 Task: Assign Issue Issue0000000379 to Sprint Sprint0000000227 in Scrum Project Project0000000076 in Jira. Assign Issue Issue0000000380 to Sprint Sprint0000000228 in Scrum Project Project0000000076 in Jira. Start a Sprint called Sprint0000000223 in Scrum Project Project0000000075 in Jira. Start a Sprint called Sprint0000000224 in Scrum Project Project0000000075 in Jira. Start a Sprint called Sprint0000000225 in Scrum Project Project0000000075 in Jira
Action: Mouse moved to (88, 260)
Screenshot: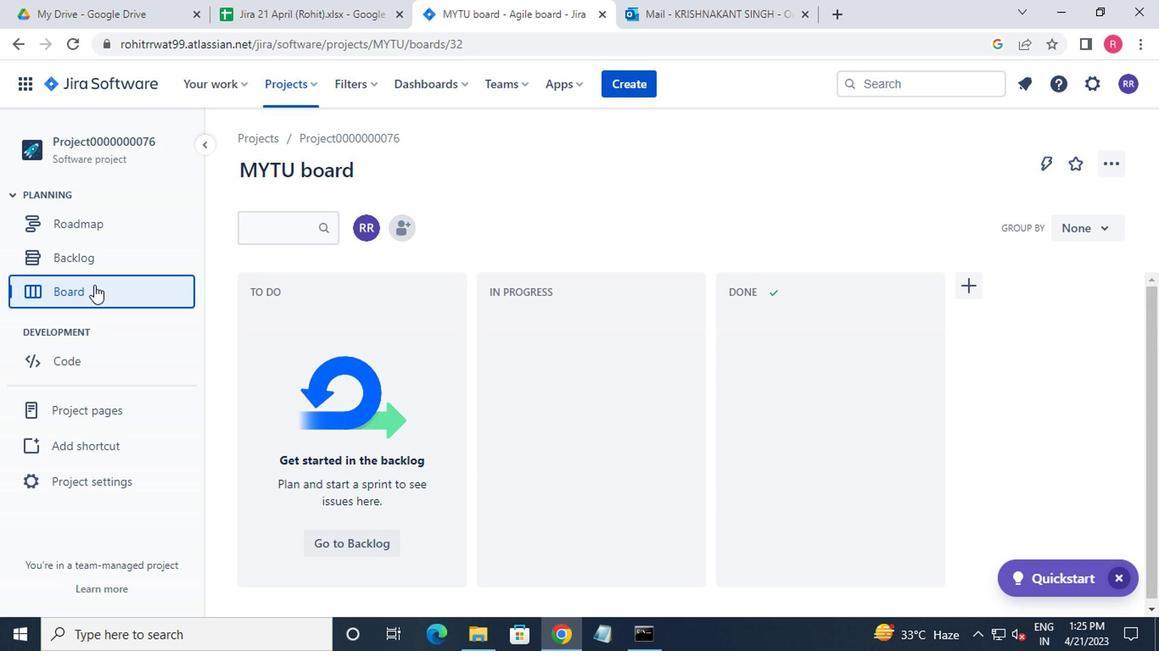 
Action: Mouse pressed left at (88, 260)
Screenshot: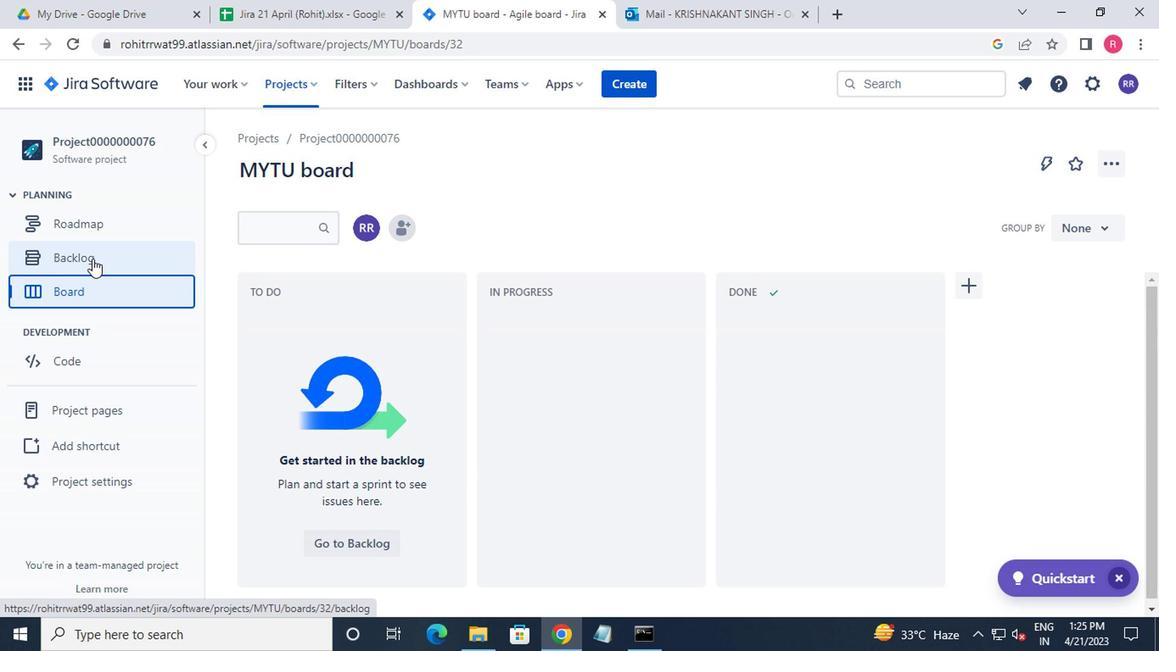 
Action: Mouse moved to (321, 389)
Screenshot: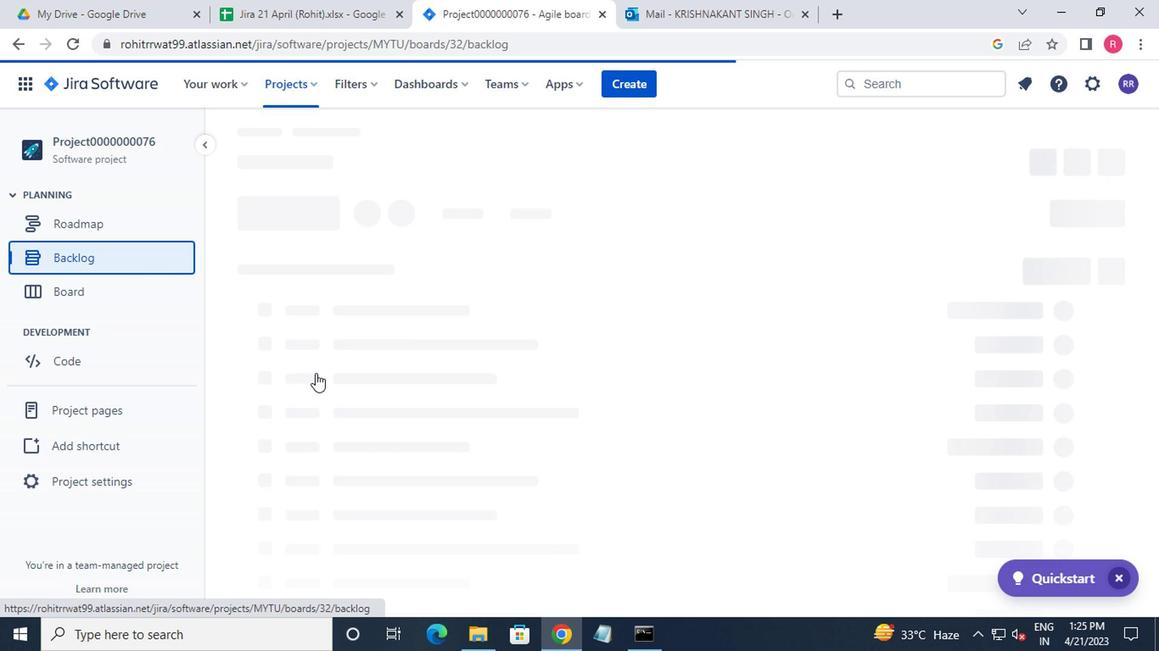 
Action: Mouse scrolled (321, 388) with delta (0, 0)
Screenshot: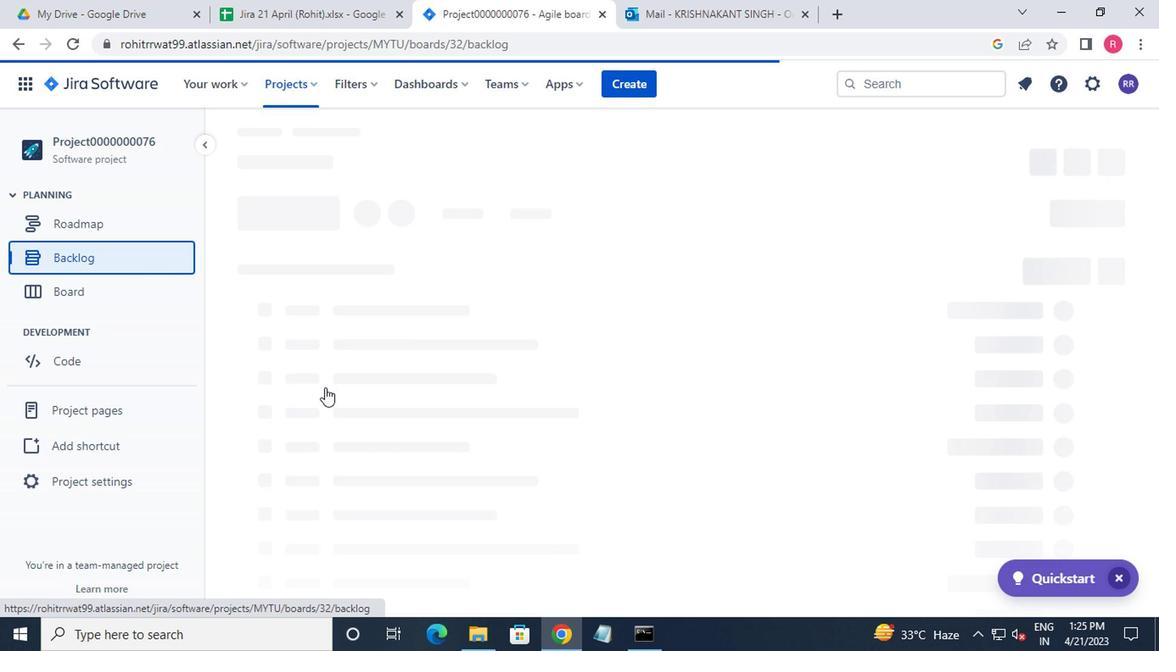 
Action: Mouse scrolled (321, 388) with delta (0, 0)
Screenshot: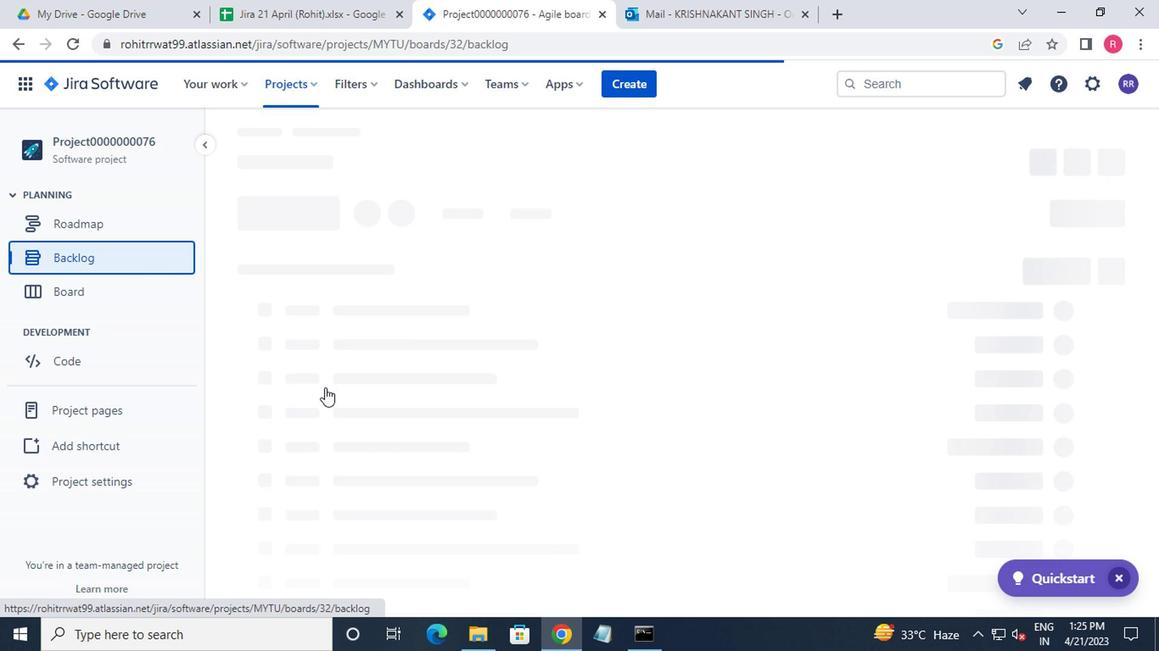
Action: Mouse scrolled (321, 388) with delta (0, 0)
Screenshot: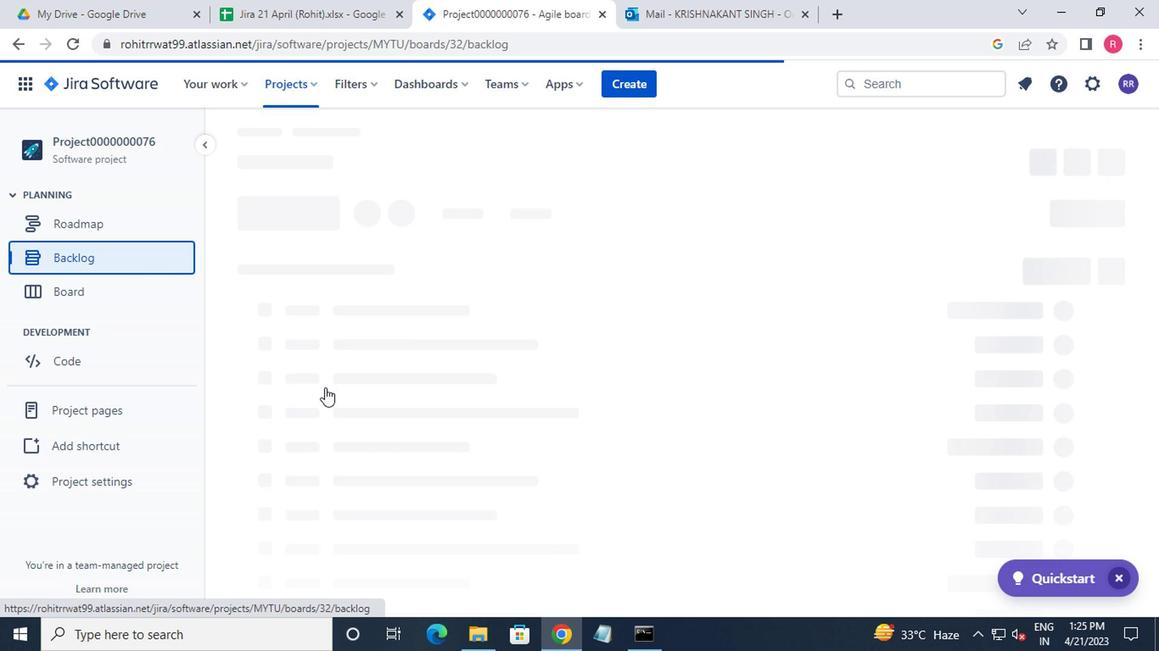 
Action: Mouse scrolled (321, 388) with delta (0, 0)
Screenshot: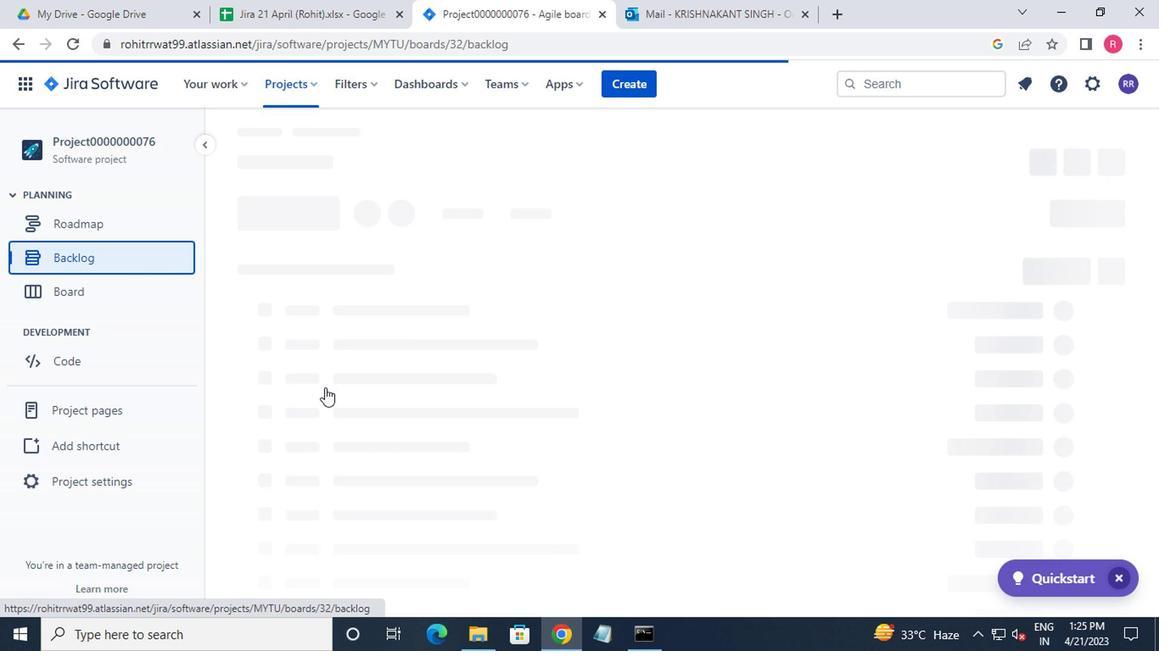 
Action: Mouse scrolled (321, 388) with delta (0, 0)
Screenshot: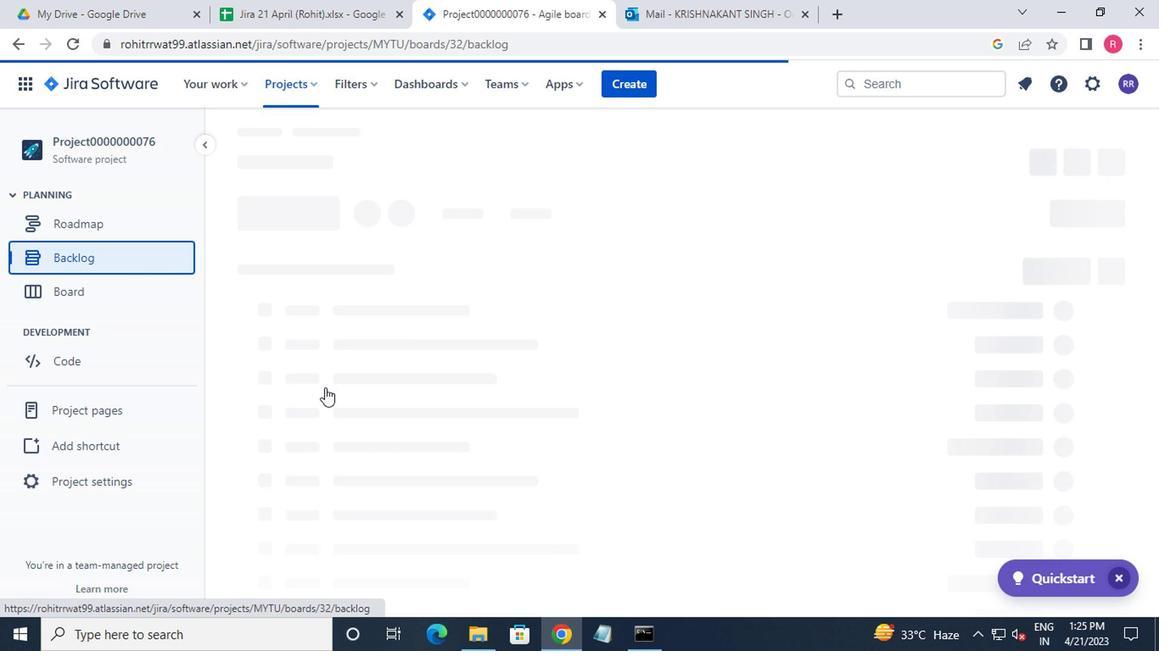 
Action: Mouse moved to (339, 391)
Screenshot: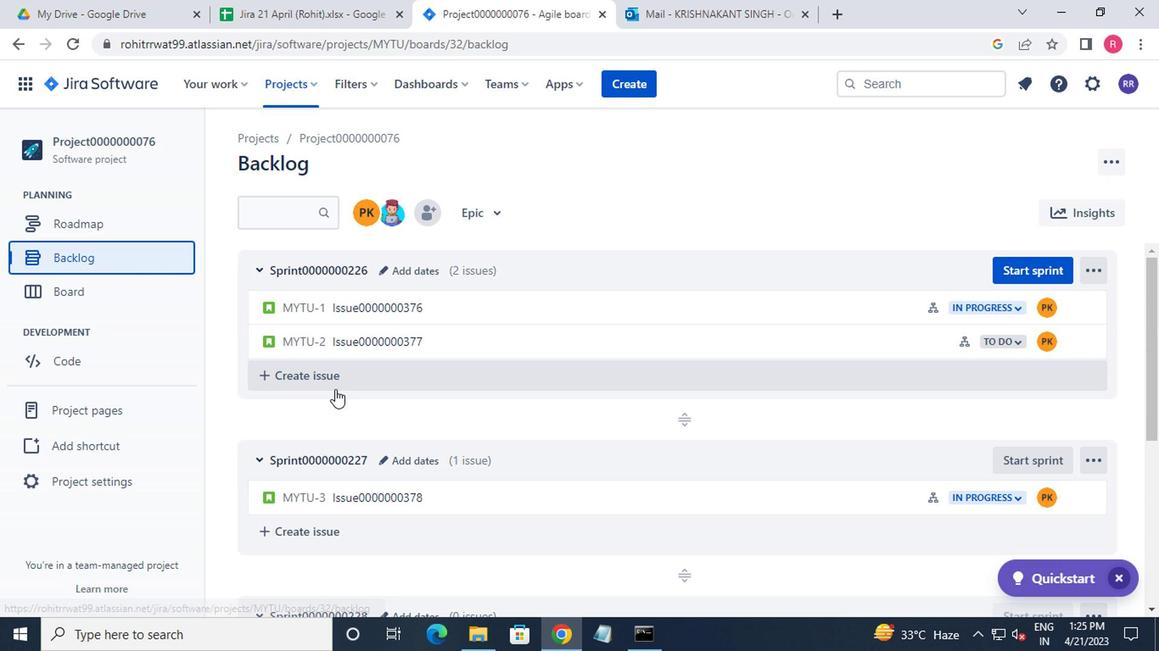 
Action: Mouse scrolled (339, 390) with delta (0, 0)
Screenshot: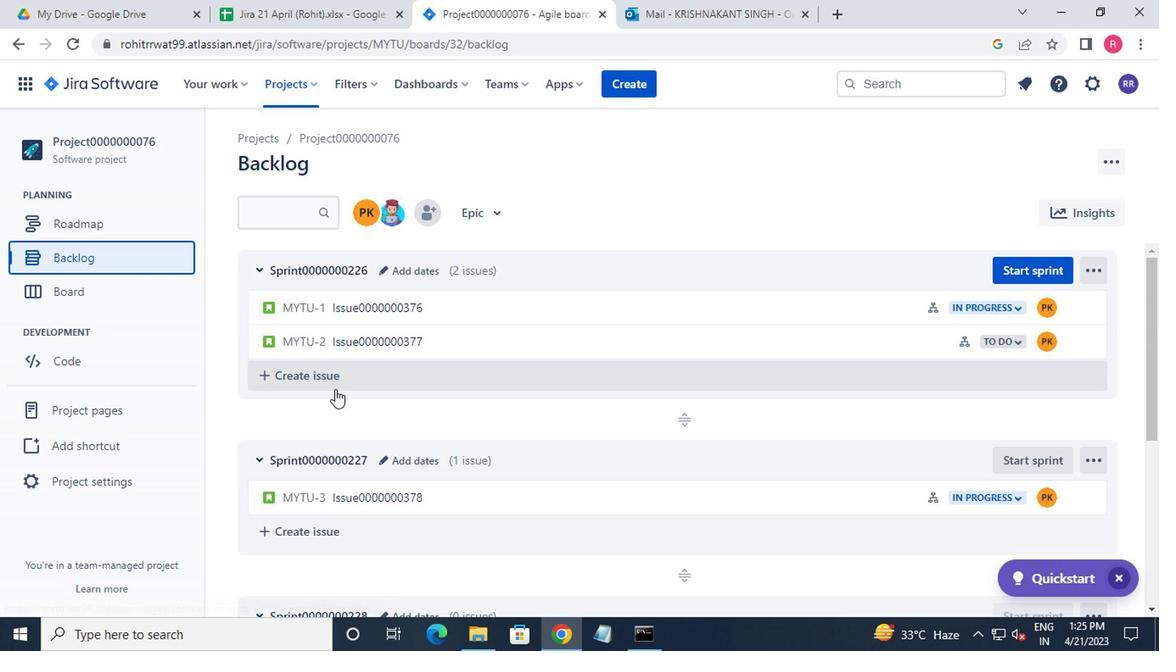 
Action: Mouse moved to (343, 391)
Screenshot: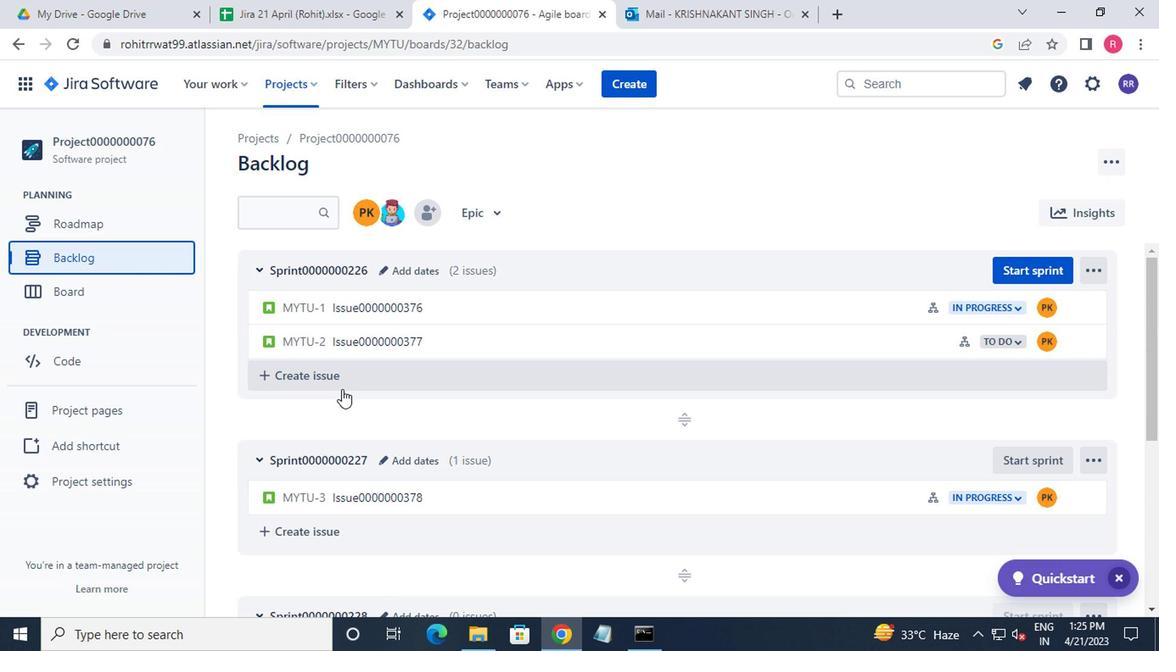 
Action: Mouse scrolled (343, 391) with delta (0, 0)
Screenshot: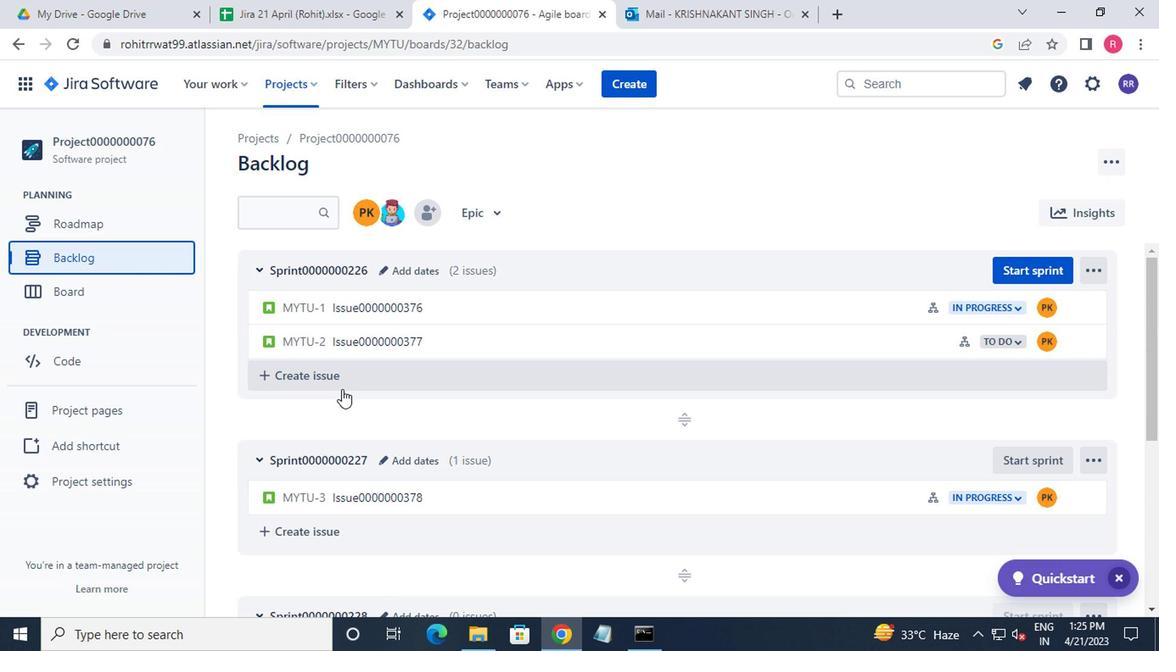 
Action: Mouse moved to (344, 391)
Screenshot: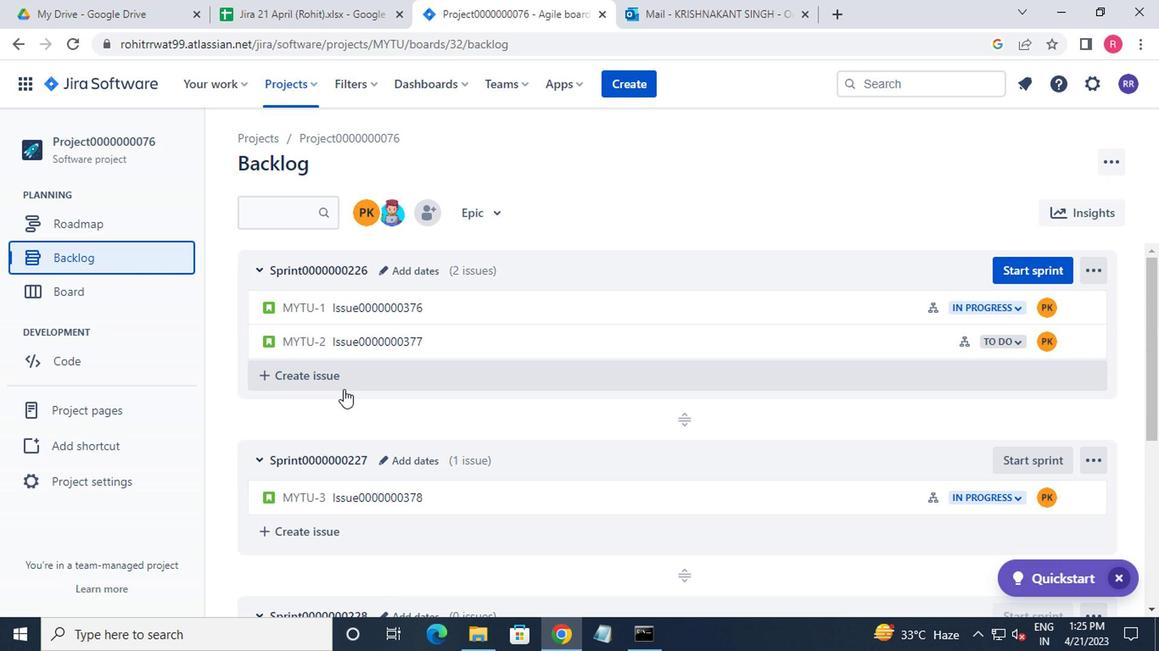 
Action: Mouse scrolled (344, 391) with delta (0, 0)
Screenshot: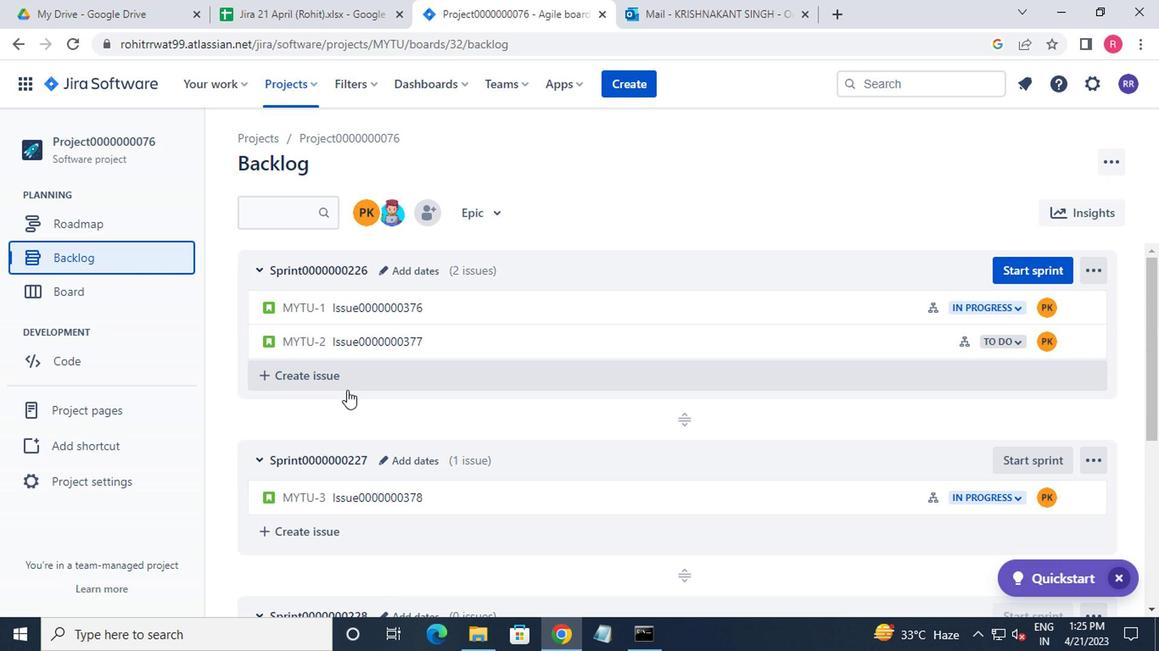 
Action: Mouse moved to (345, 391)
Screenshot: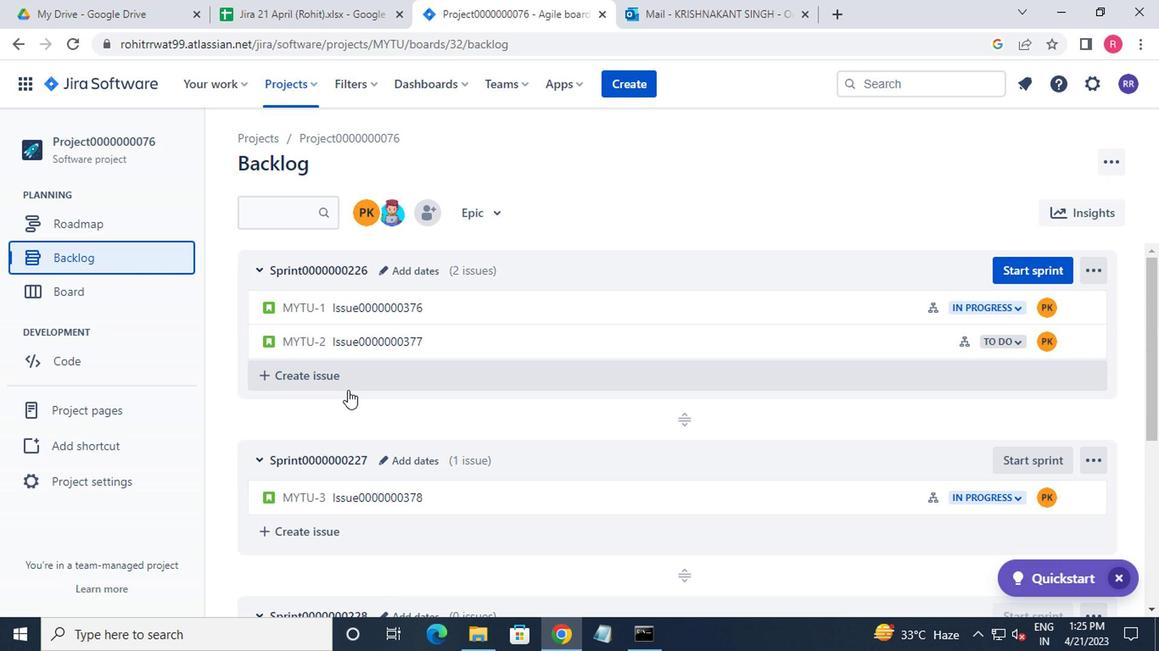 
Action: Mouse scrolled (345, 391) with delta (0, 0)
Screenshot: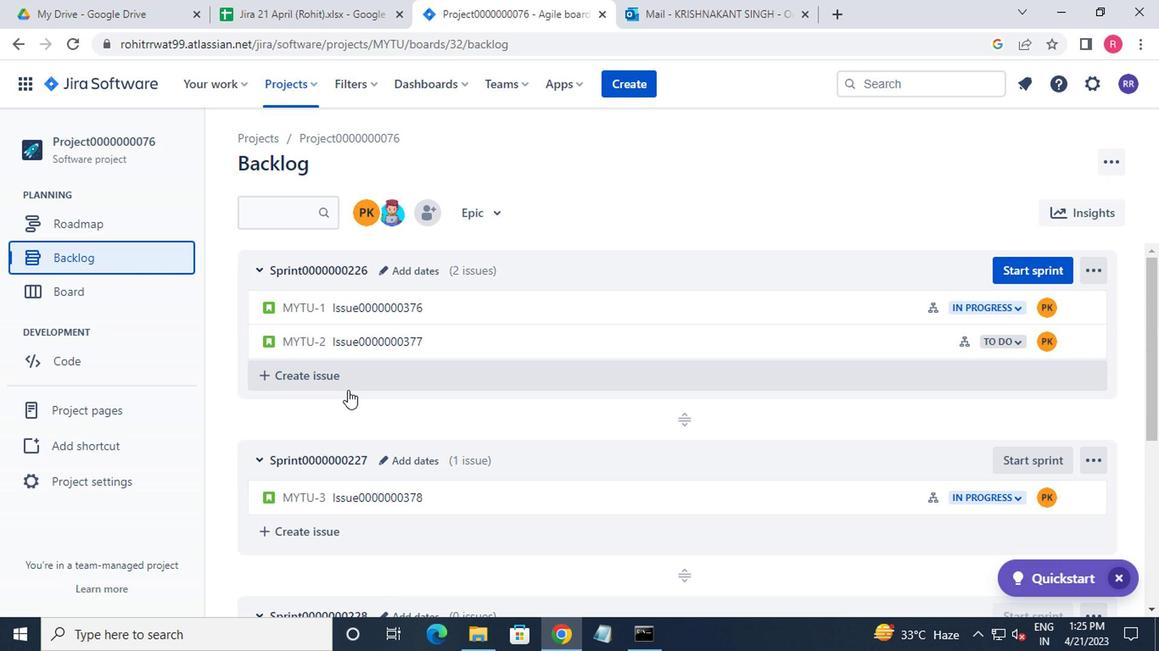 
Action: Mouse moved to (427, 470)
Screenshot: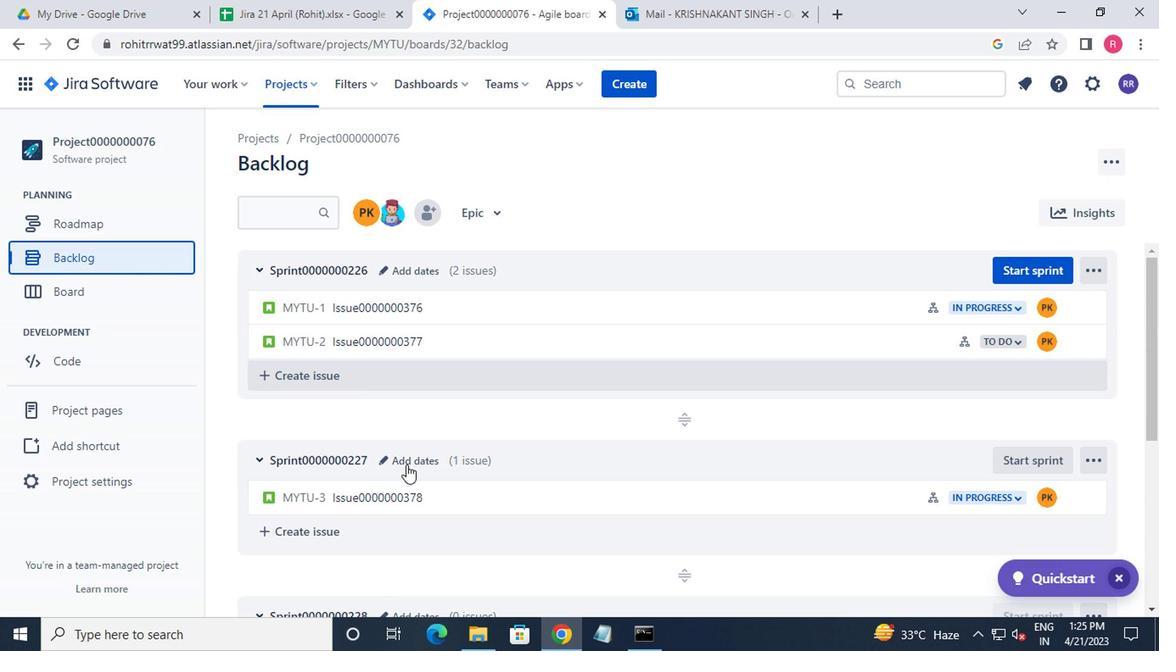 
Action: Mouse scrolled (427, 469) with delta (0, -1)
Screenshot: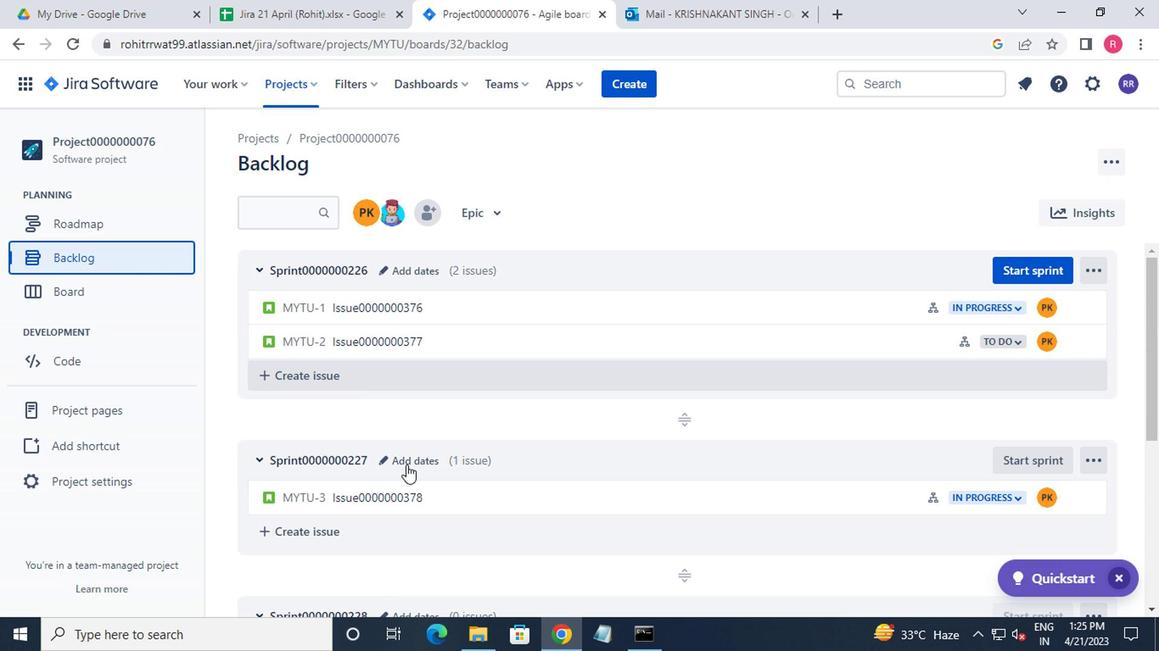 
Action: Mouse moved to (429, 470)
Screenshot: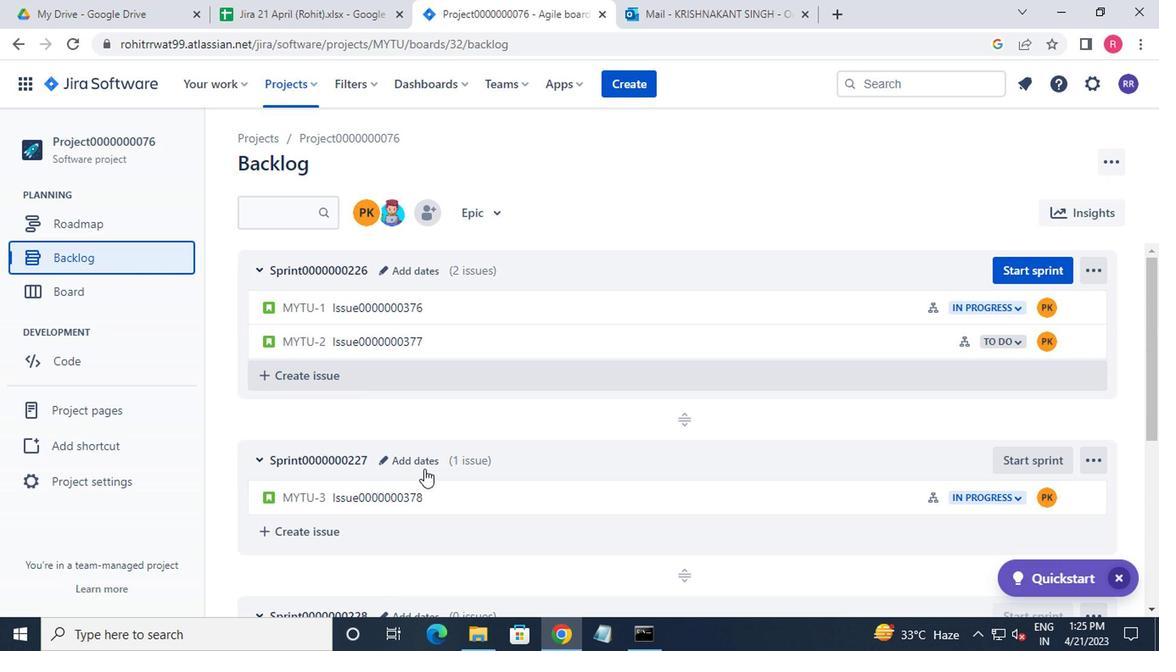 
Action: Mouse scrolled (429, 469) with delta (0, -1)
Screenshot: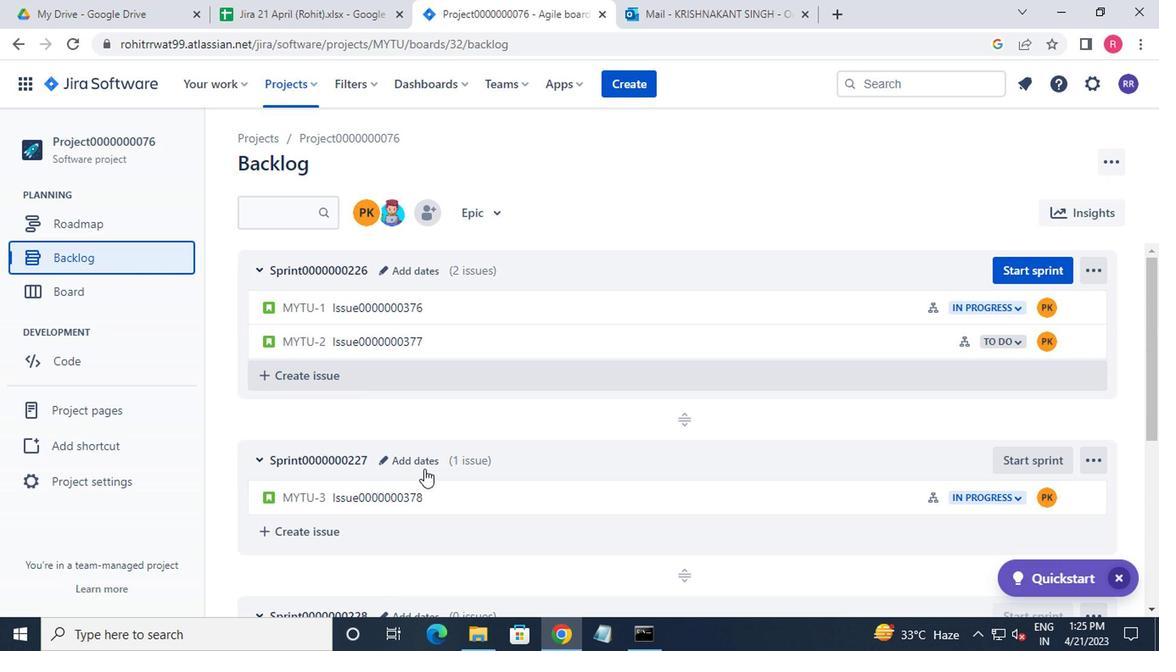 
Action: Mouse moved to (437, 469)
Screenshot: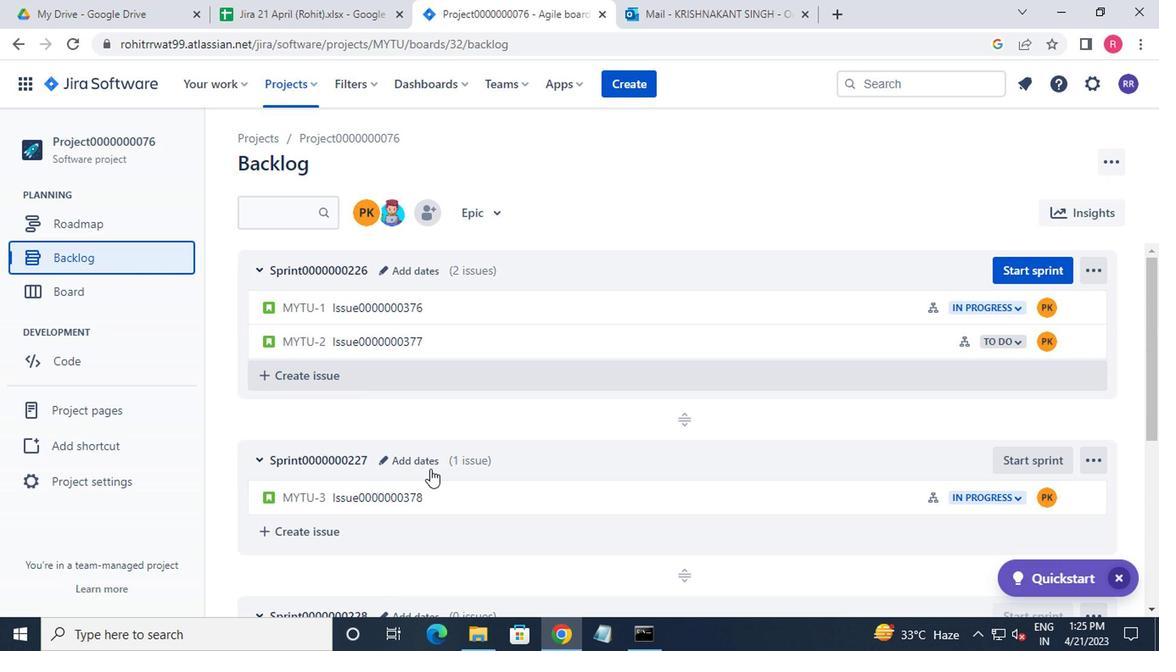 
Action: Mouse scrolled (437, 469) with delta (0, 0)
Screenshot: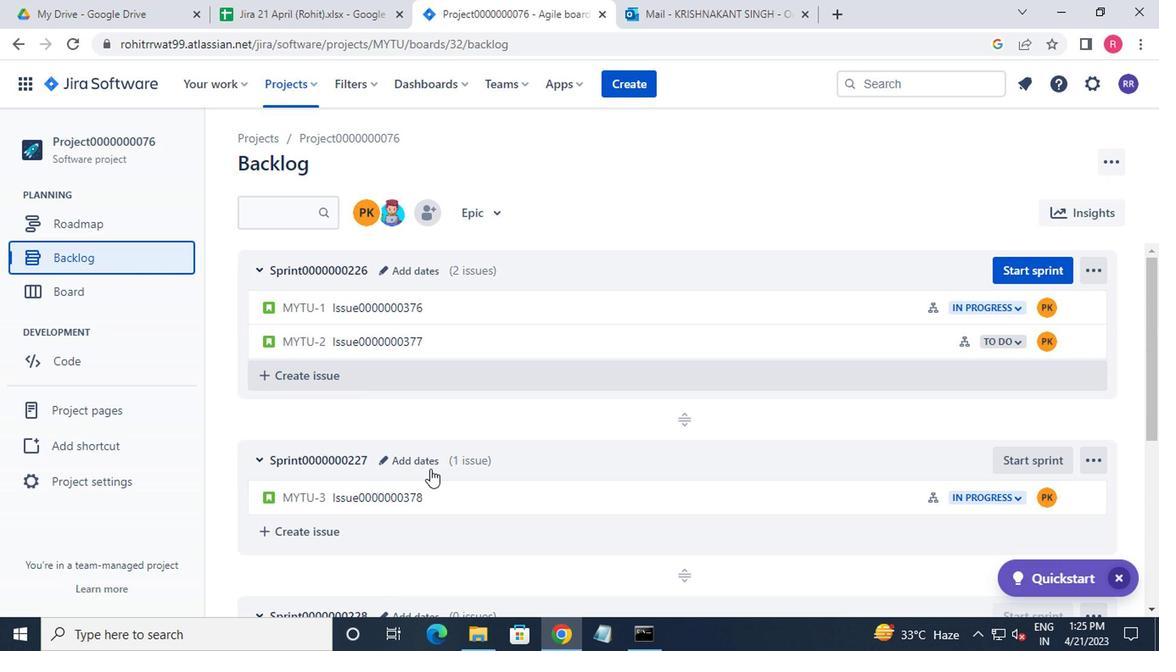 
Action: Mouse moved to (1072, 479)
Screenshot: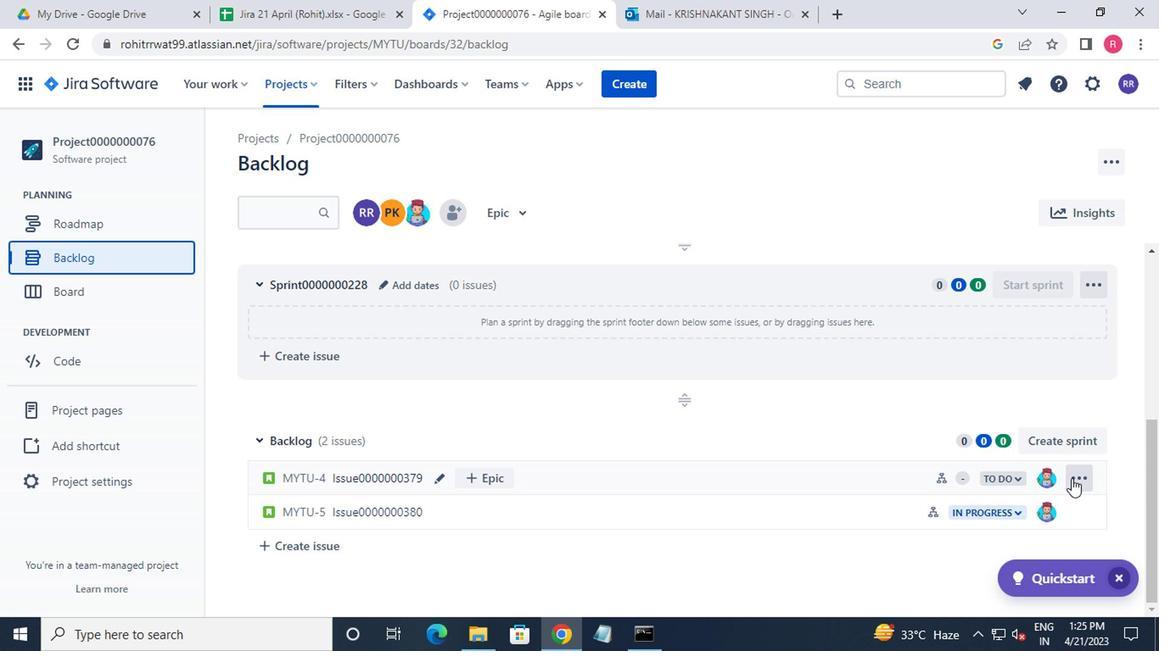 
Action: Mouse pressed left at (1072, 479)
Screenshot: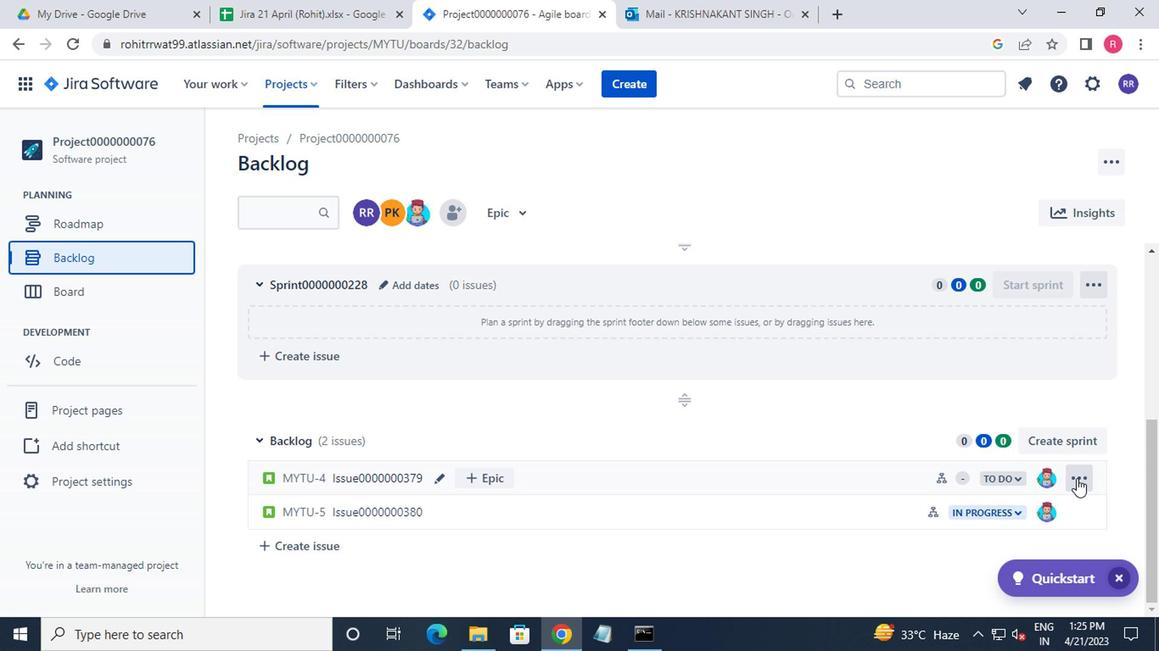 
Action: Mouse moved to (1040, 395)
Screenshot: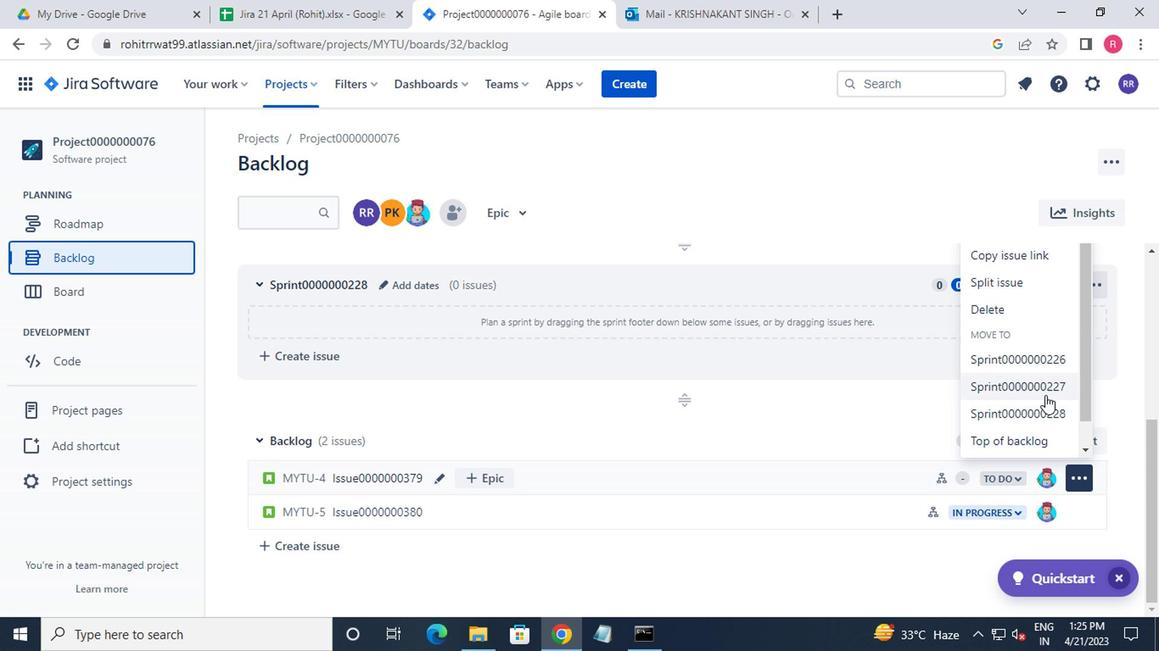 
Action: Mouse pressed left at (1040, 395)
Screenshot: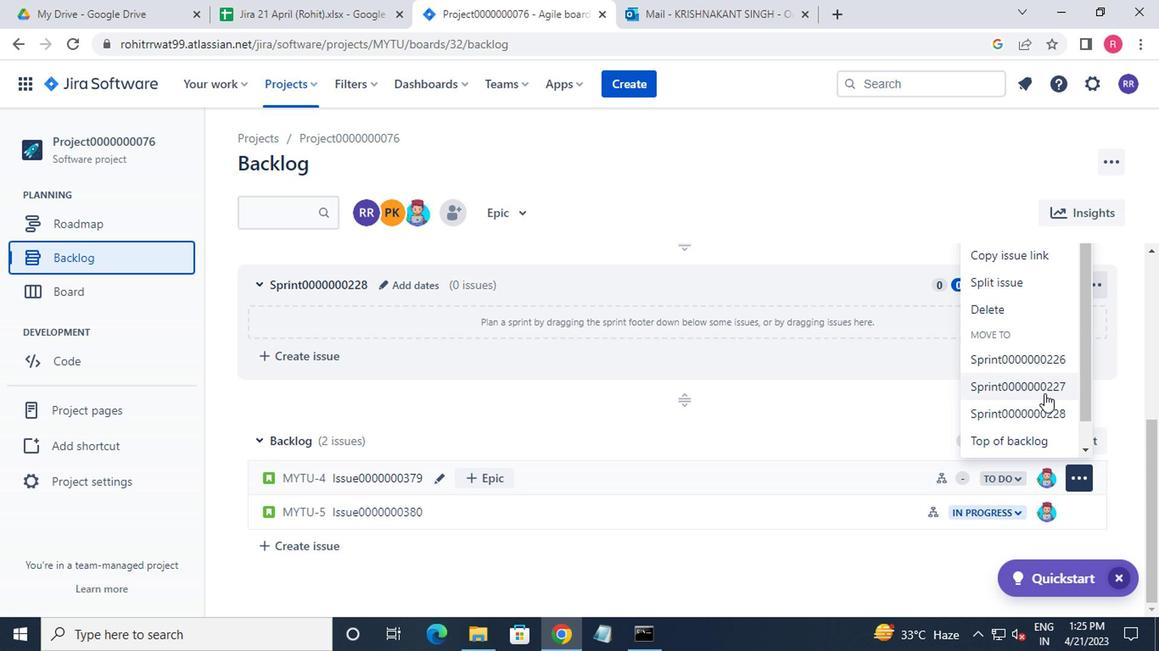 
Action: Mouse moved to (1076, 516)
Screenshot: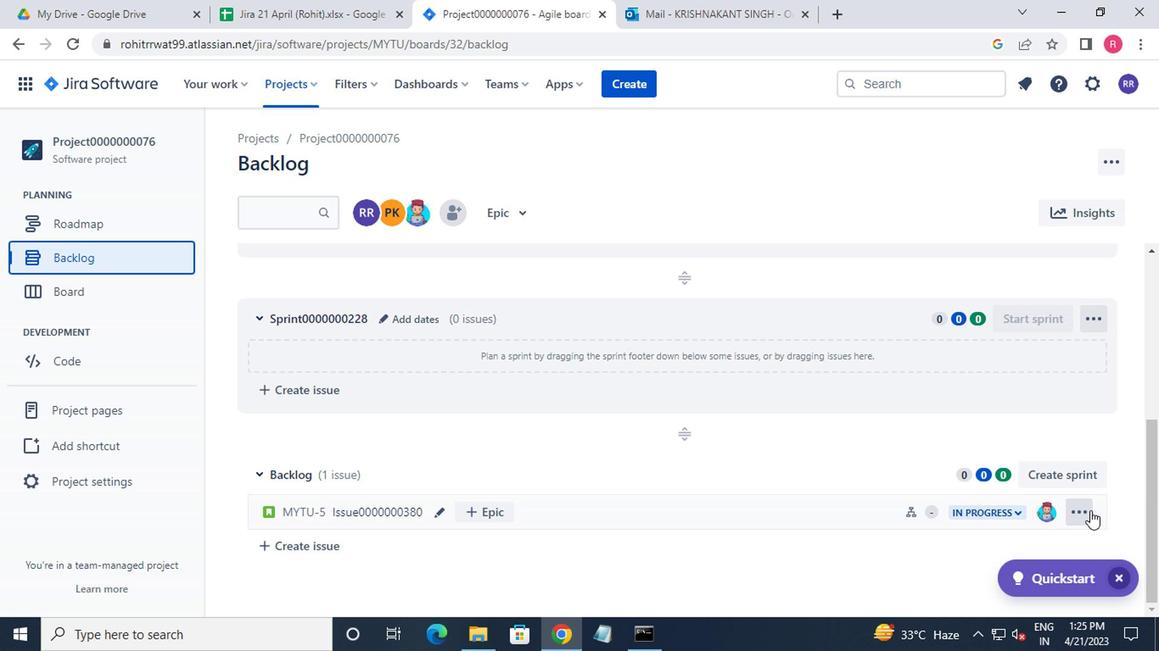 
Action: Mouse pressed left at (1076, 516)
Screenshot: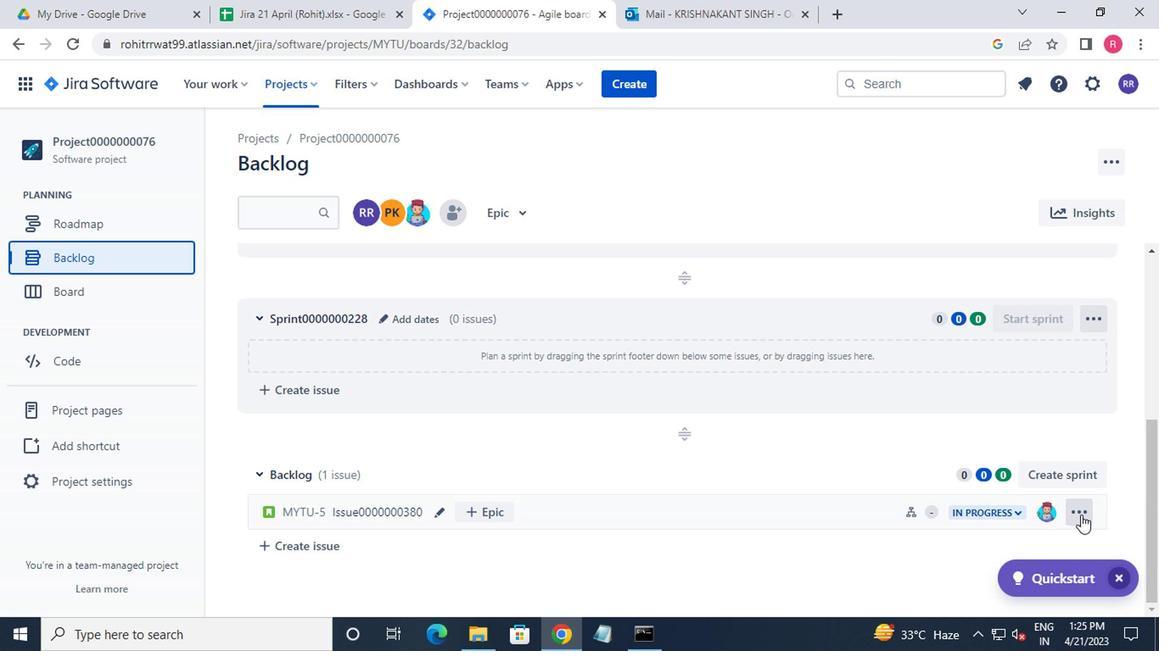 
Action: Mouse moved to (1035, 440)
Screenshot: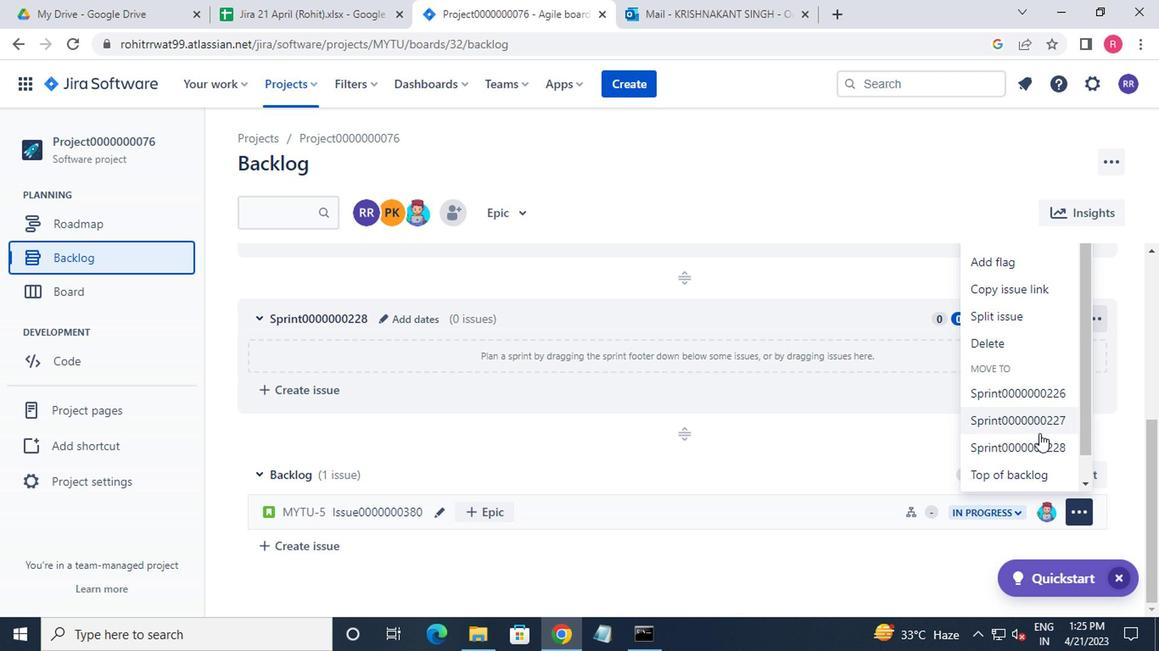 
Action: Mouse pressed left at (1035, 440)
Screenshot: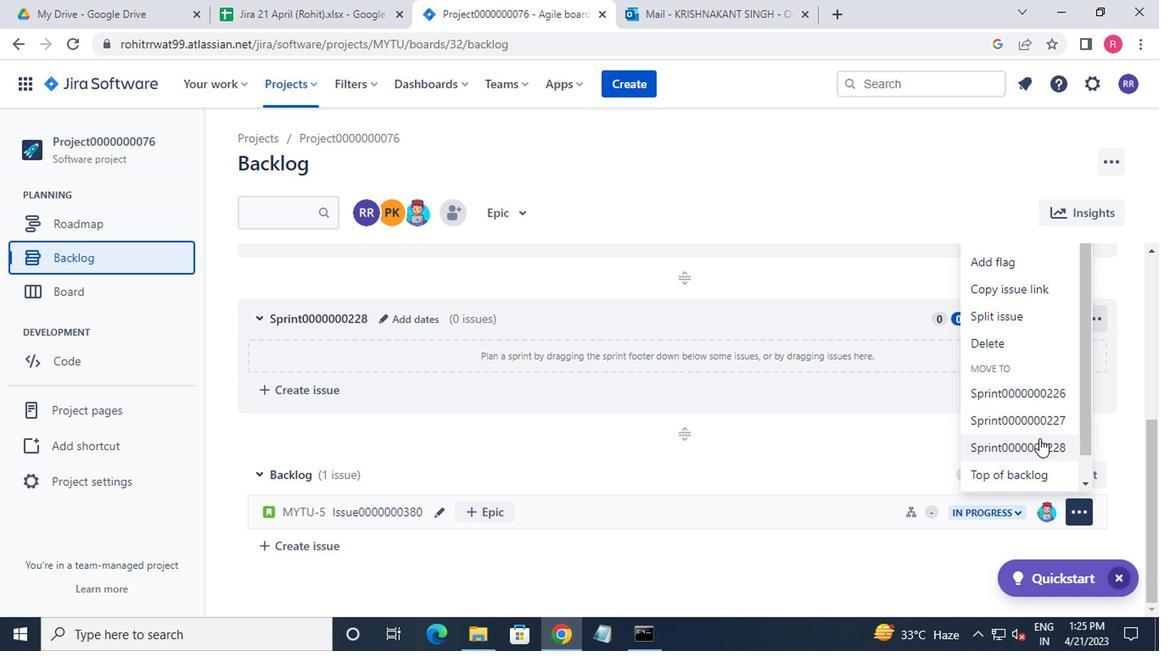 
Action: Mouse moved to (352, 372)
Screenshot: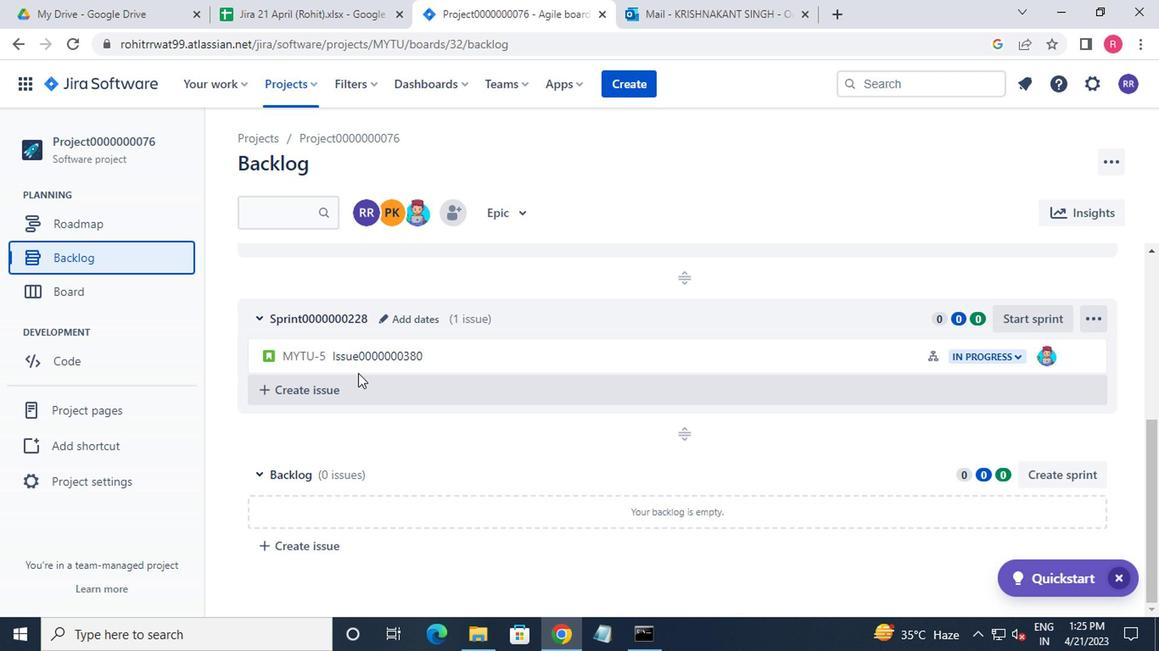 
Action: Mouse scrolled (352, 373) with delta (0, 1)
Screenshot: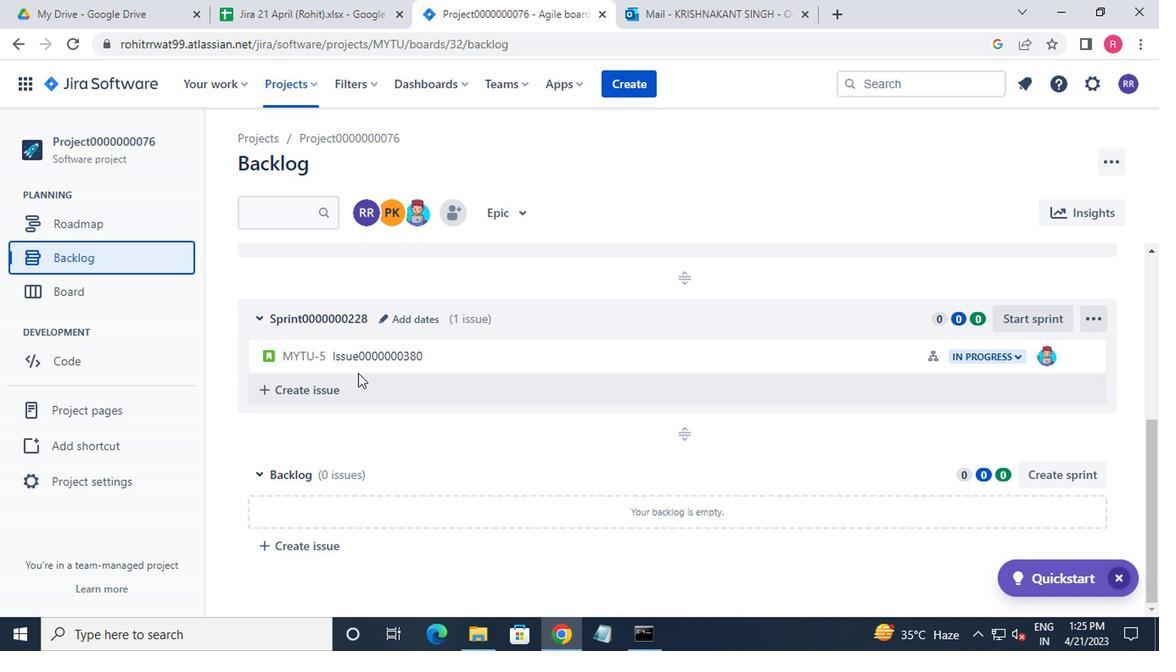 
Action: Mouse moved to (350, 362)
Screenshot: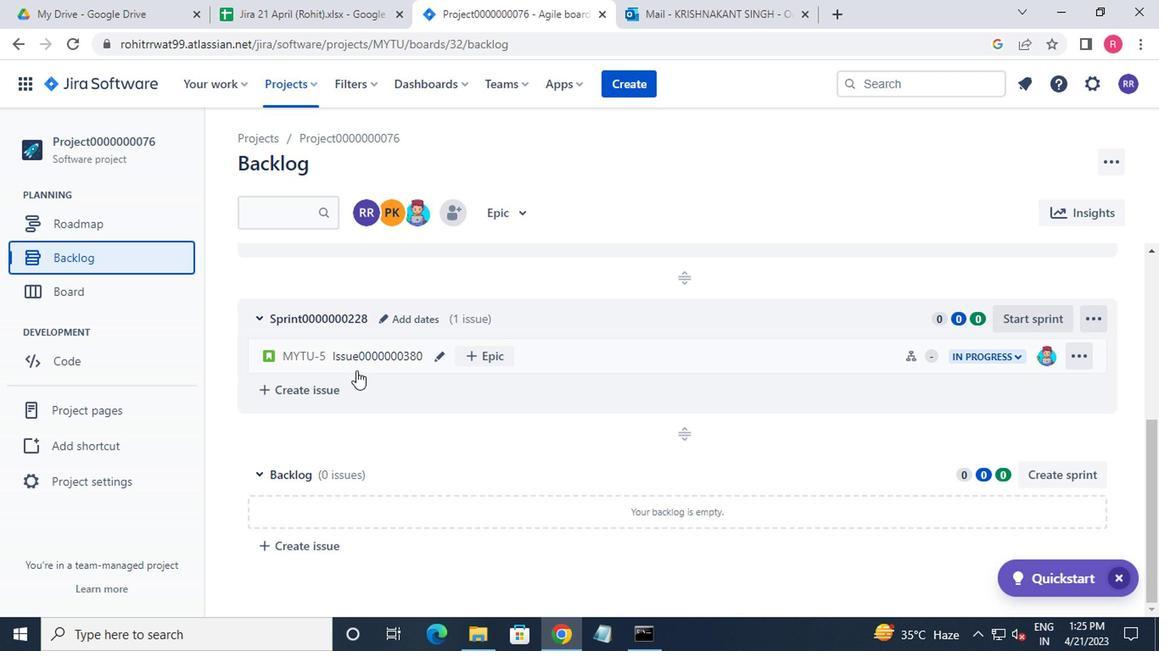 
Action: Mouse scrolled (350, 363) with delta (0, 1)
Screenshot: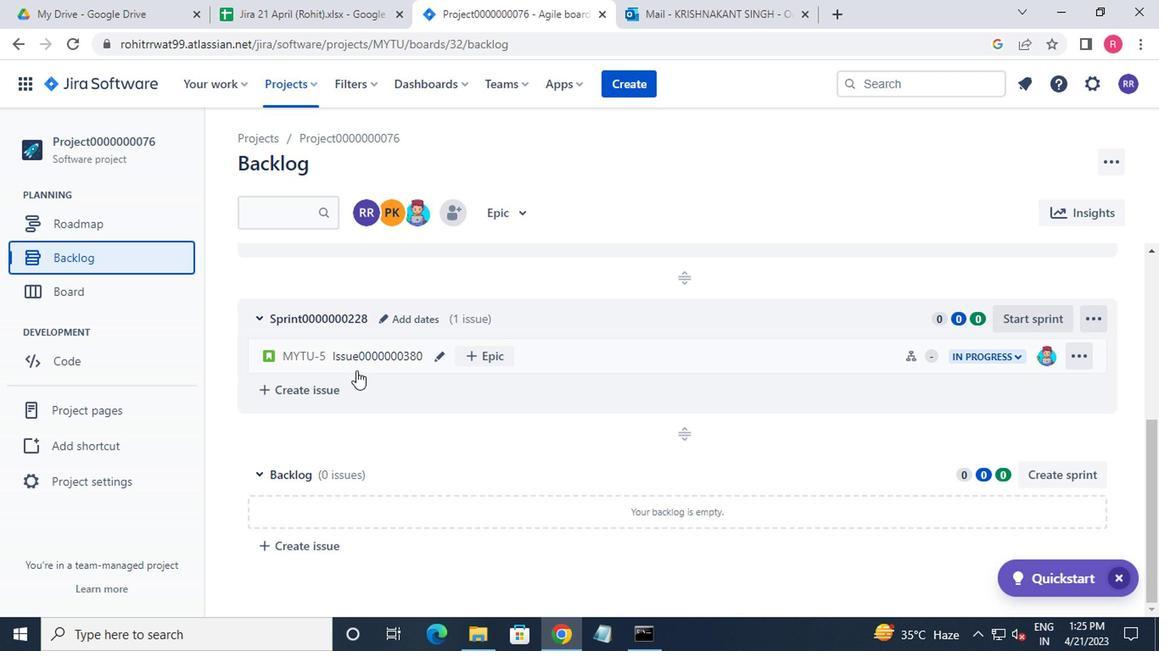 
Action: Mouse moved to (350, 353)
Screenshot: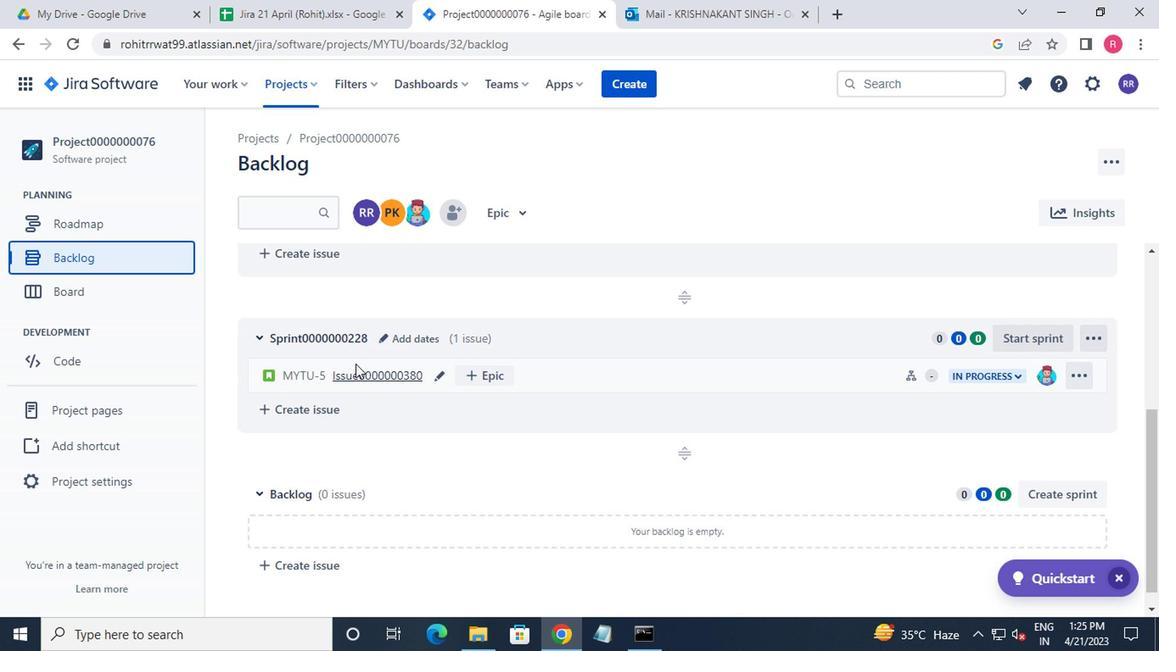 
Action: Mouse scrolled (350, 354) with delta (0, 1)
Screenshot: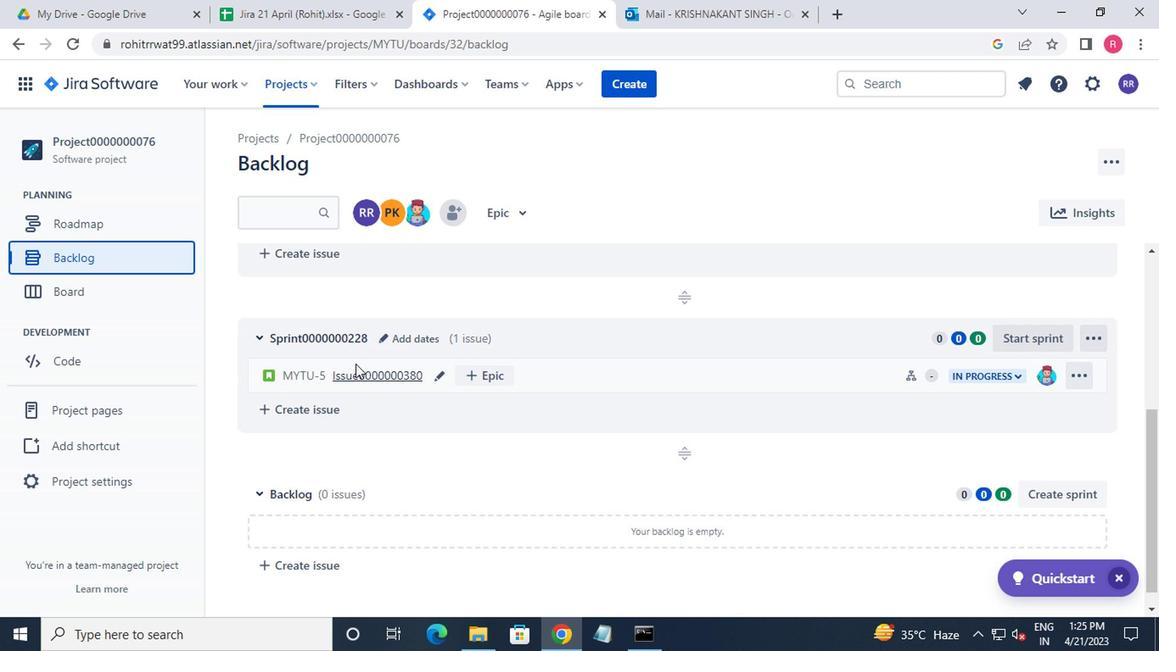 
Action: Mouse moved to (281, 92)
Screenshot: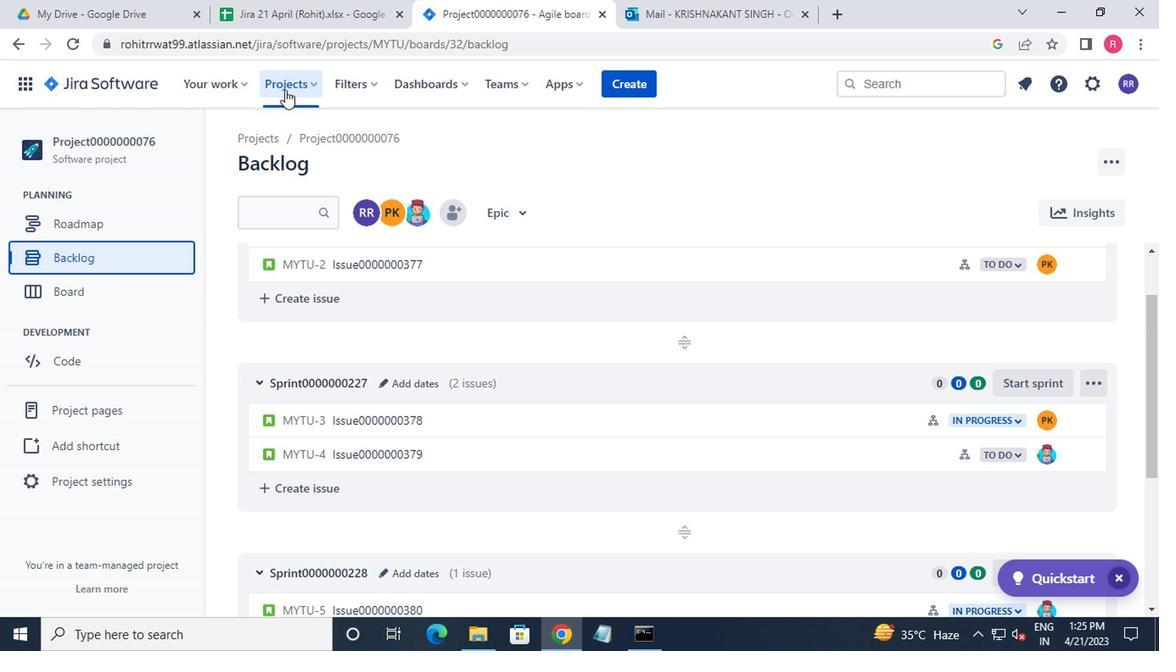 
Action: Mouse scrolled (281, 92) with delta (0, 0)
Screenshot: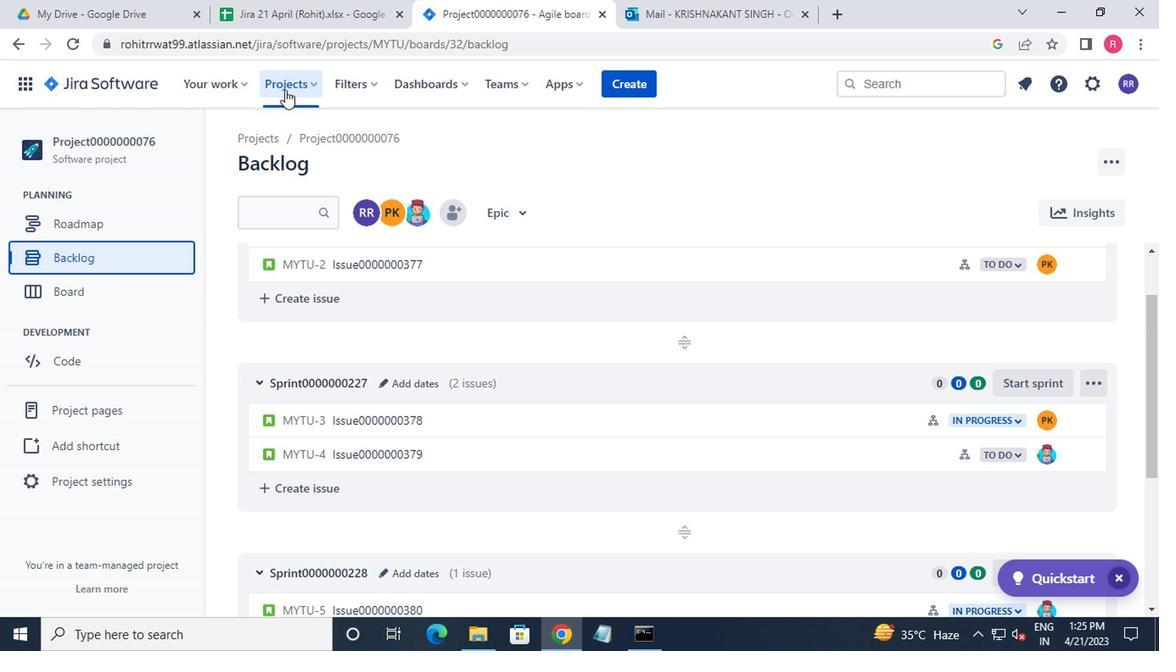 
Action: Mouse pressed left at (281, 92)
Screenshot: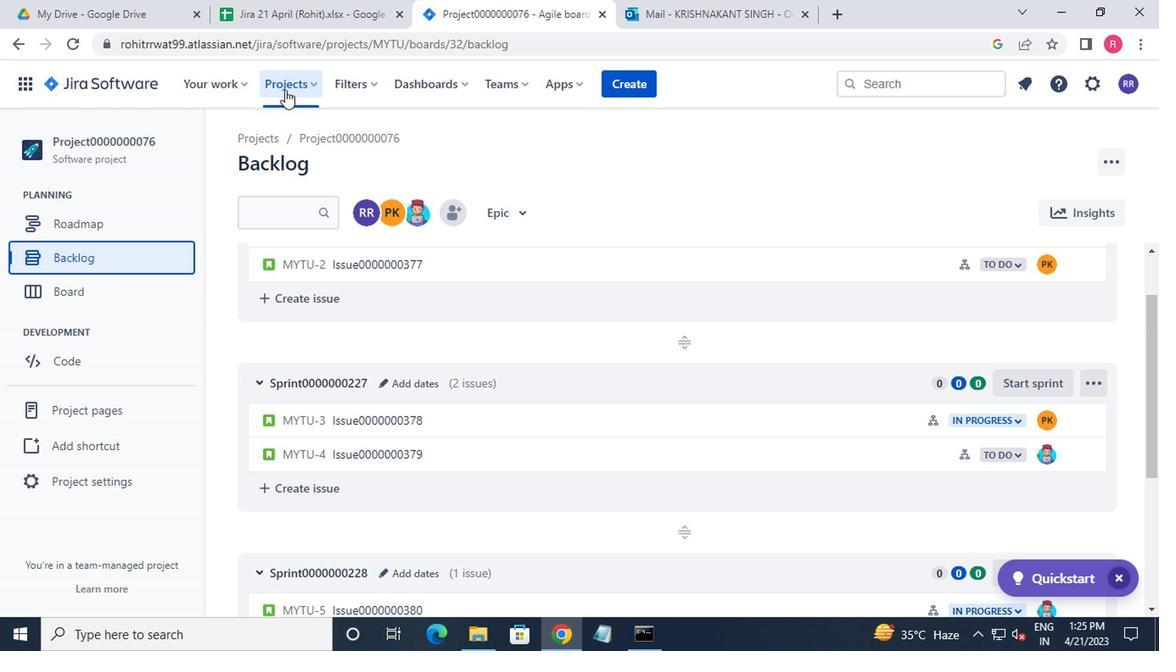 
Action: Mouse moved to (350, 214)
Screenshot: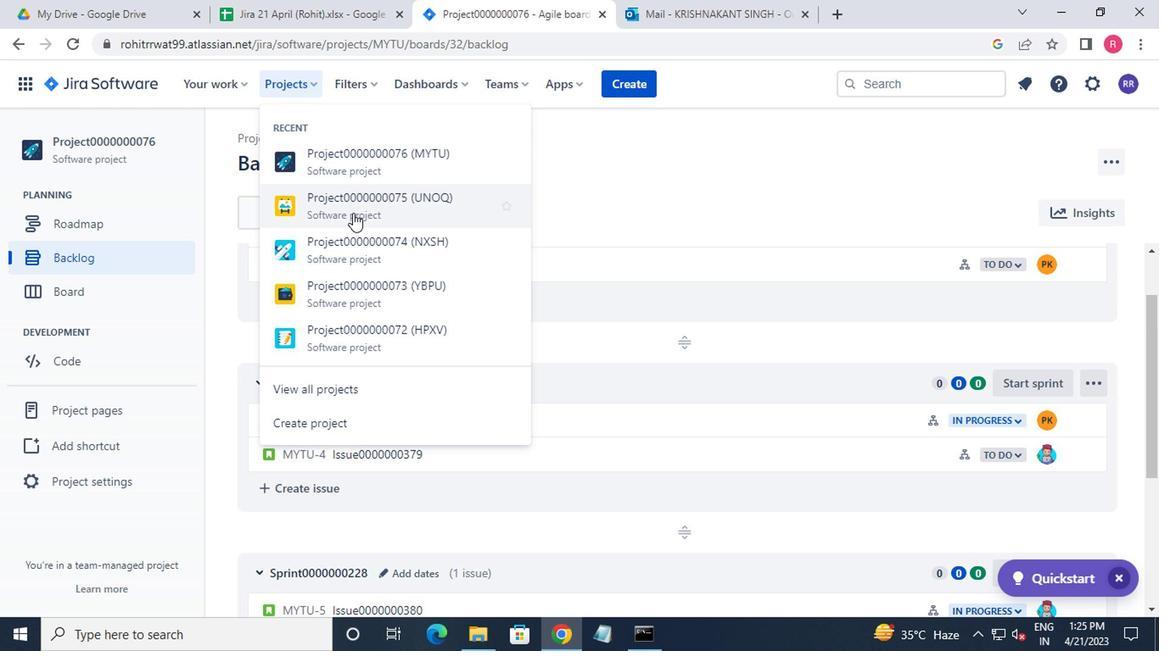 
Action: Mouse pressed left at (350, 214)
Screenshot: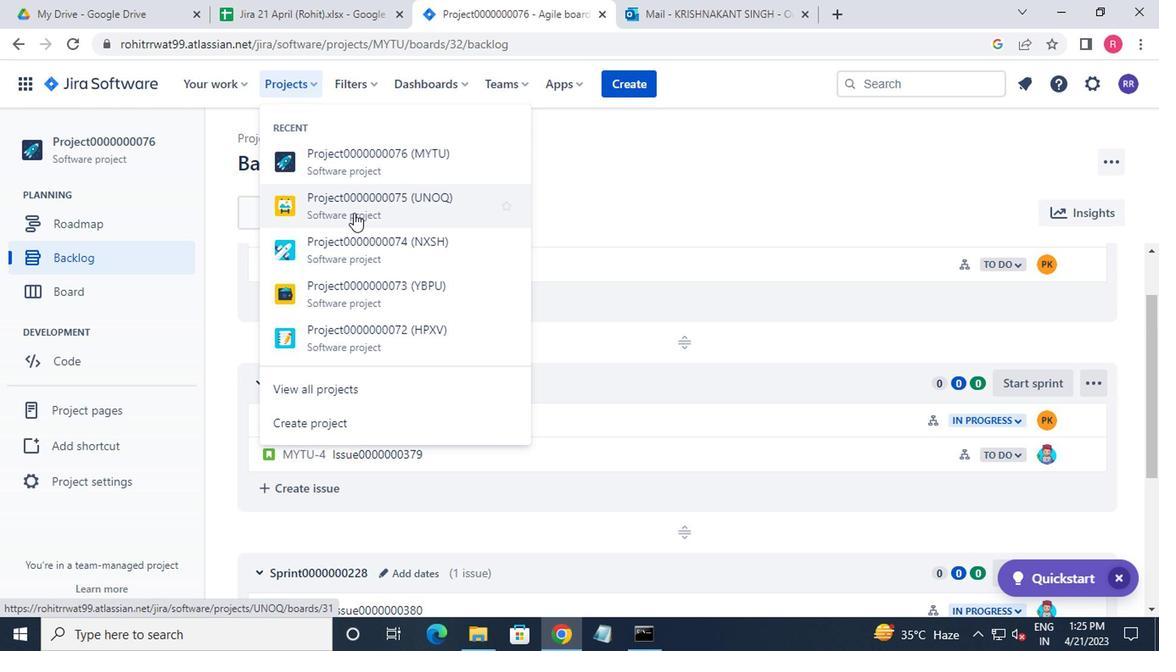 
Action: Mouse moved to (637, 281)
Screenshot: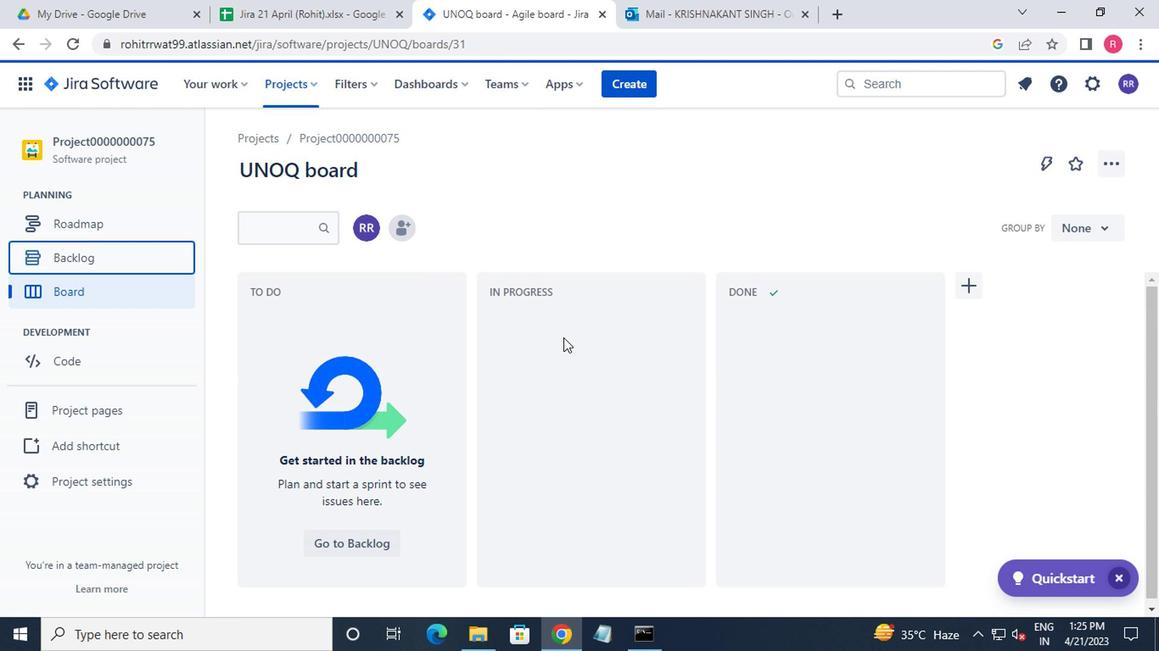 
Action: Mouse scrolled (637, 280) with delta (0, -1)
Screenshot: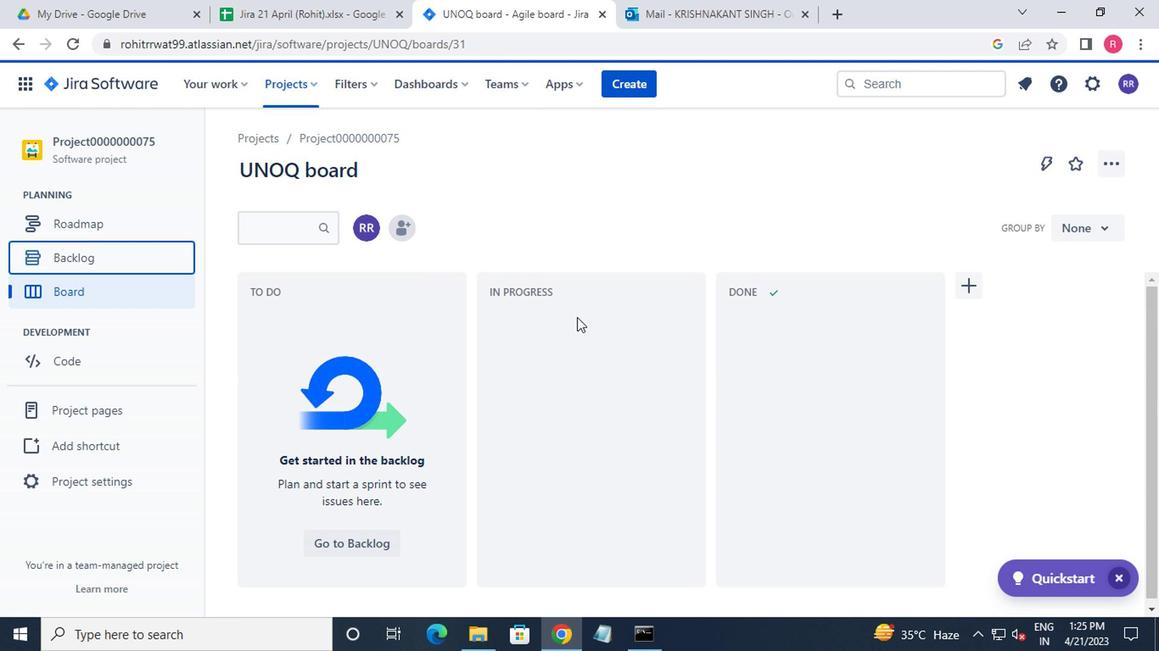 
Action: Mouse moved to (638, 280)
Screenshot: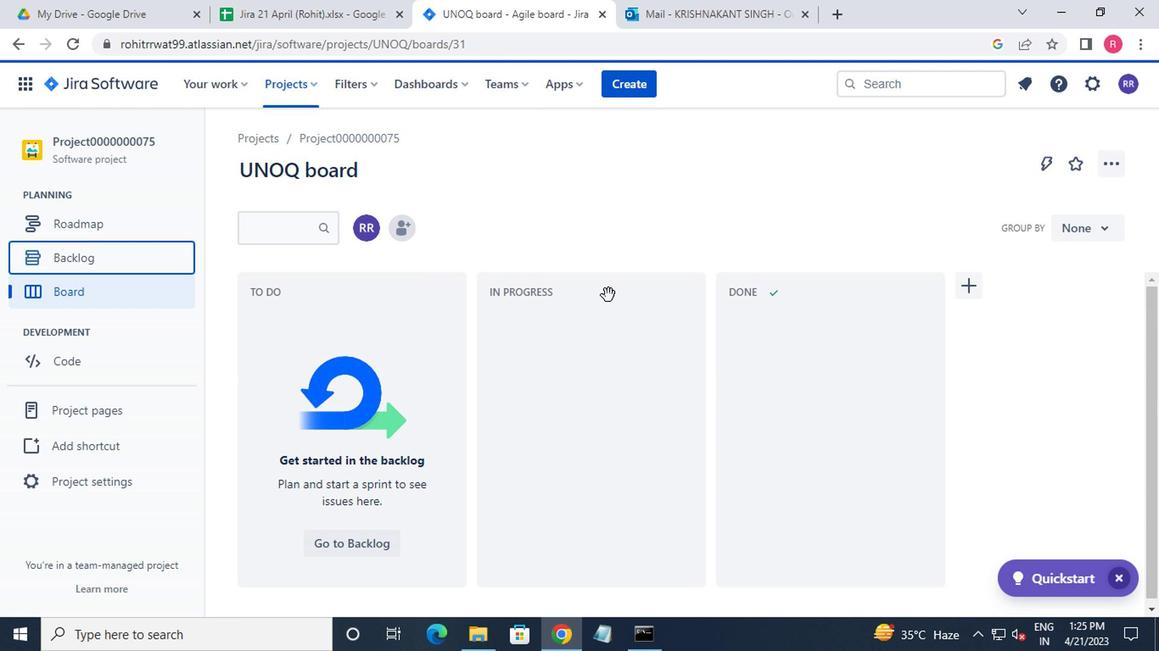 
Action: Mouse scrolled (638, 279) with delta (0, 0)
Screenshot: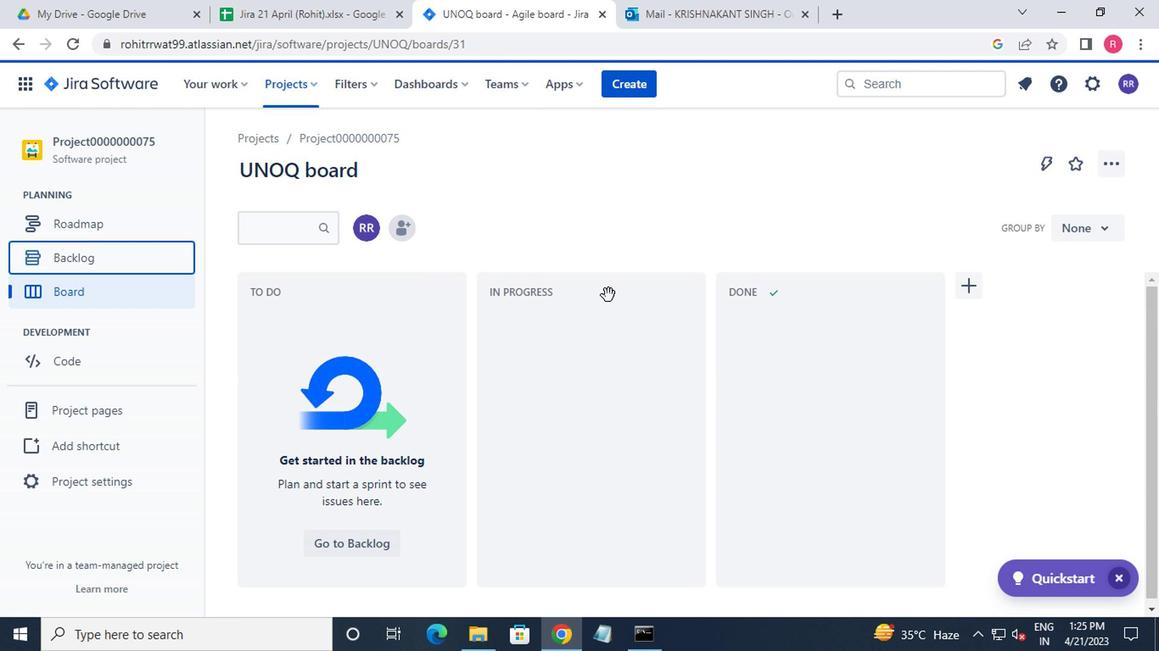 
Action: Mouse moved to (641, 279)
Screenshot: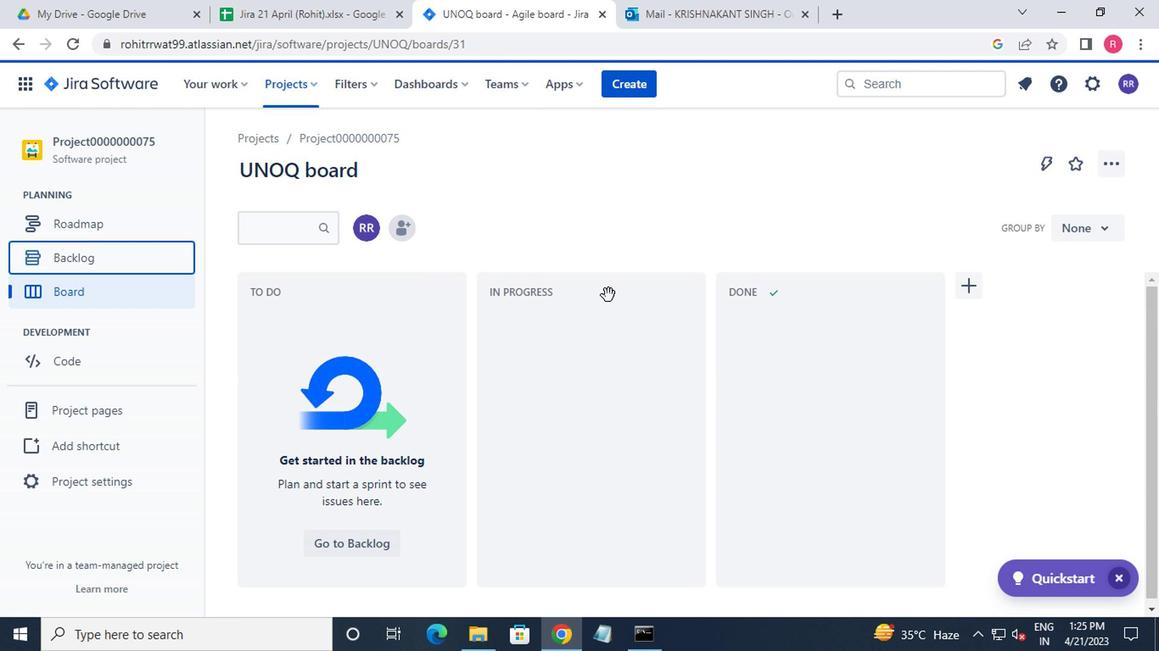 
Action: Mouse scrolled (641, 278) with delta (0, -1)
Screenshot: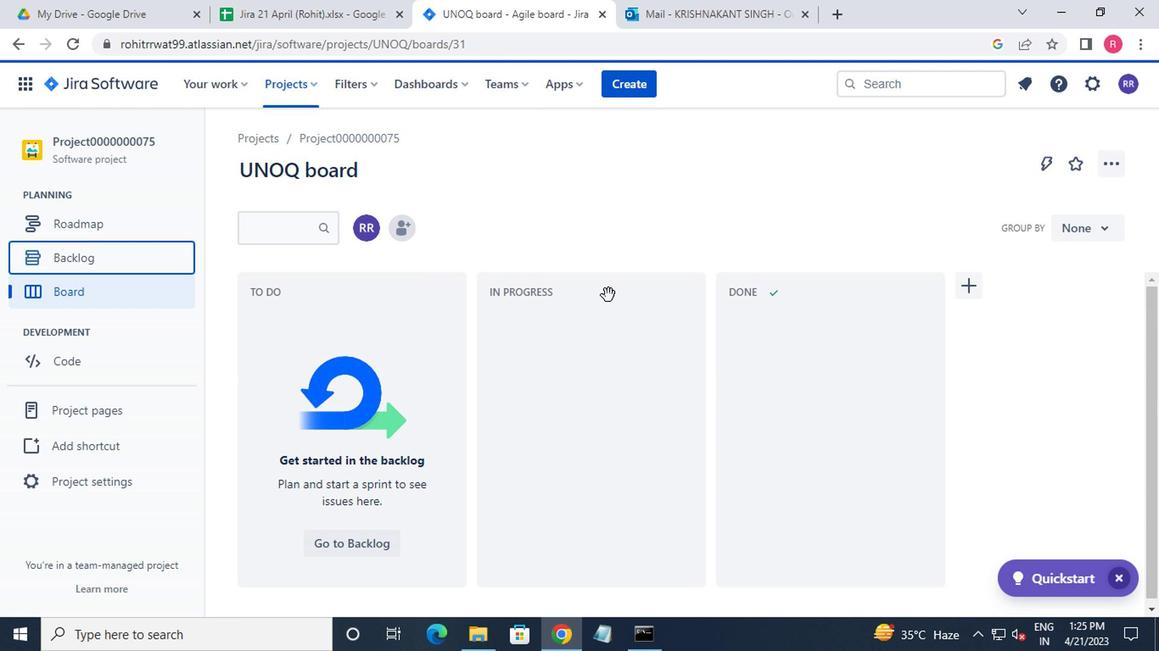 
Action: Mouse moved to (645, 278)
Screenshot: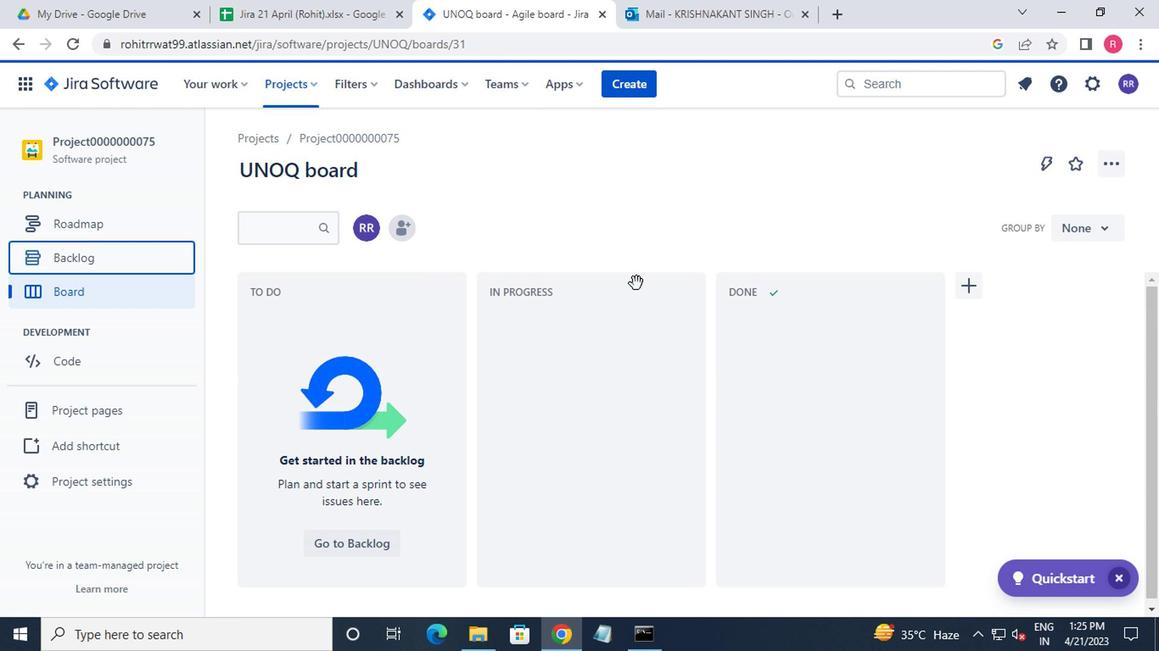 
Action: Mouse scrolled (645, 277) with delta (0, 0)
Screenshot: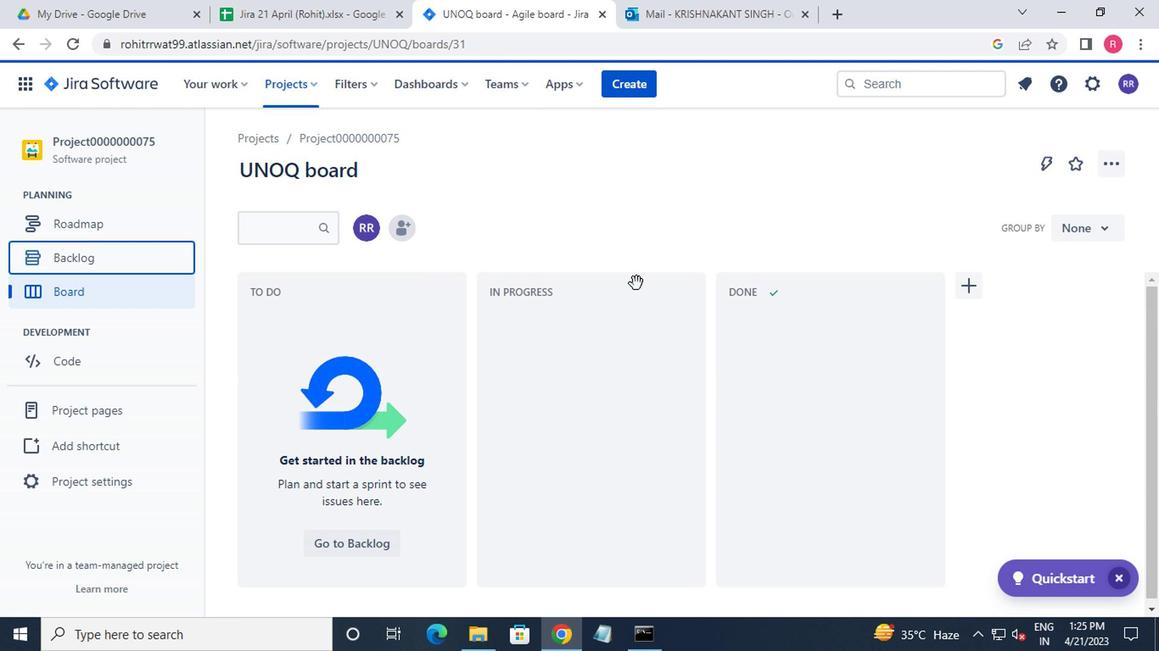 
Action: Mouse moved to (48, 269)
Screenshot: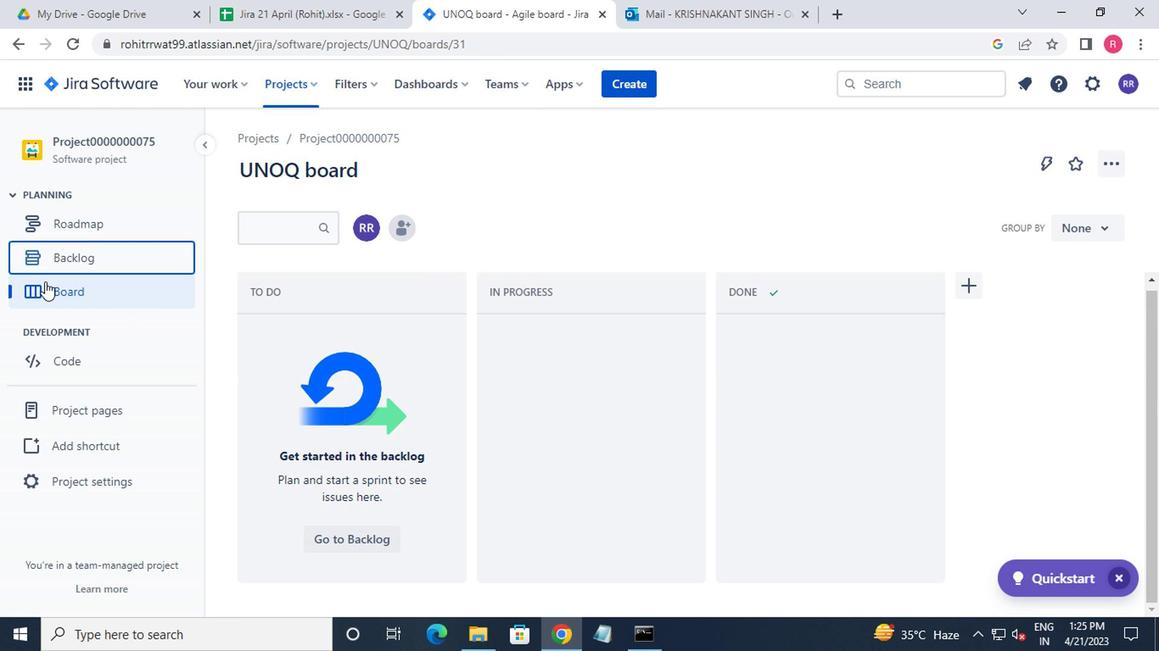 
Action: Mouse pressed left at (48, 269)
Screenshot: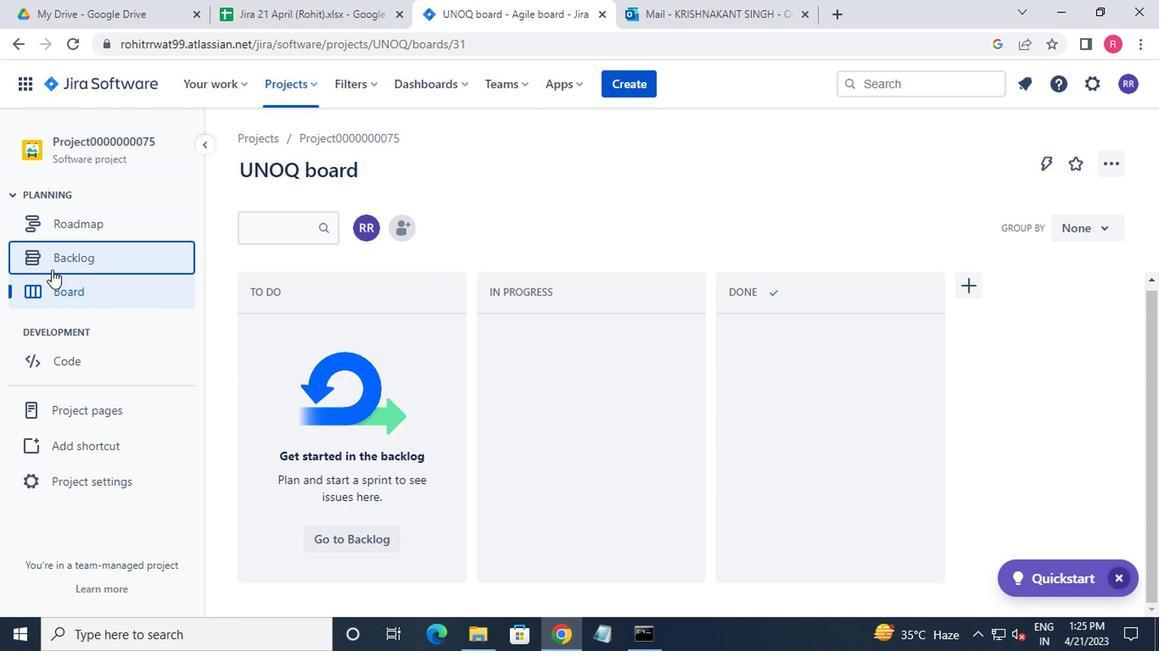 
Action: Mouse moved to (630, 443)
Screenshot: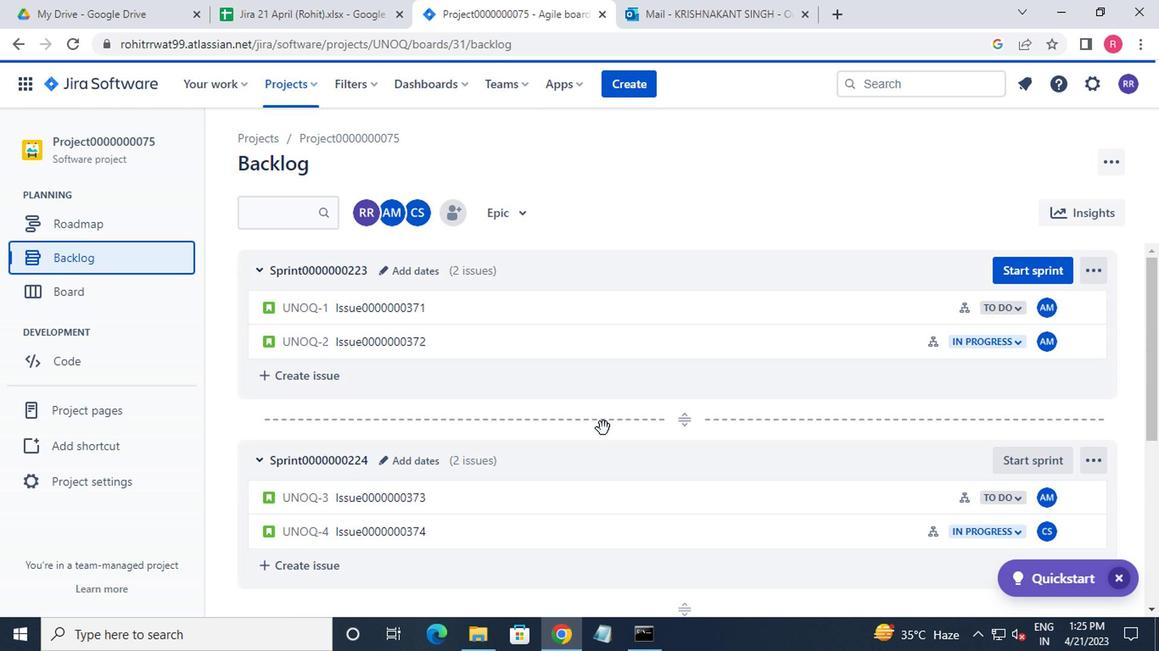 
Action: Mouse scrolled (630, 441) with delta (0, -1)
Screenshot: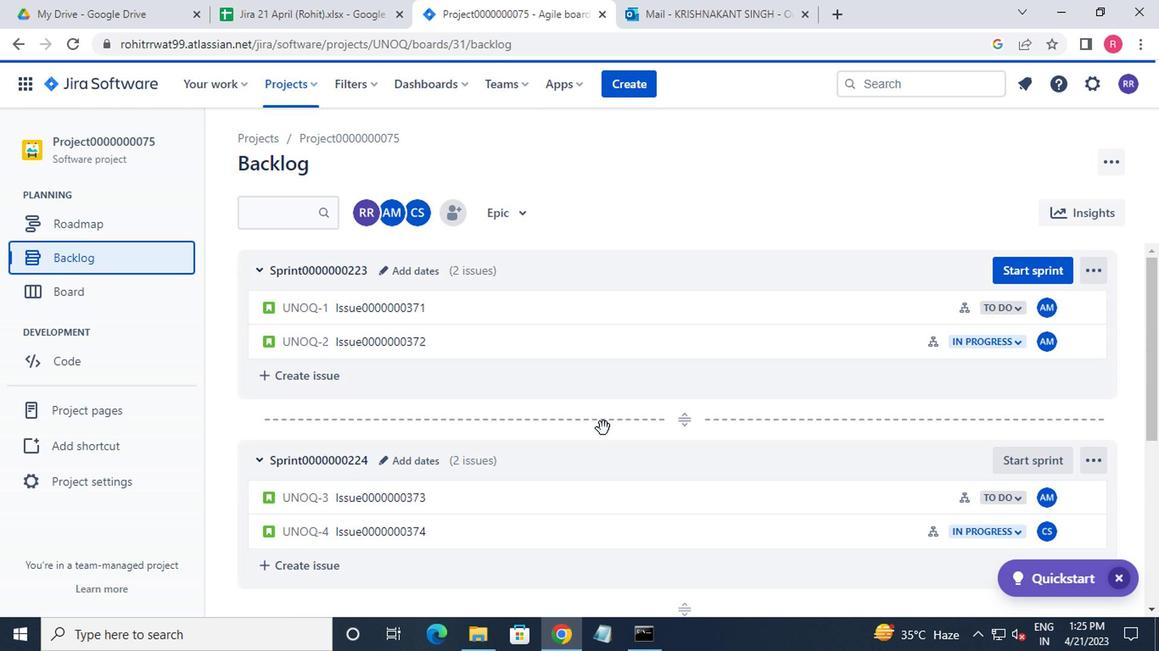 
Action: Mouse moved to (653, 444)
Screenshot: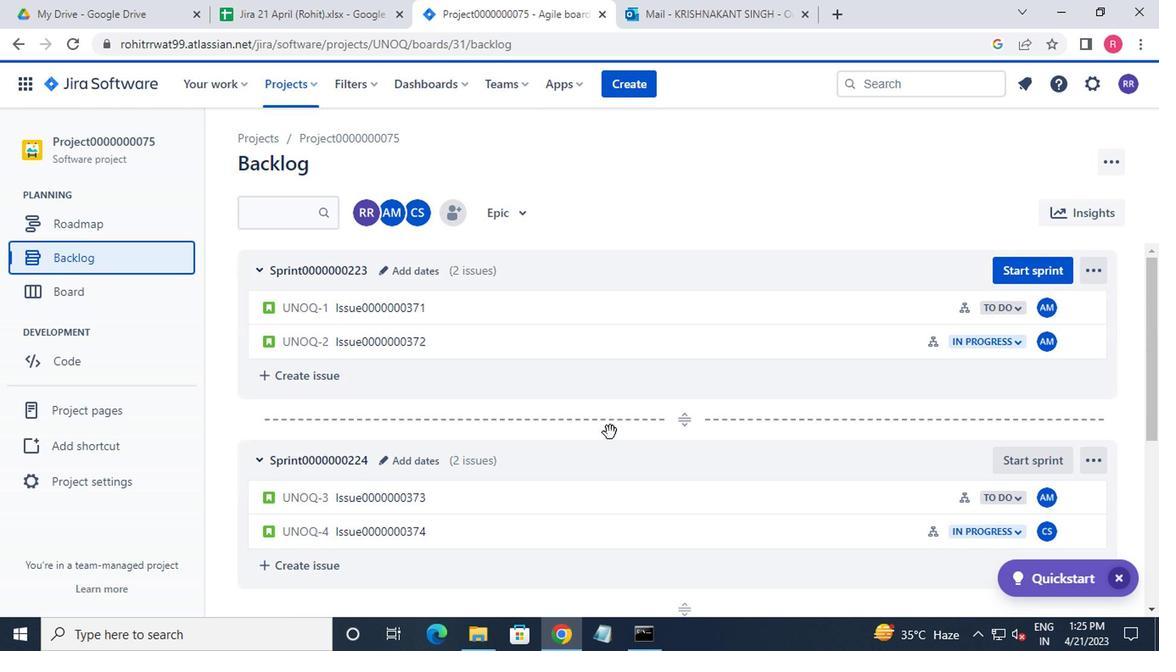 
Action: Mouse scrolled (653, 443) with delta (0, 0)
Screenshot: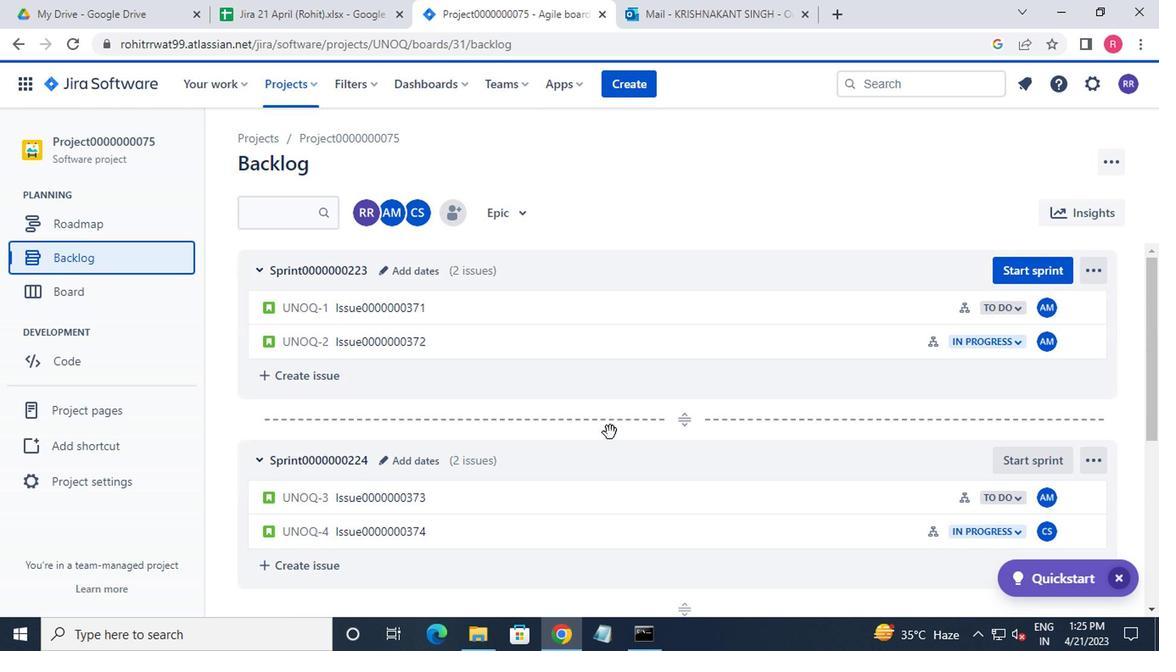 
Action: Mouse moved to (828, 400)
Screenshot: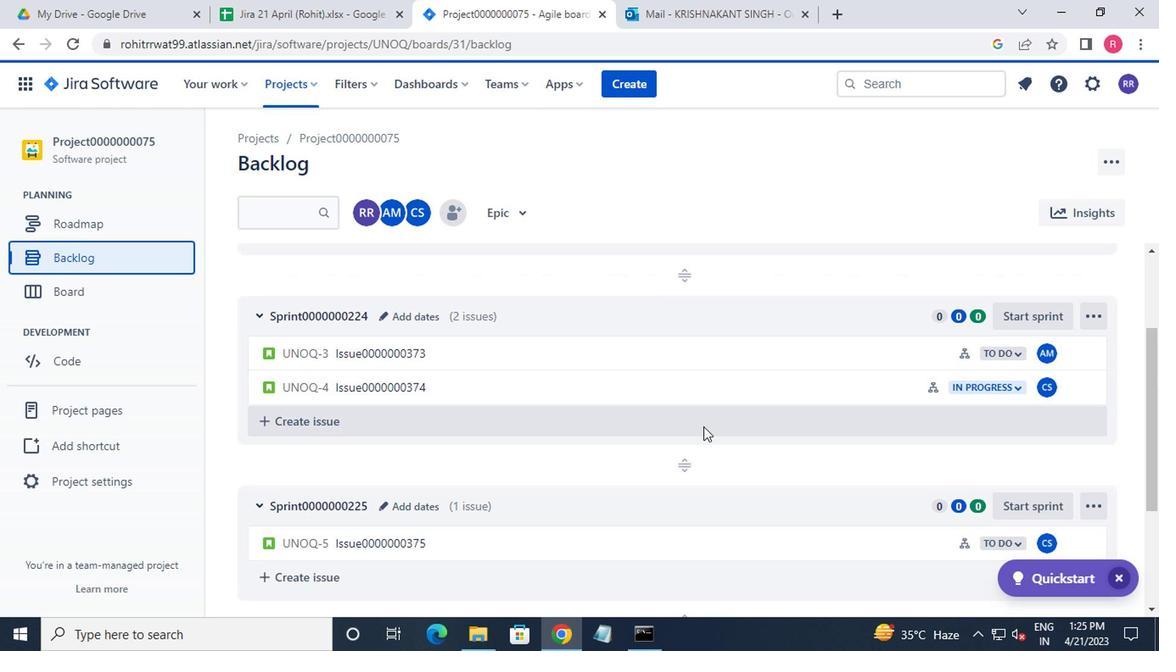 
Action: Mouse scrolled (828, 401) with delta (0, 1)
Screenshot: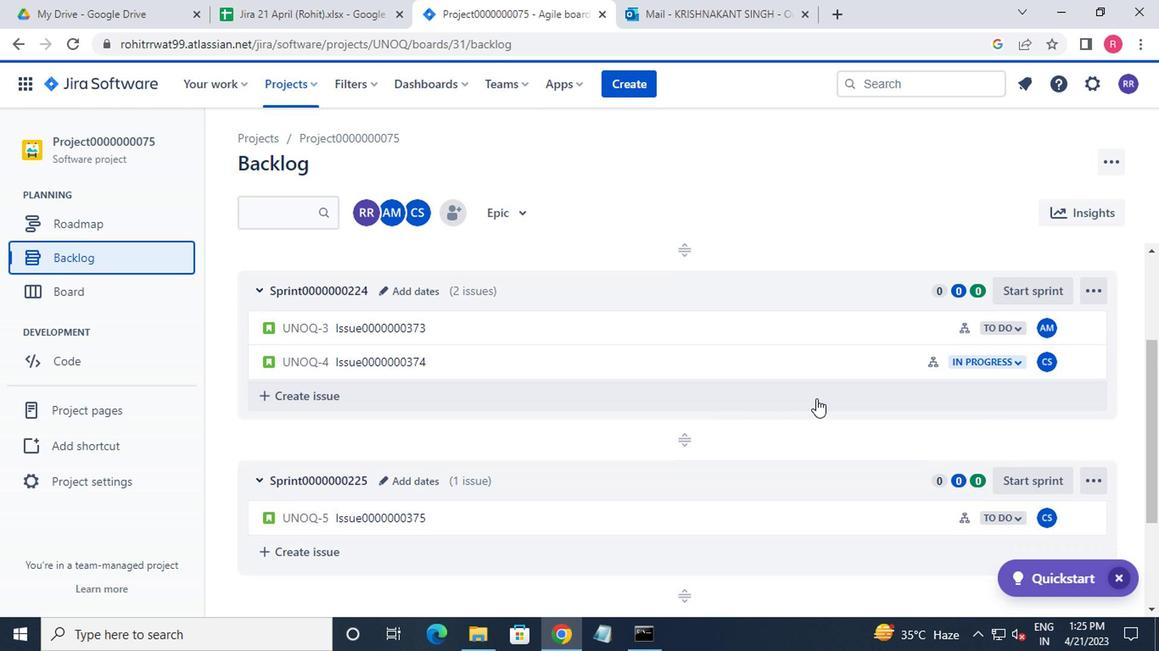 
Action: Mouse moved to (828, 399)
Screenshot: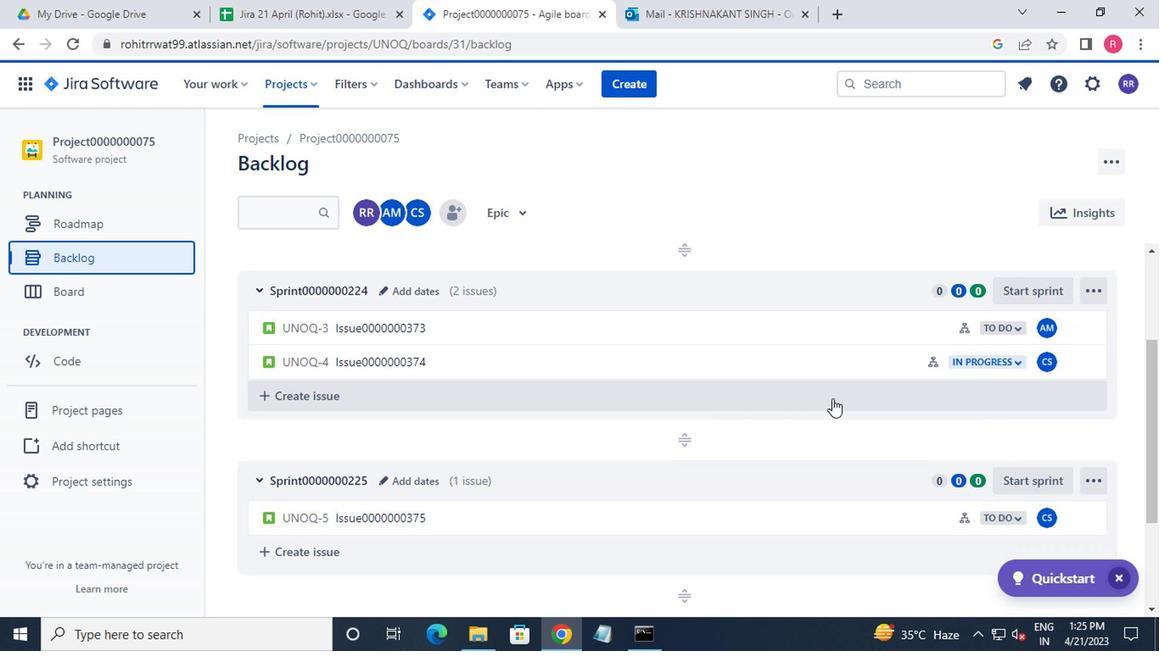 
Action: Mouse scrolled (828, 400) with delta (0, 0)
Screenshot: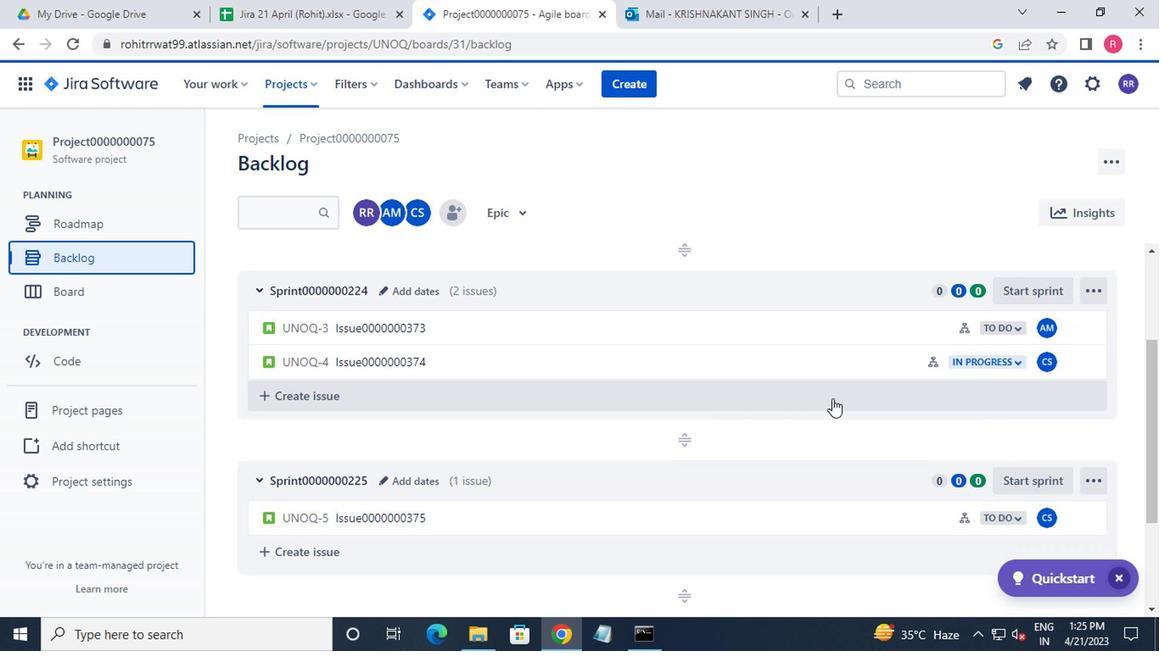 
Action: Mouse moved to (828, 397)
Screenshot: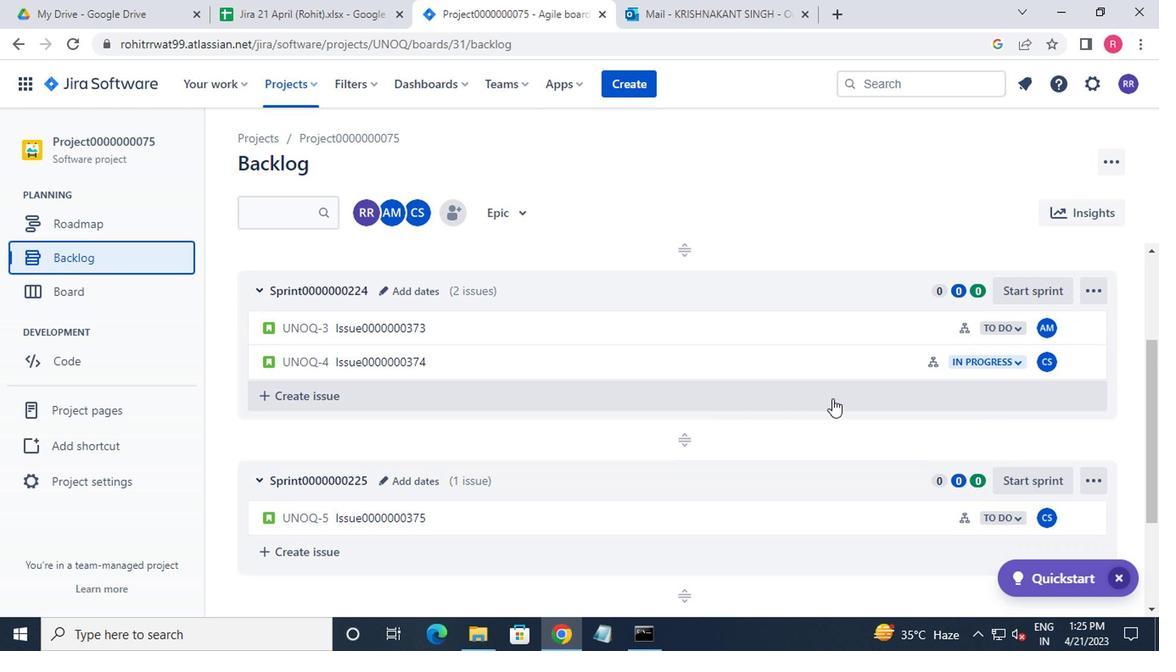 
Action: Mouse scrolled (828, 397) with delta (0, 0)
Screenshot: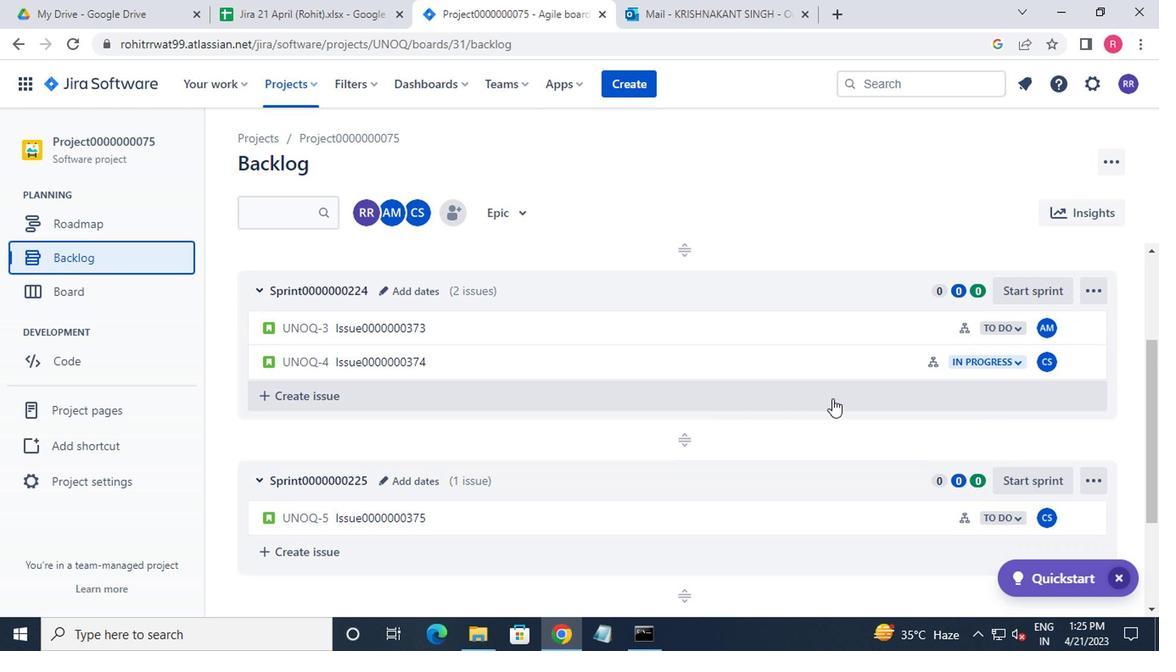 
Action: Mouse moved to (1006, 275)
Screenshot: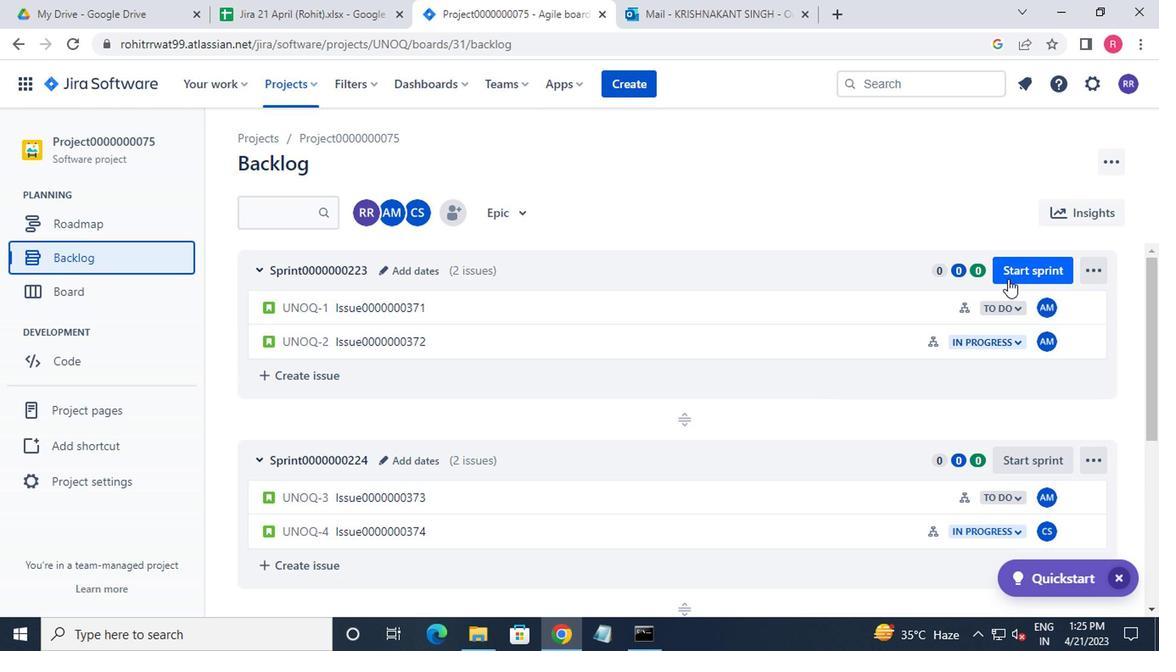 
Action: Mouse pressed left at (1006, 275)
Screenshot: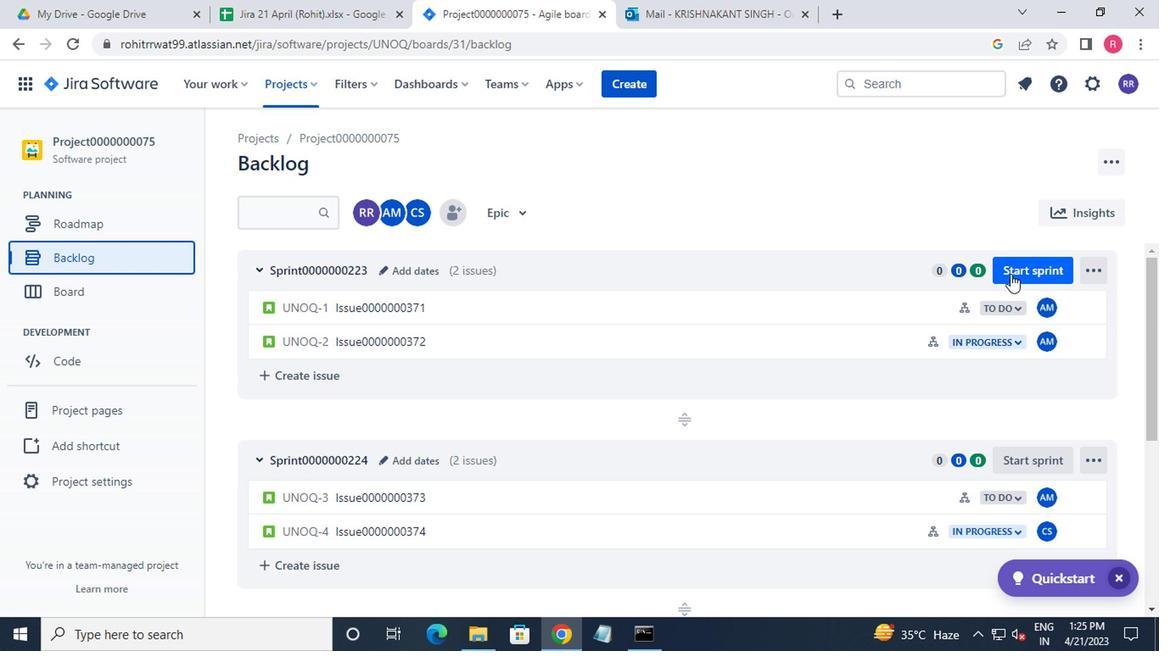 
Action: Mouse moved to (718, 597)
Screenshot: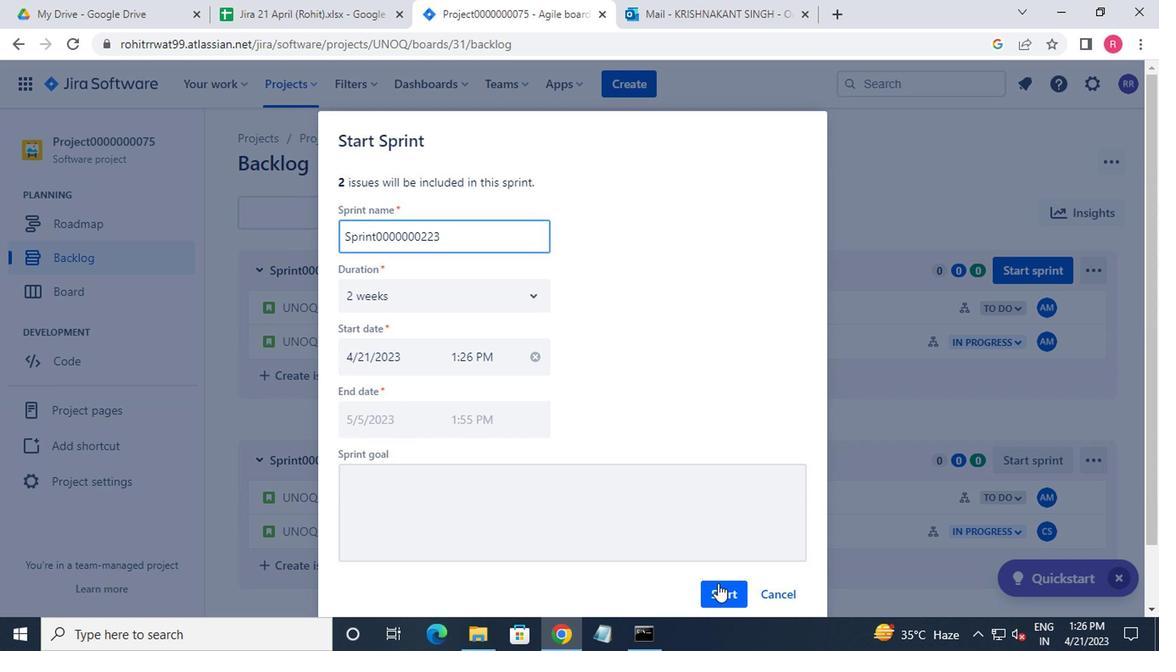 
Action: Mouse pressed left at (718, 597)
Screenshot: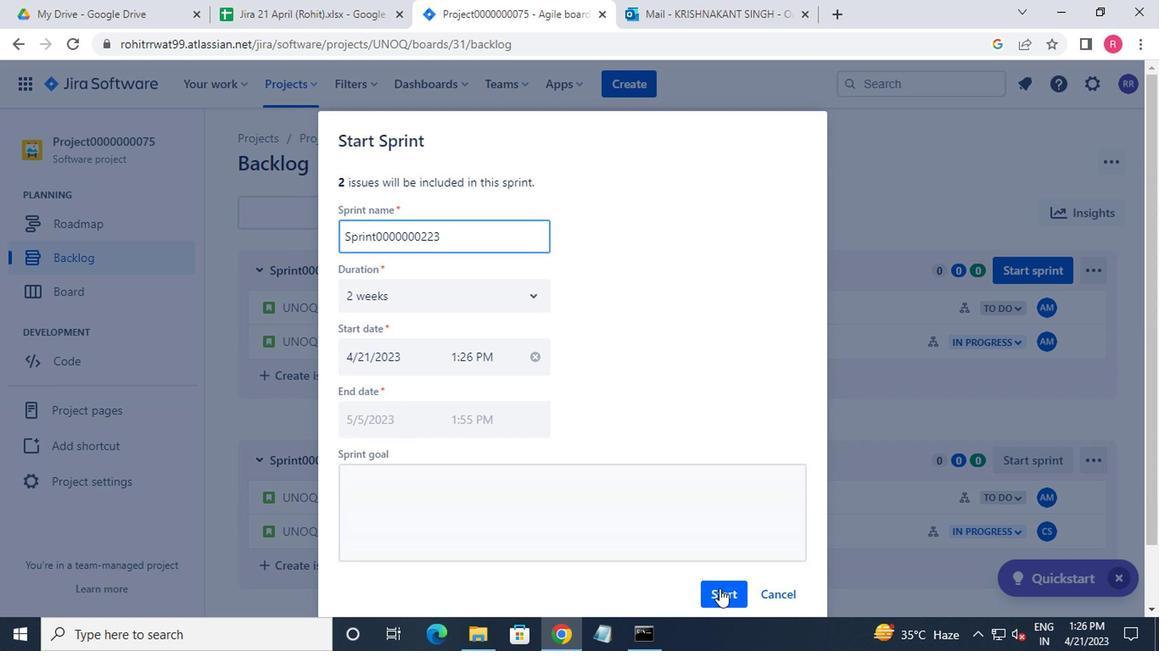 
Action: Mouse moved to (132, 250)
Screenshot: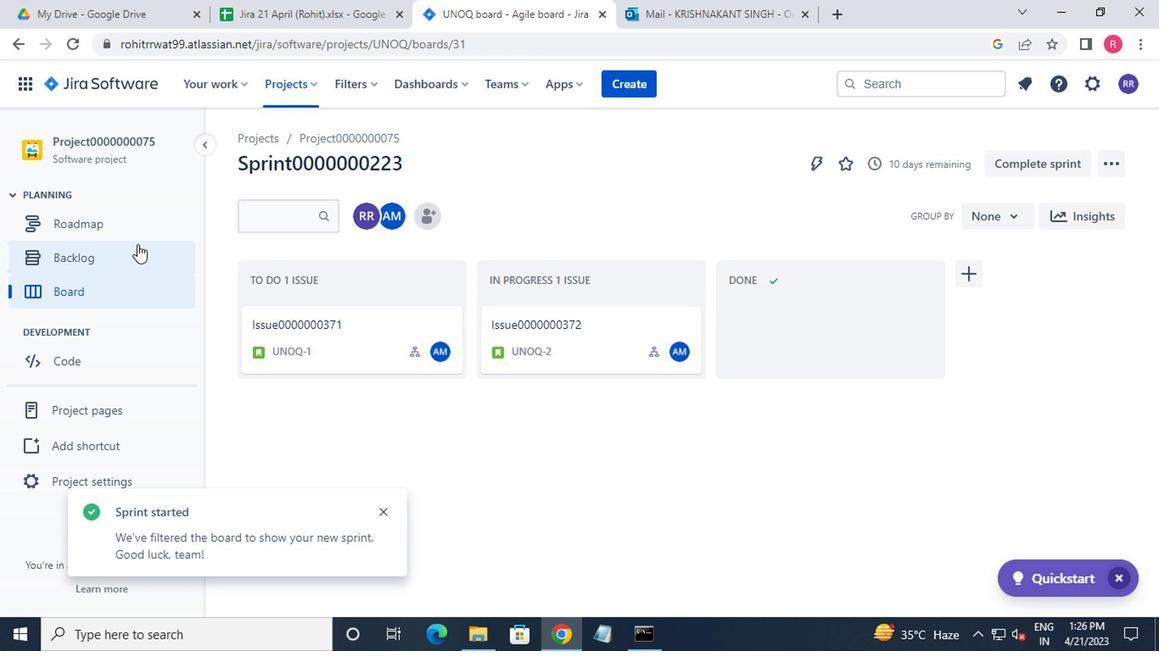 
Action: Mouse pressed left at (132, 250)
Screenshot: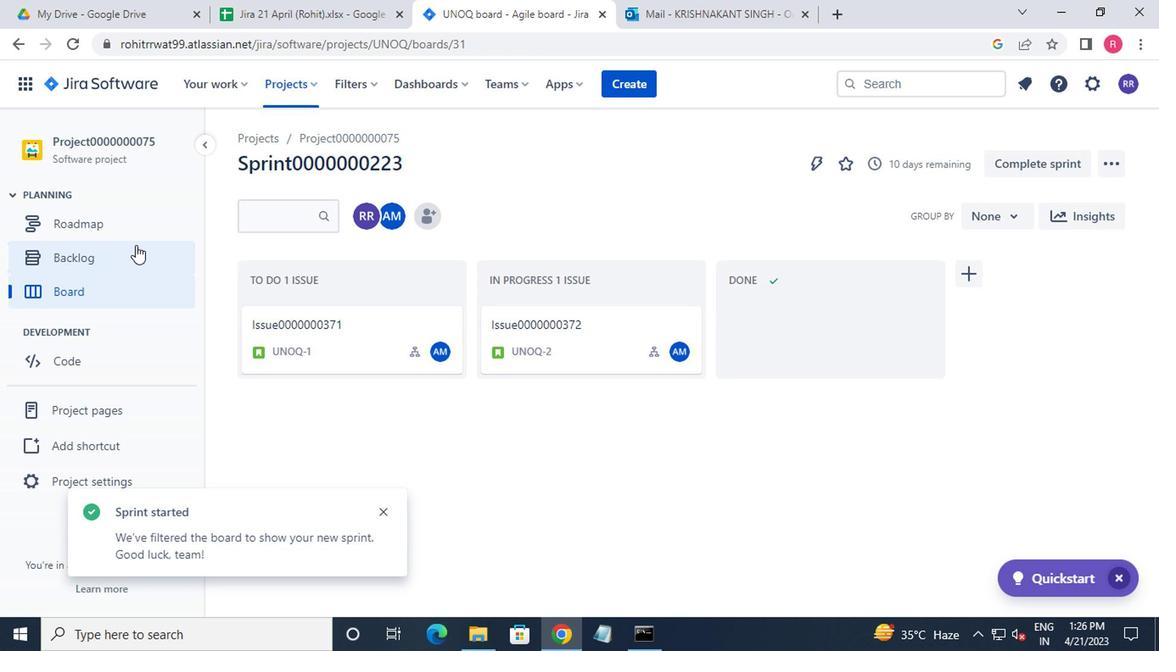 
Action: Mouse moved to (513, 386)
Screenshot: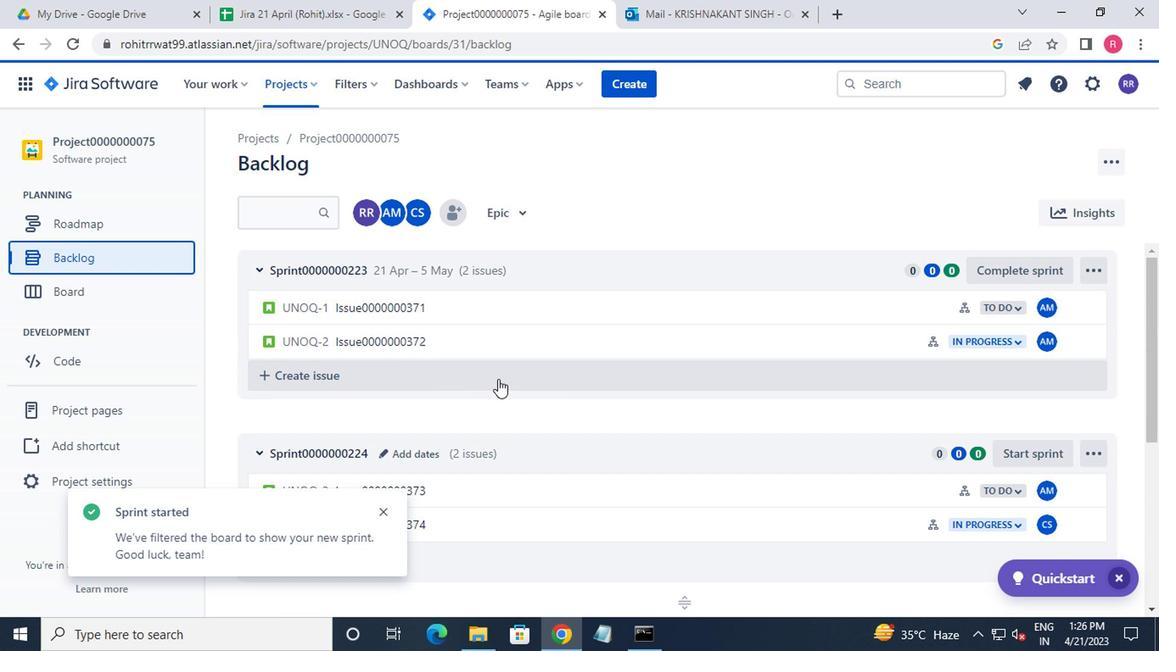 
Action: Mouse scrolled (513, 385) with delta (0, -1)
Screenshot: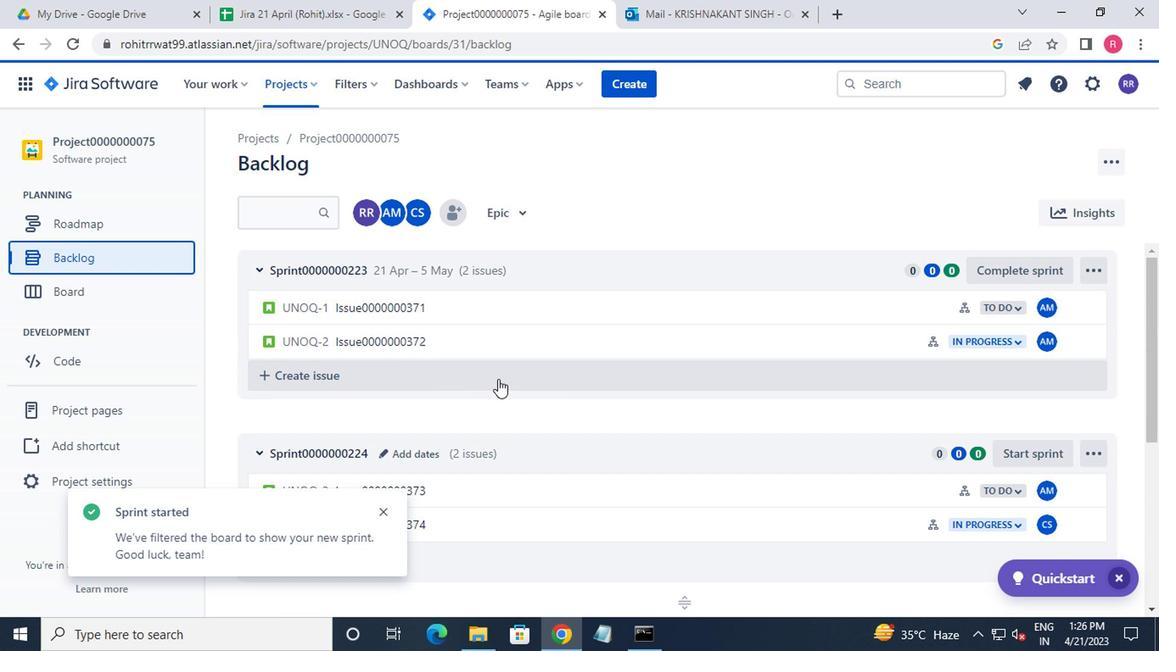 
Action: Mouse moved to (534, 391)
Screenshot: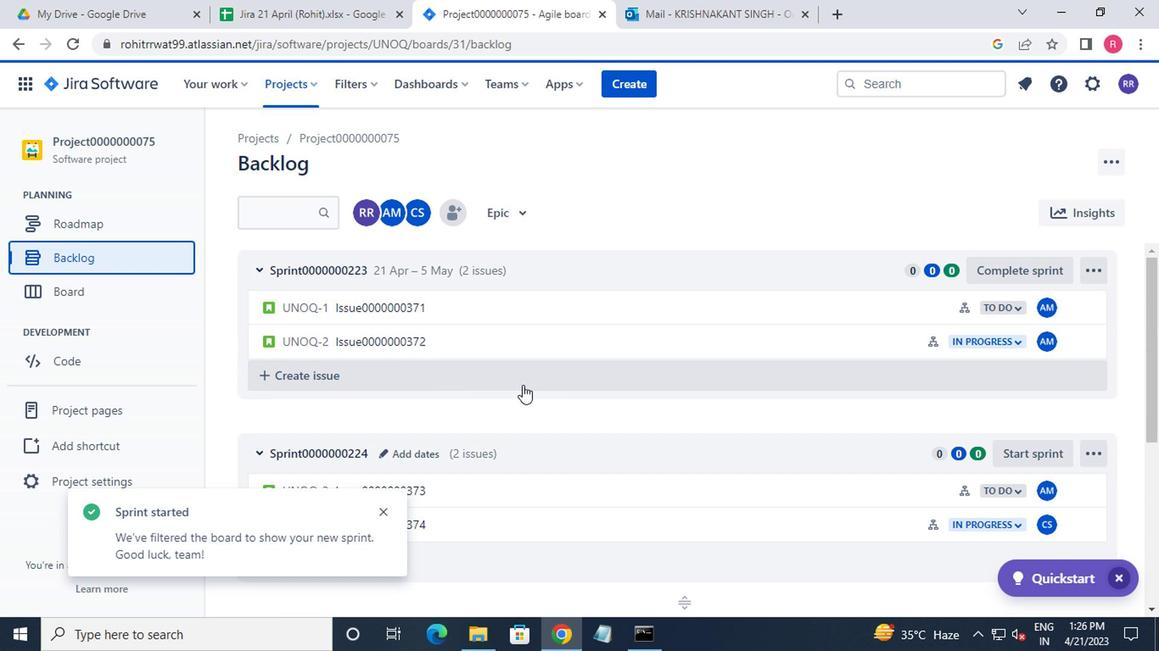 
Action: Mouse scrolled (534, 390) with delta (0, 0)
Screenshot: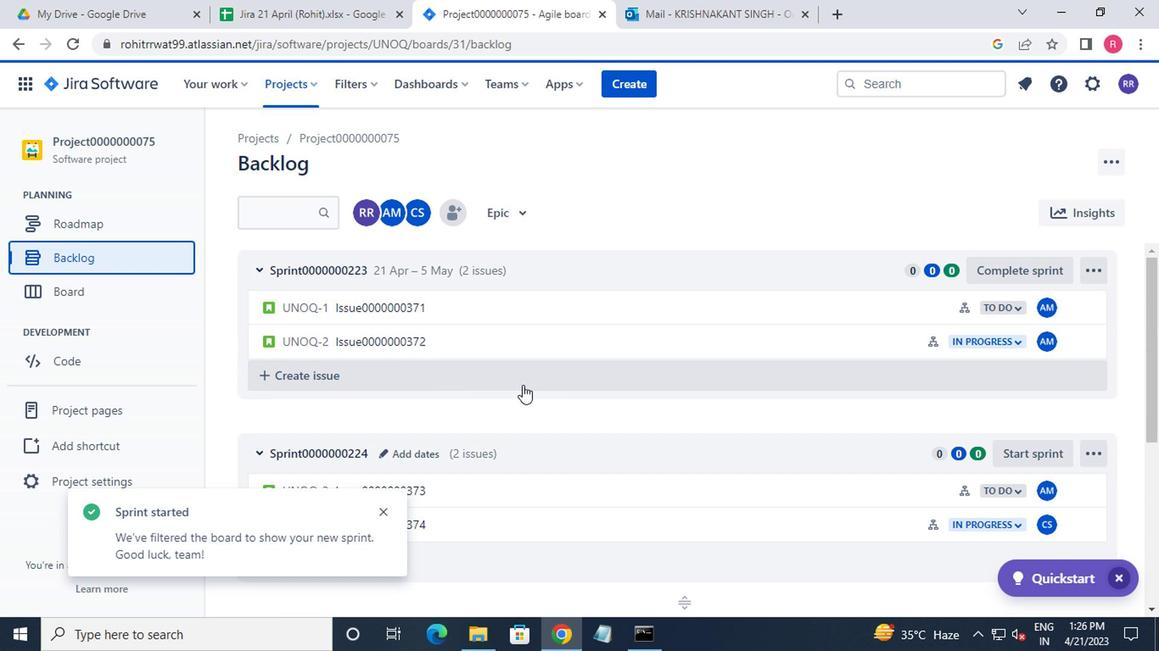 
Action: Mouse moved to (1021, 284)
Screenshot: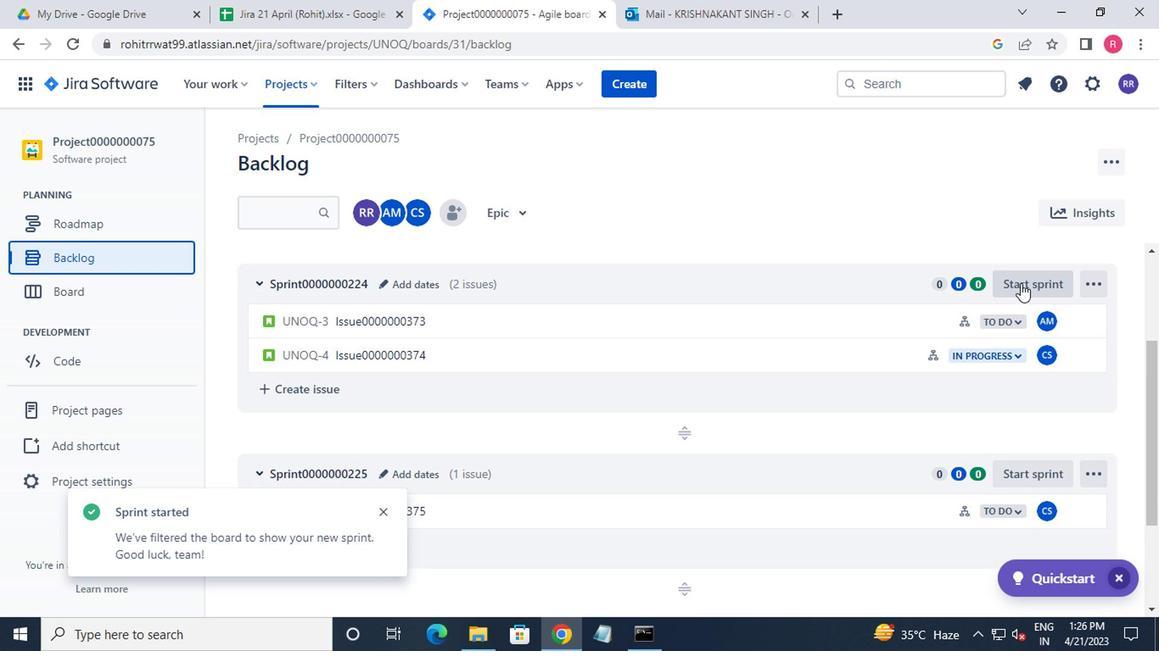 
Action: Mouse pressed left at (1021, 284)
Screenshot: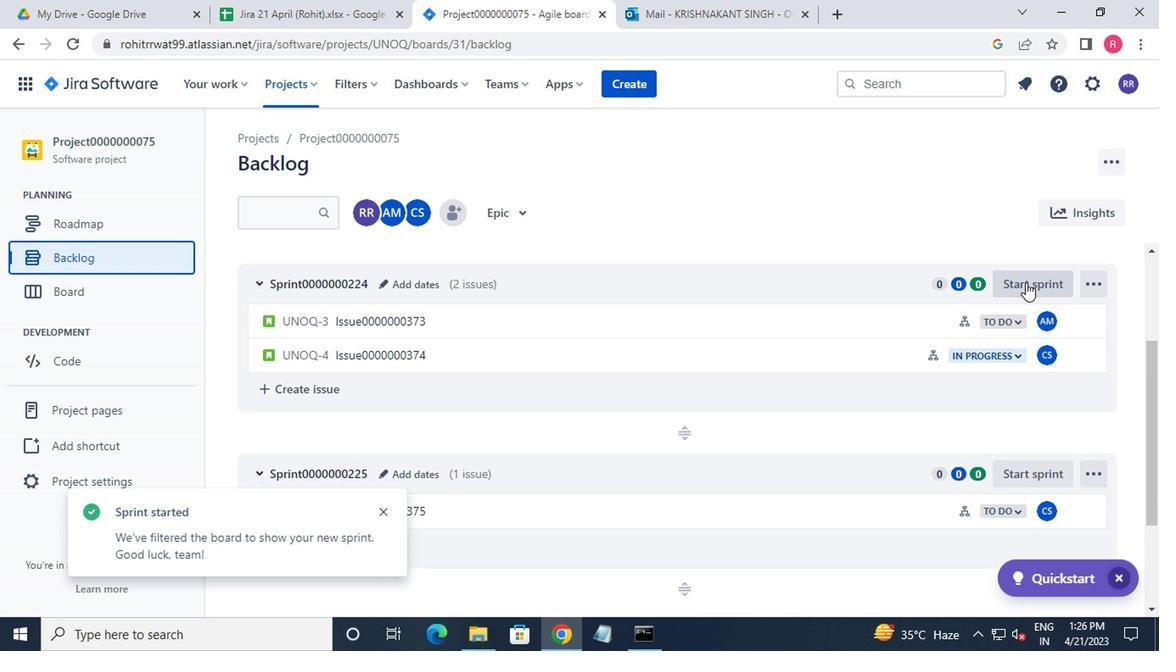 
Action: Mouse moved to (714, 605)
Screenshot: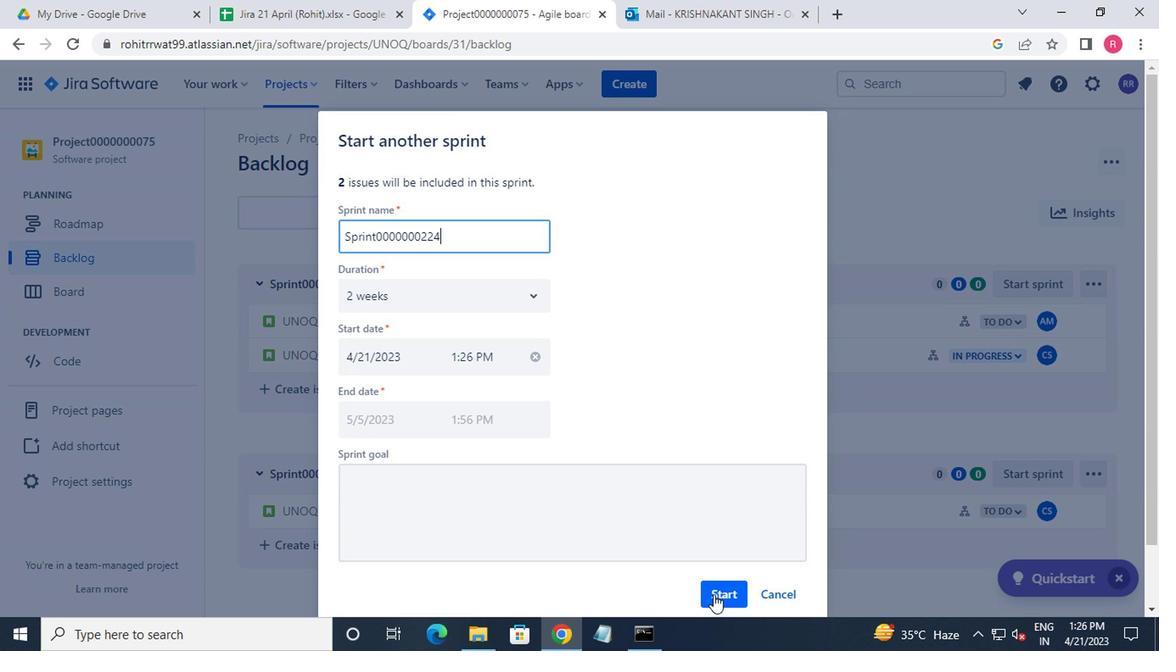 
Action: Mouse pressed left at (714, 605)
Screenshot: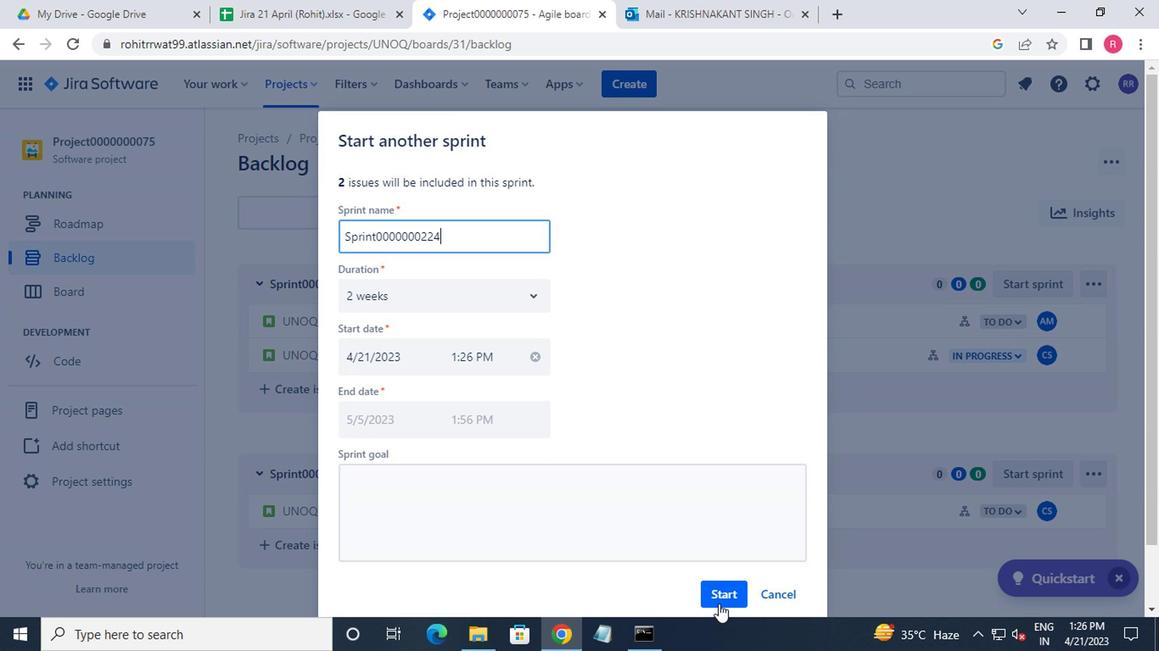 
Action: Mouse moved to (132, 263)
Screenshot: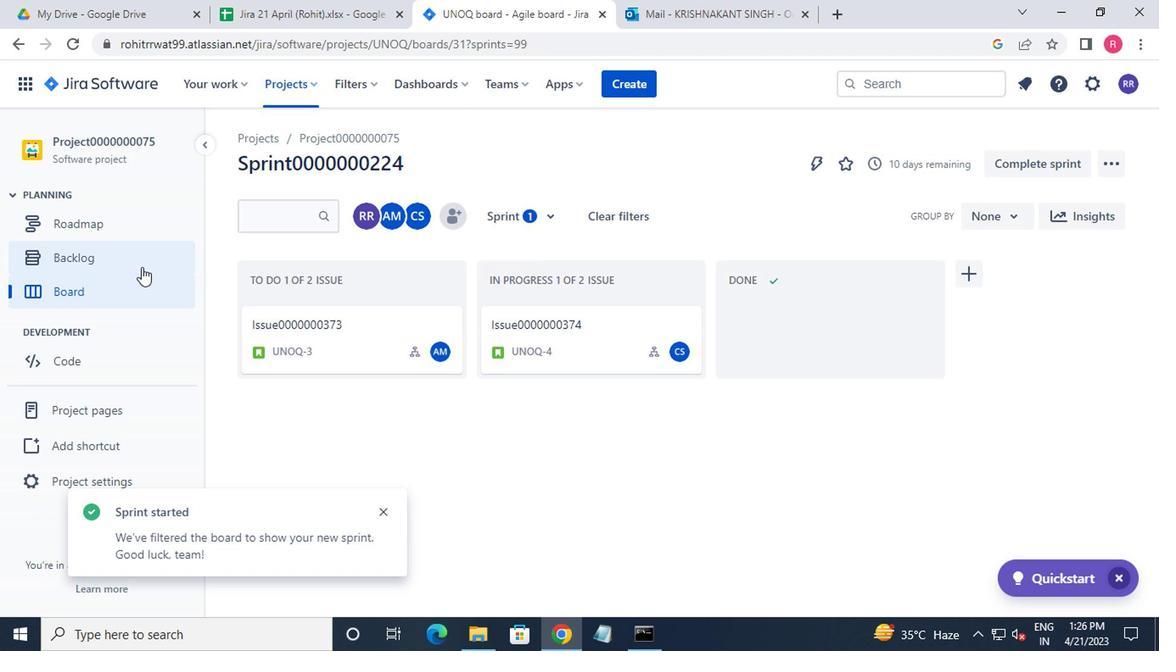 
Action: Mouse pressed left at (132, 263)
Screenshot: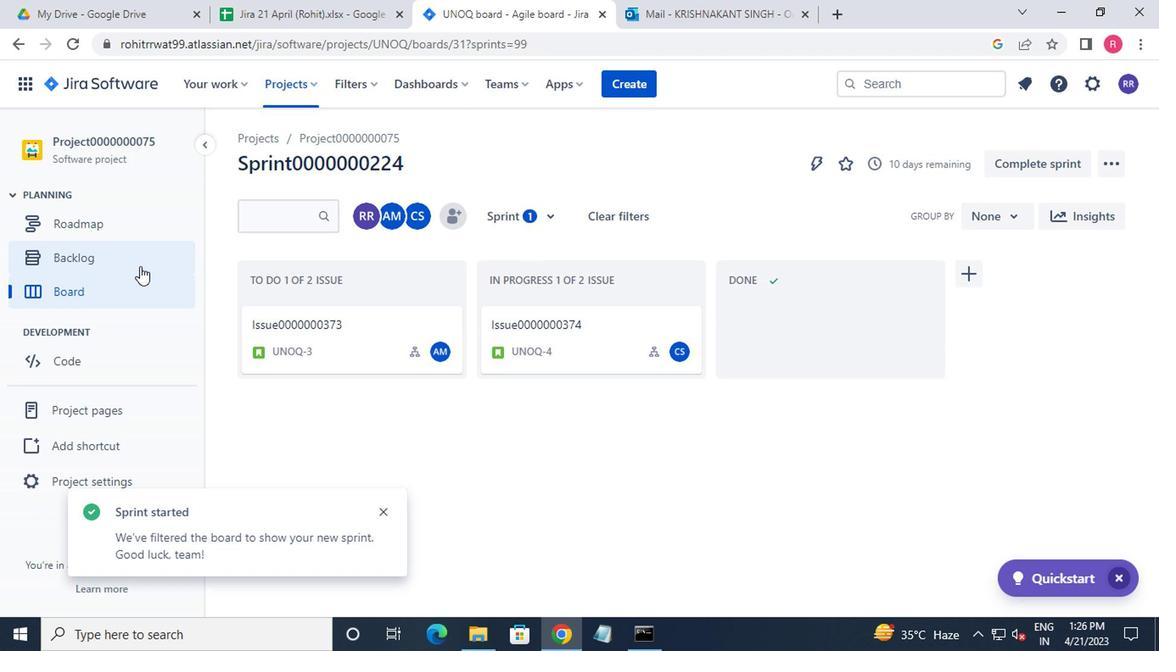 
Action: Mouse moved to (571, 433)
Screenshot: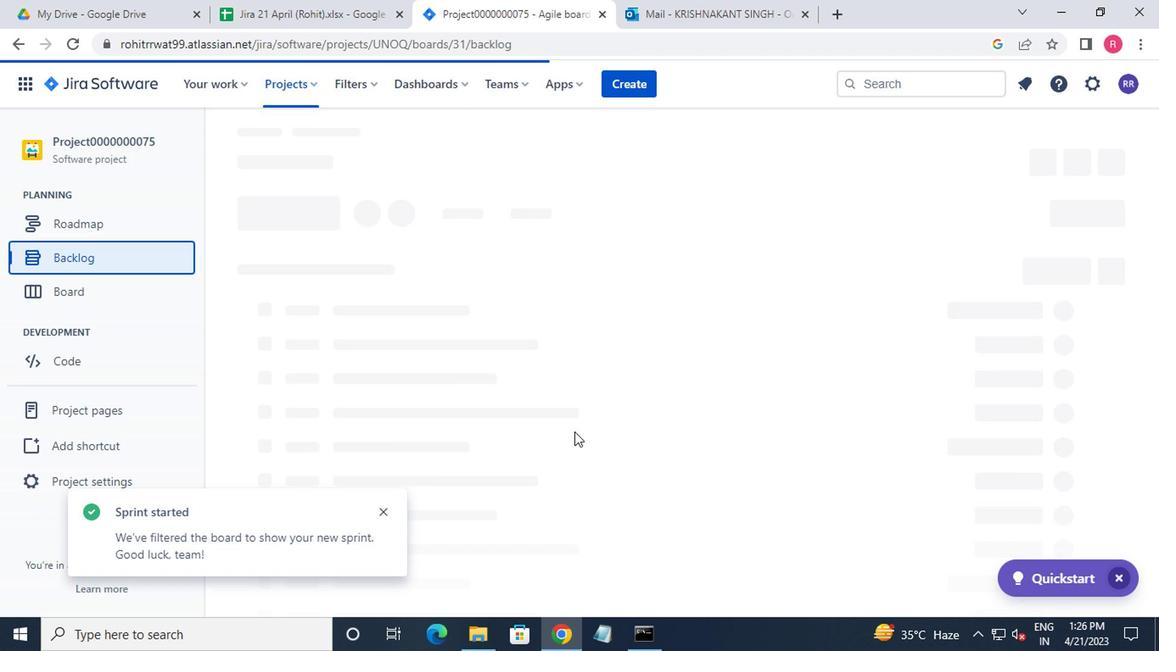 
Action: Mouse scrolled (571, 432) with delta (0, 0)
Screenshot: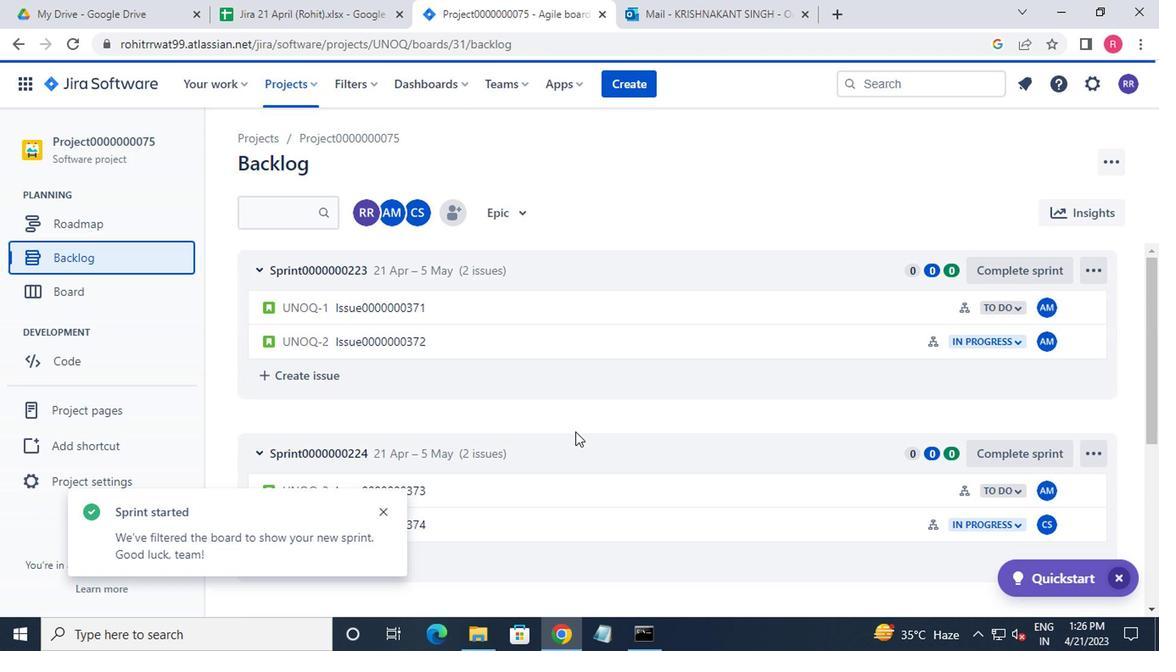 
Action: Mouse scrolled (571, 432) with delta (0, 0)
Screenshot: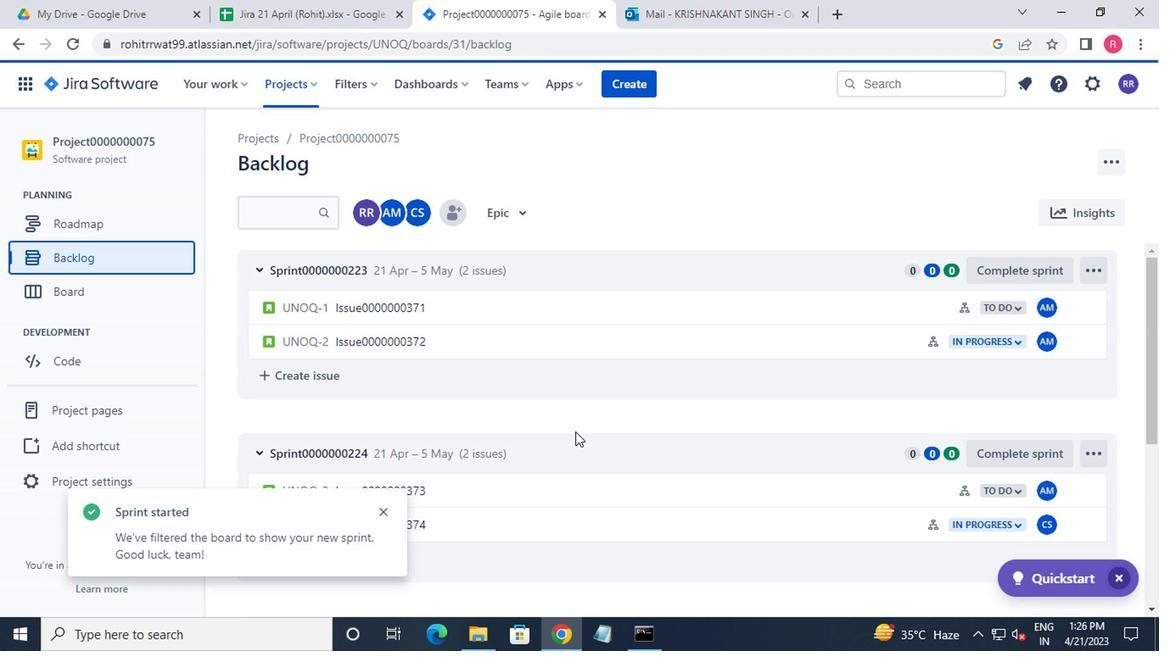
Action: Mouse scrolled (571, 432) with delta (0, 0)
Screenshot: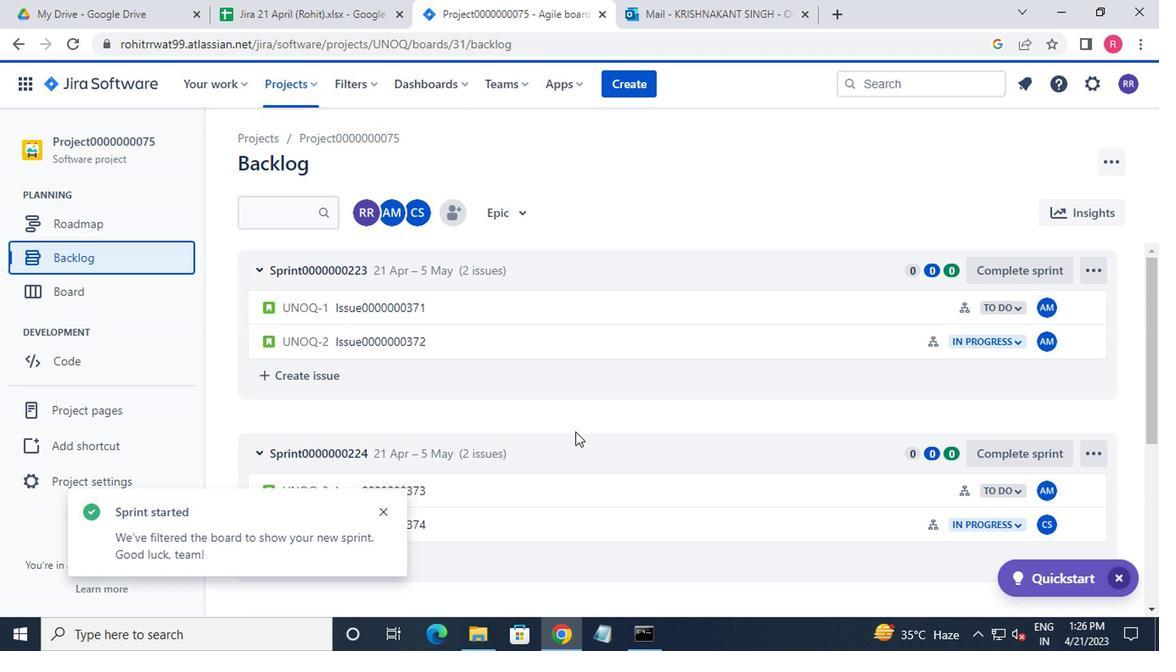 
Action: Mouse scrolled (571, 432) with delta (0, 0)
Screenshot: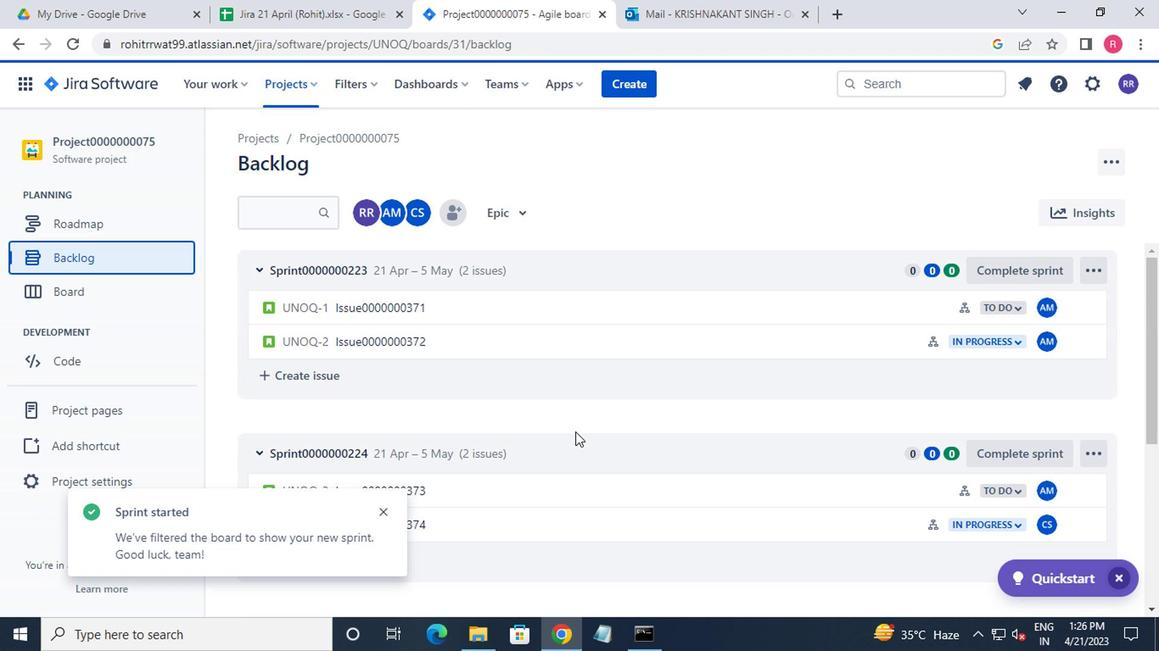 
Action: Mouse moved to (573, 433)
Screenshot: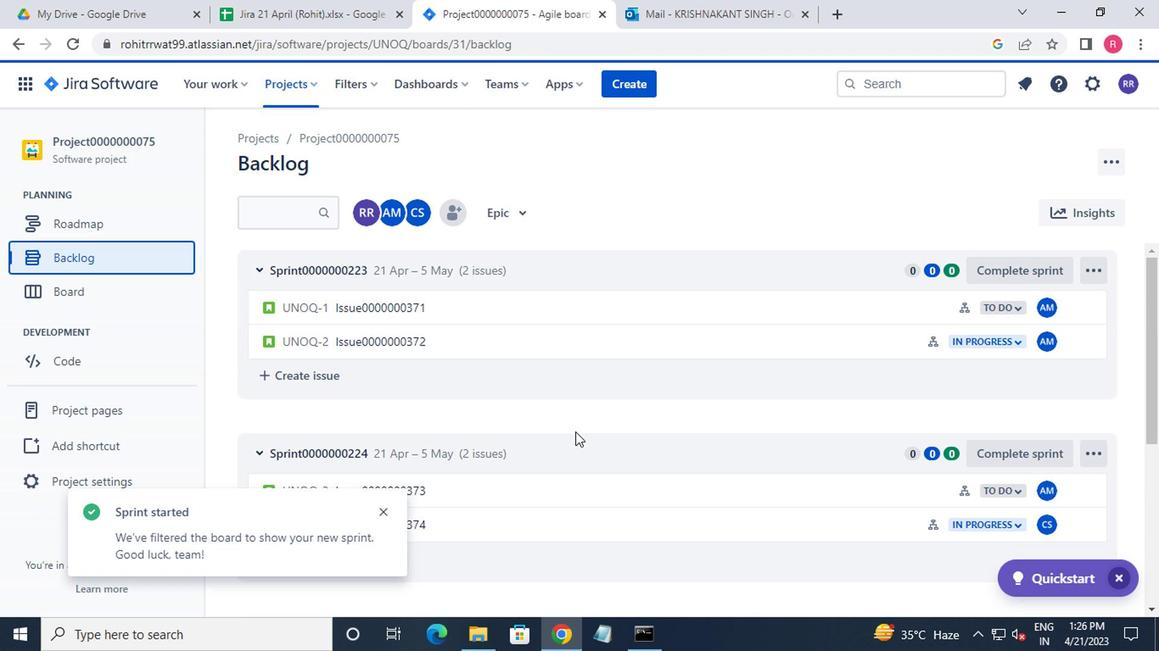
Action: Mouse scrolled (573, 432) with delta (0, 0)
Screenshot: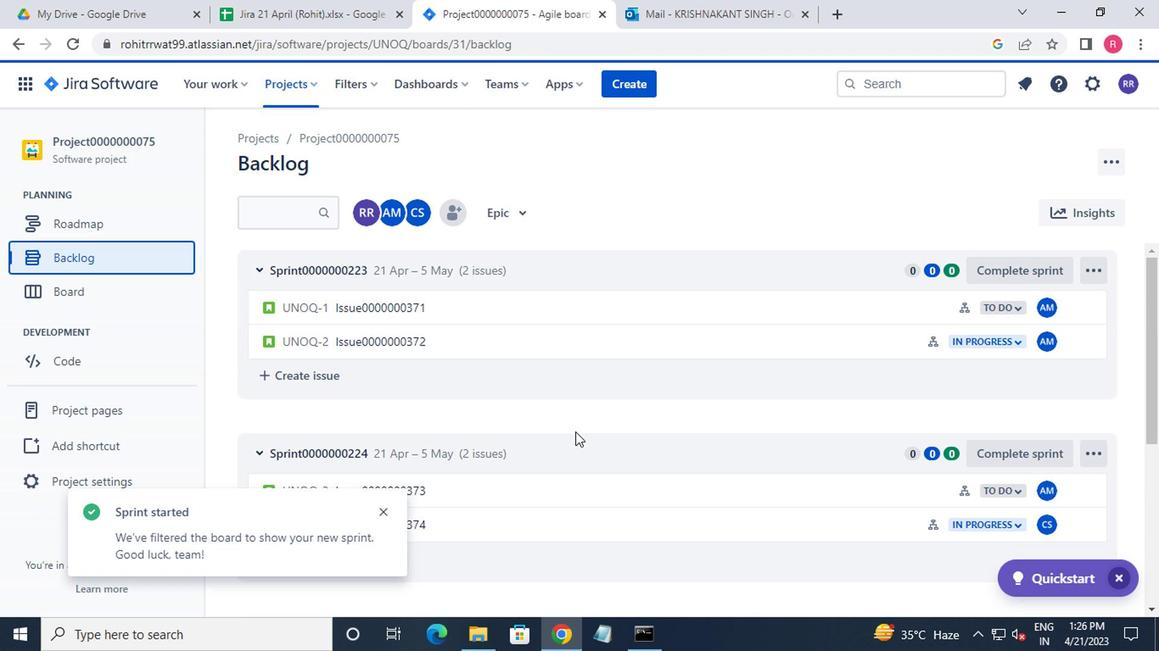 
Action: Mouse moved to (1038, 318)
Screenshot: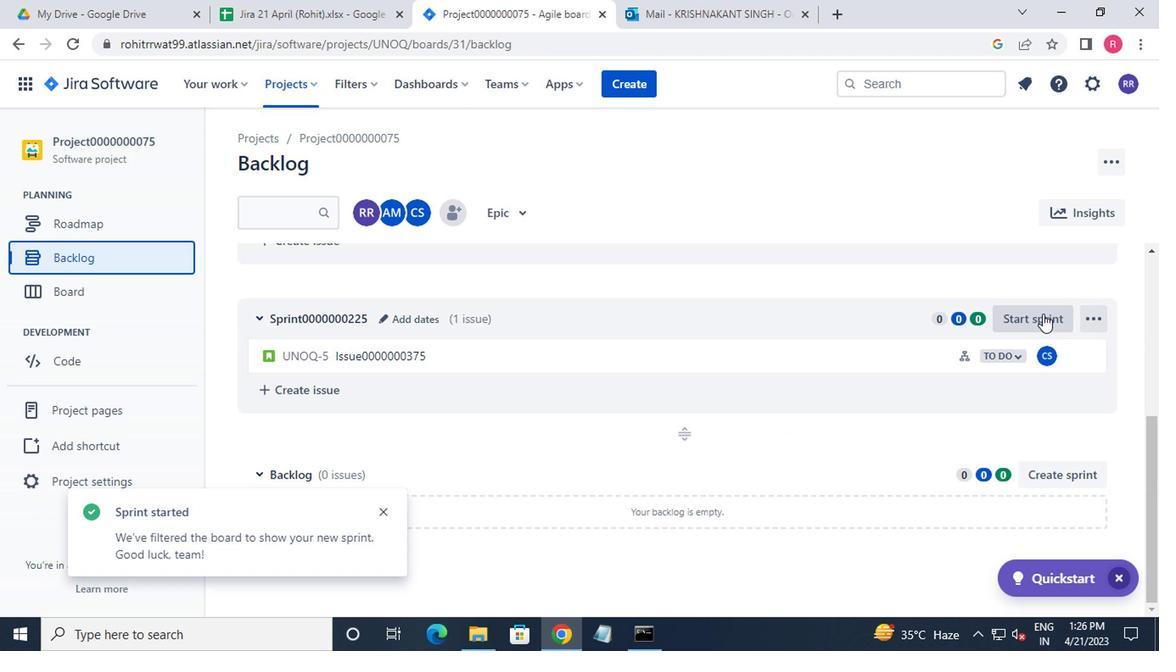 
Action: Mouse pressed left at (1038, 318)
Screenshot: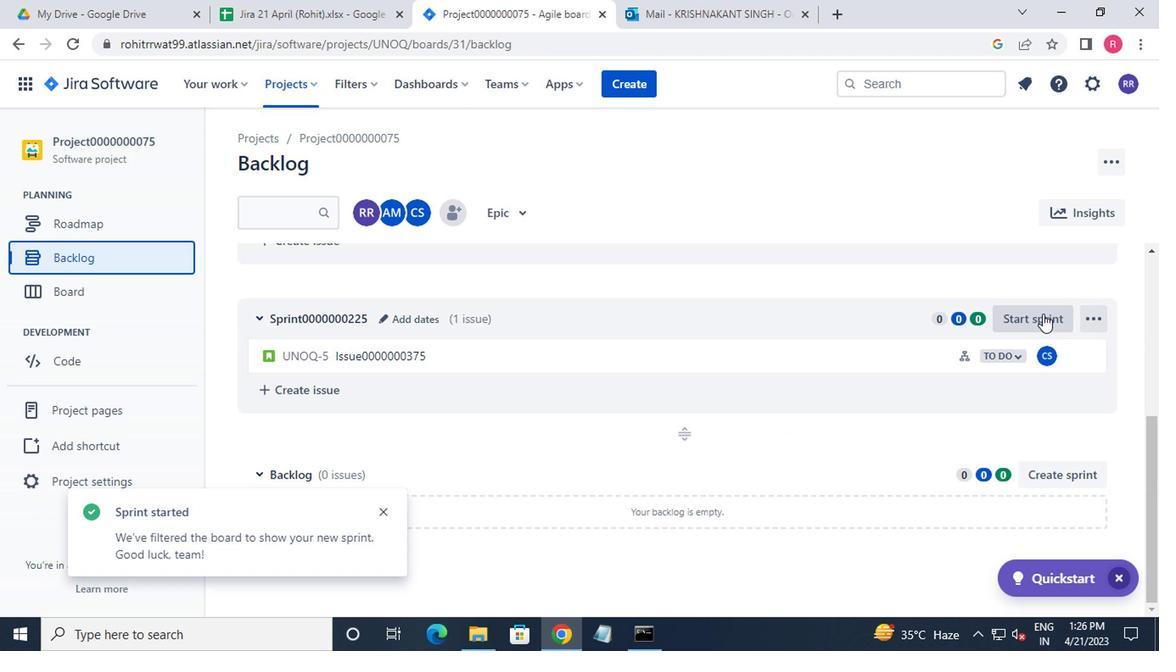 
Action: Mouse moved to (558, 367)
Screenshot: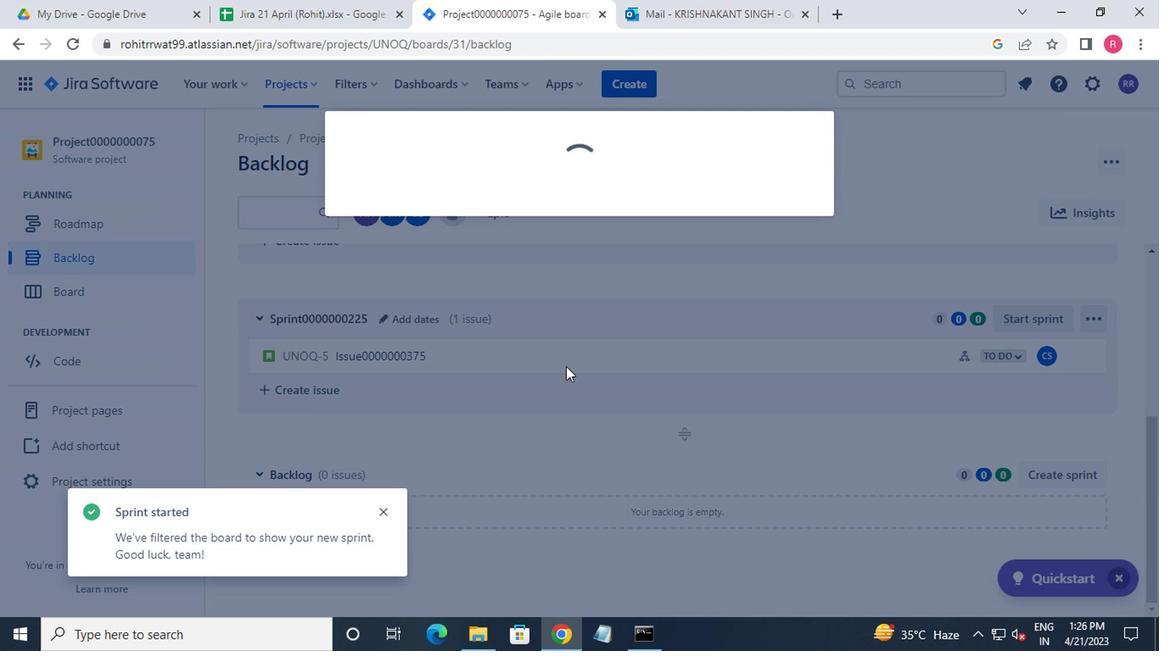 
Action: Mouse scrolled (558, 366) with delta (0, -1)
Screenshot: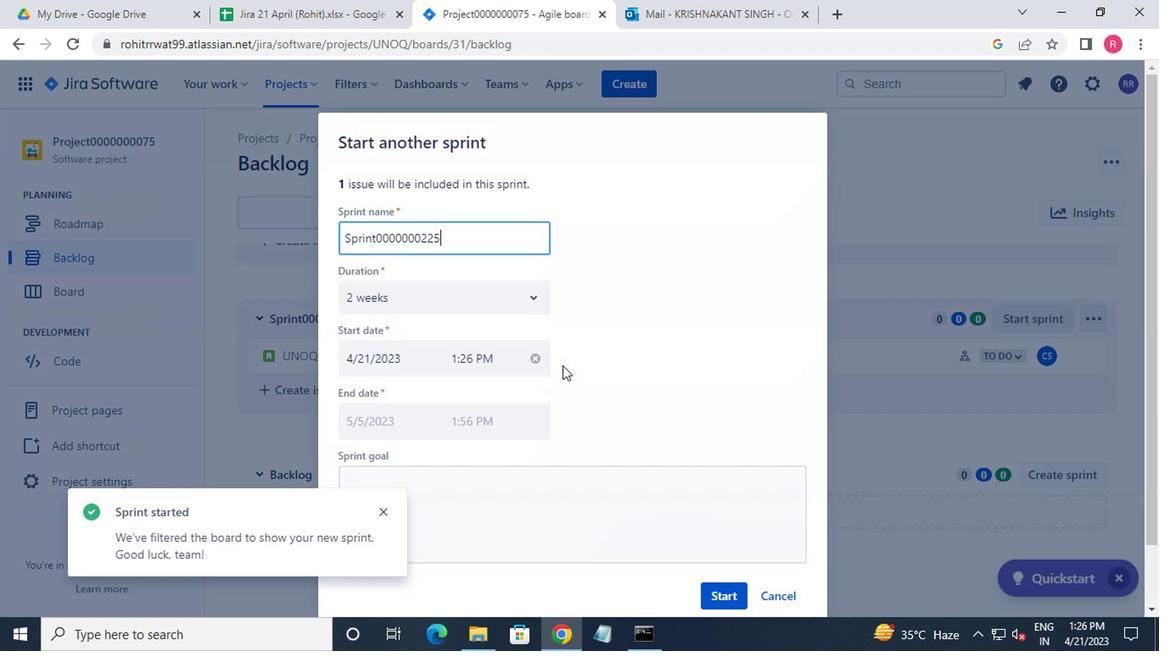 
Action: Mouse scrolled (558, 366) with delta (0, -1)
Screenshot: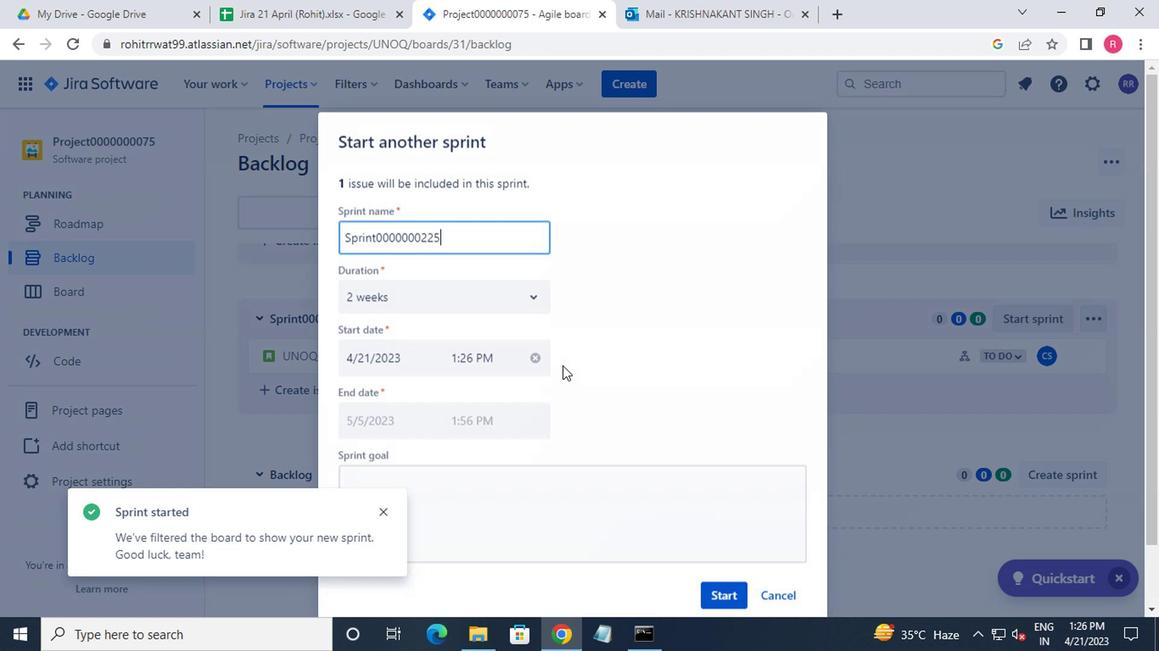 
Action: Mouse scrolled (558, 366) with delta (0, -1)
Screenshot: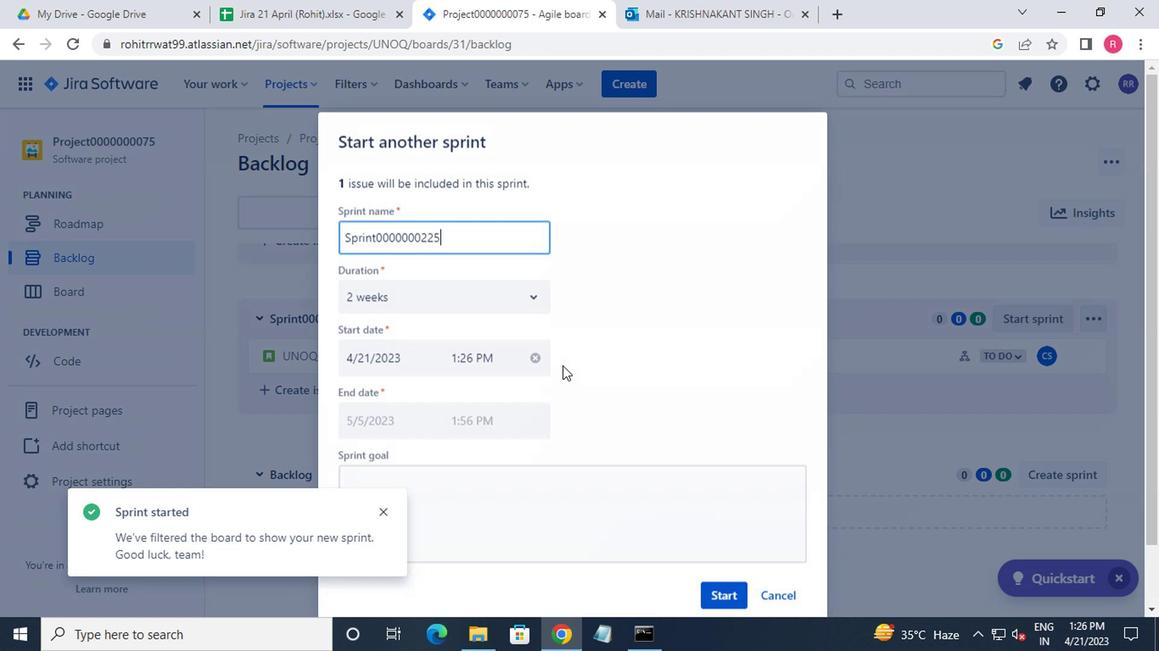 
Action: Mouse scrolled (558, 366) with delta (0, -1)
Screenshot: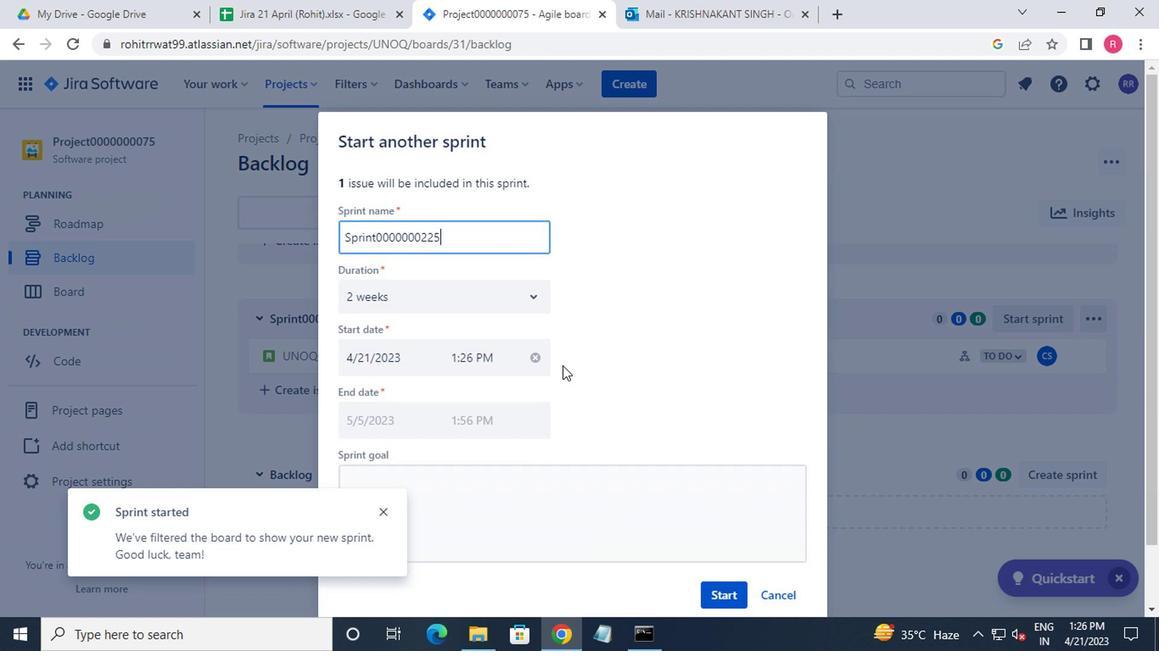 
Action: Mouse moved to (718, 514)
Screenshot: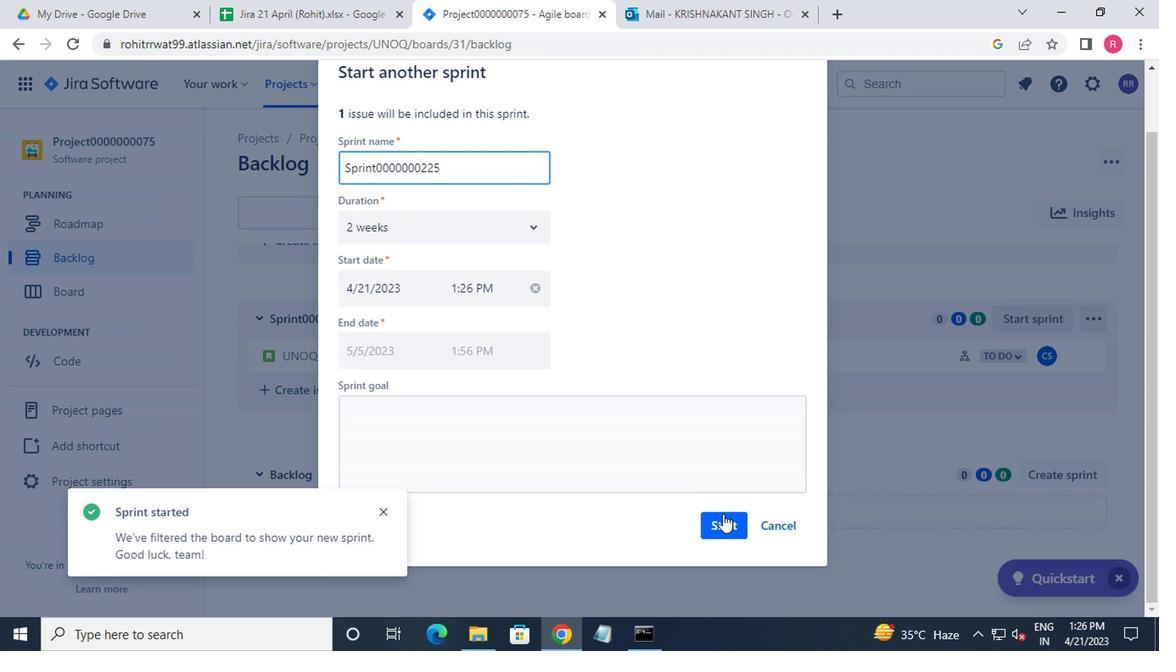 
Action: Mouse pressed left at (718, 514)
Screenshot: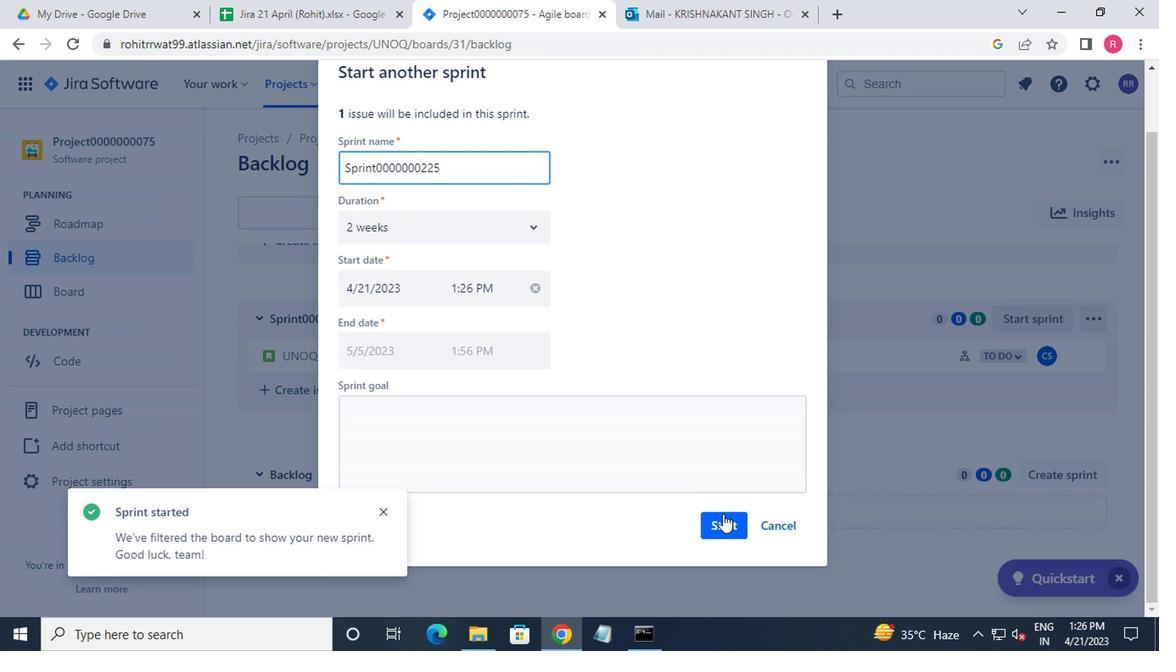 
Action: Mouse moved to (636, 462)
Screenshot: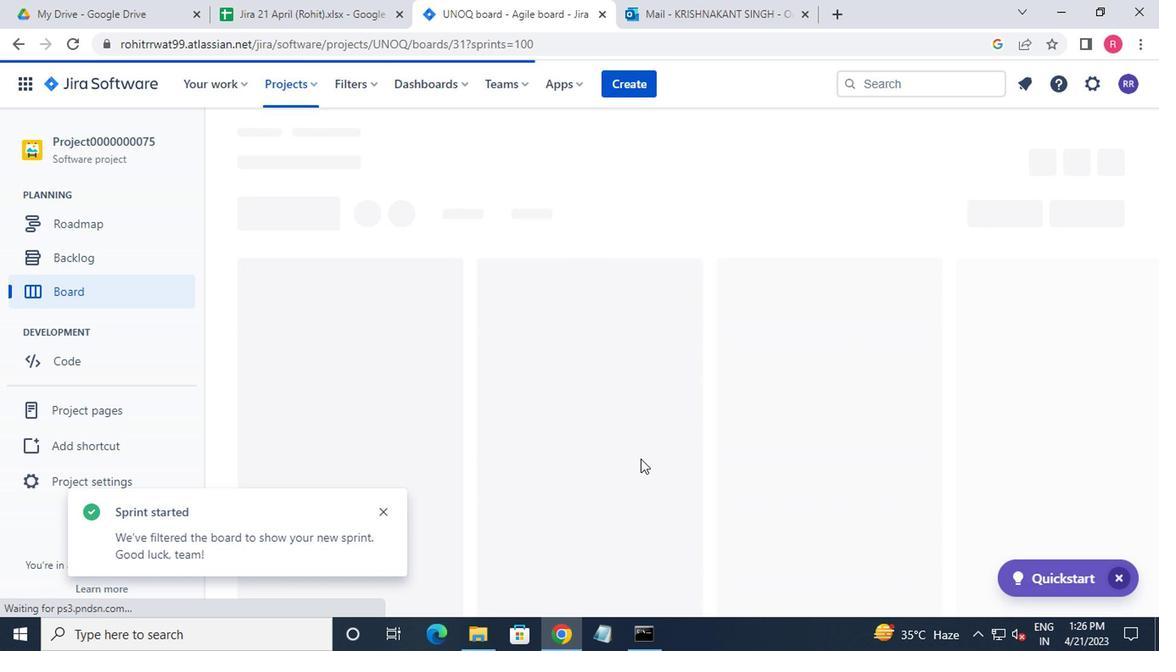 
